 Task: Open Card Event Performance Review in Board Employee Performance Tracking to Workspace Contract Management and add a team member Softage.3@softage.net, a label Red, a checklist Project Procurement Management, an attachment from your google drive, a color Red and finally, add a card description 'Schedule team training session on new software' and a comment 'Let us approach this task with a sense of customer-centricity, prioritizing the needs and preferences of our customers.'. Add a start date 'Jan 07, 1900' with a due date 'Jan 14, 1900'
Action: Mouse moved to (153, 398)
Screenshot: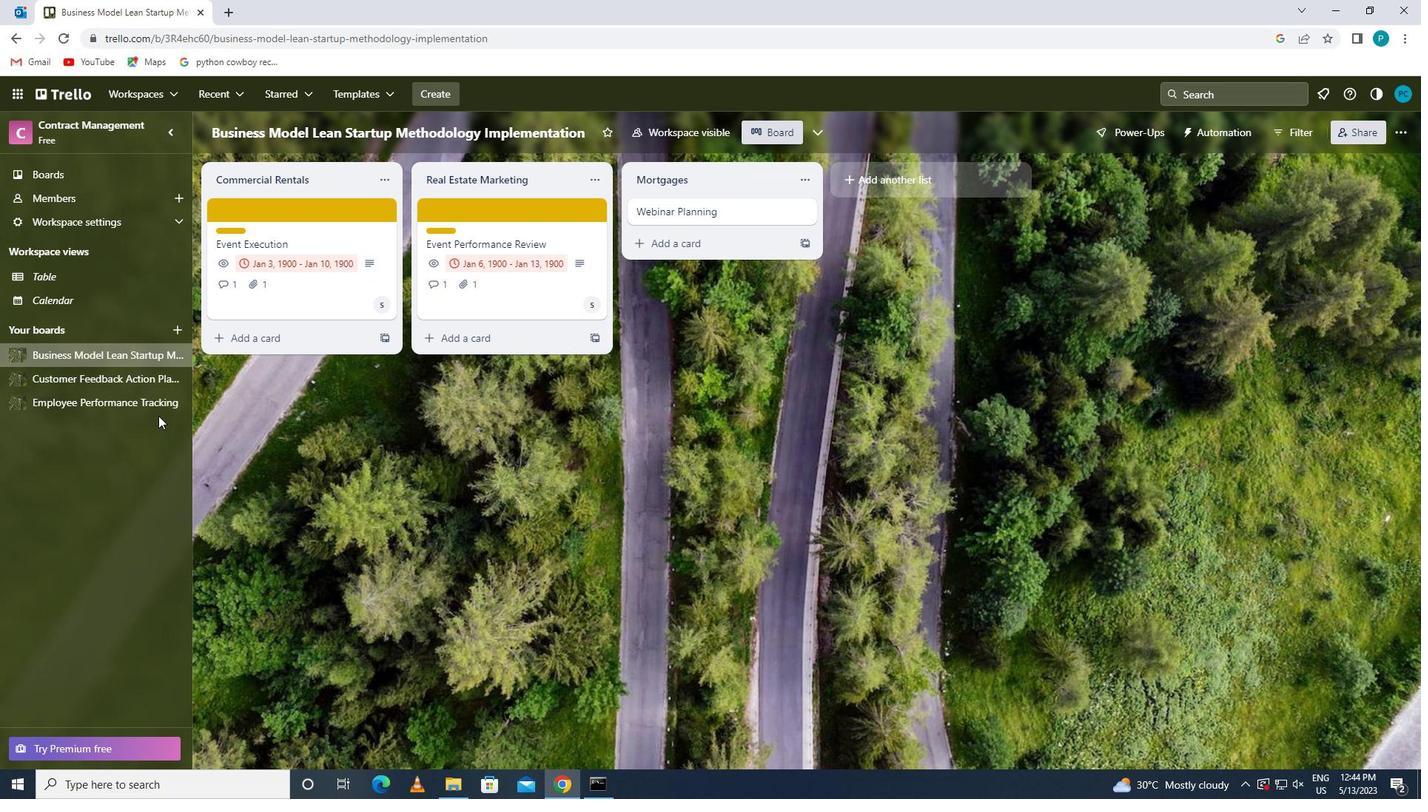 
Action: Mouse pressed left at (153, 398)
Screenshot: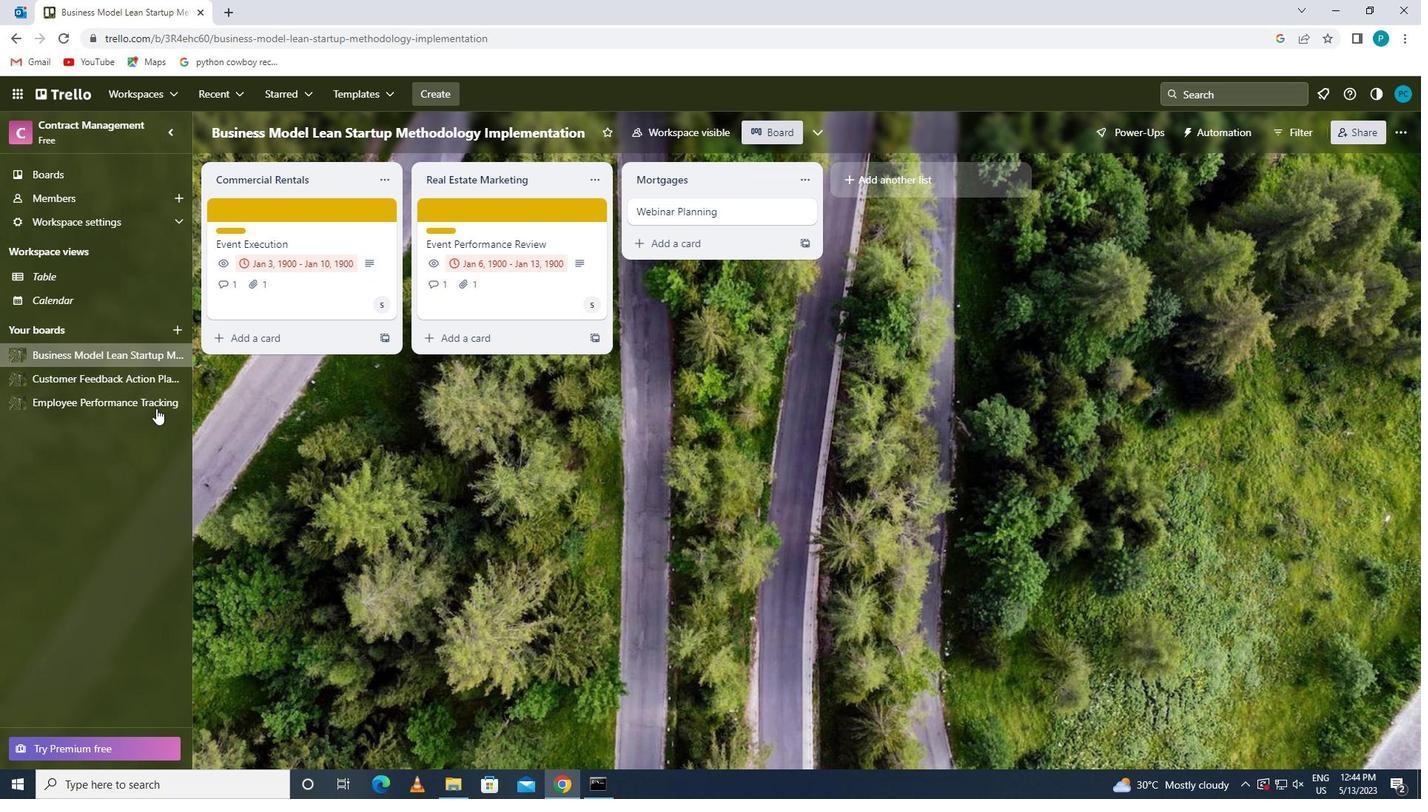 
Action: Mouse moved to (114, 407)
Screenshot: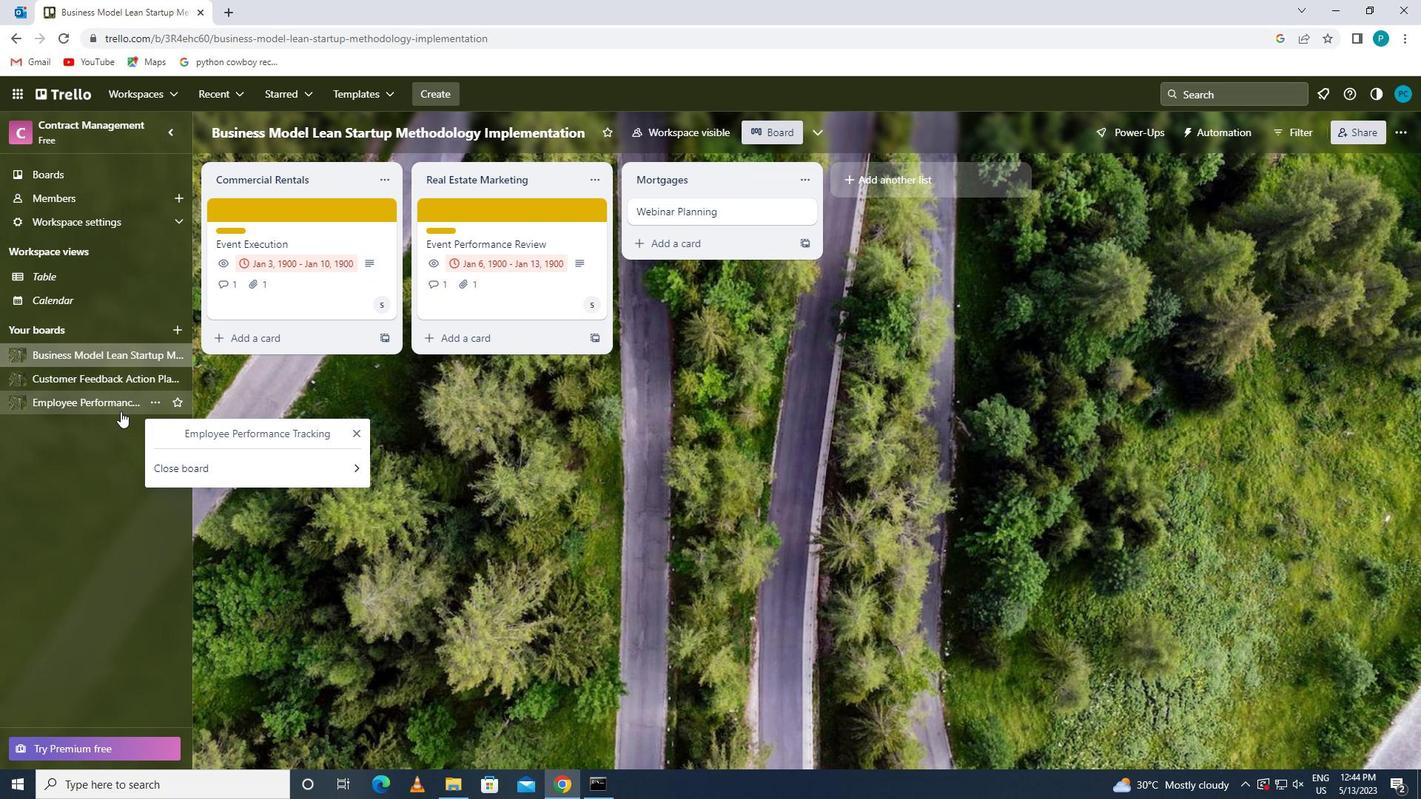 
Action: Mouse pressed left at (114, 407)
Screenshot: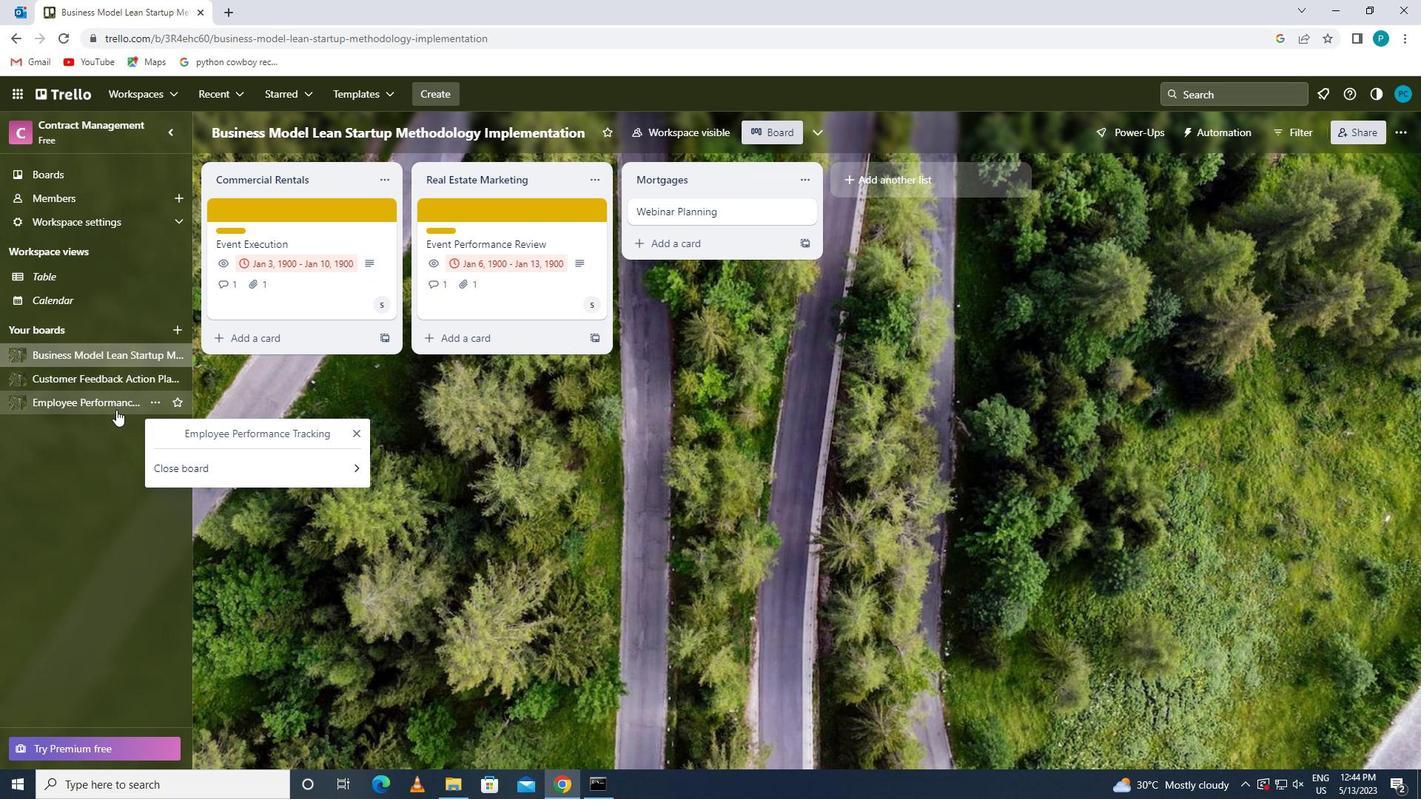 
Action: Mouse pressed left at (114, 407)
Screenshot: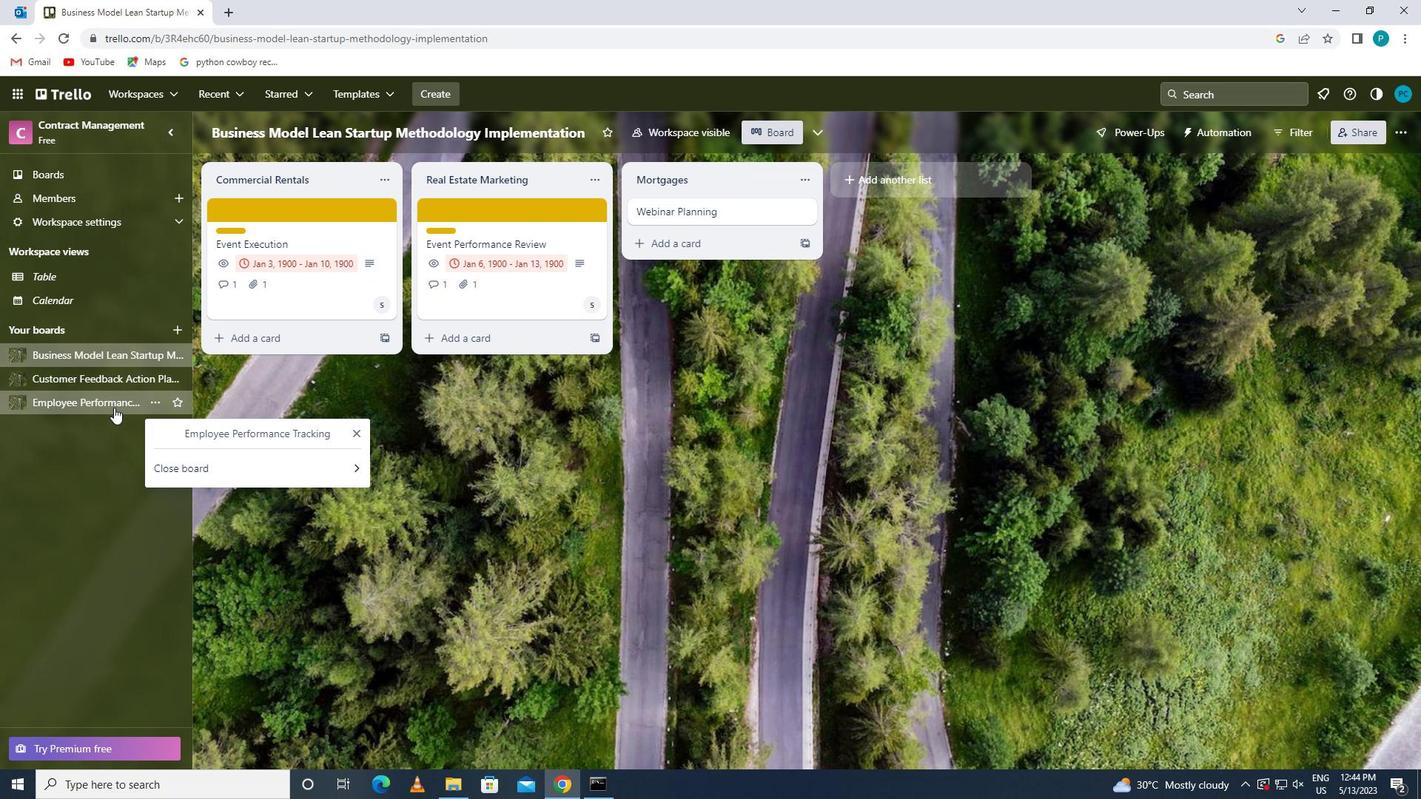 
Action: Mouse moved to (701, 215)
Screenshot: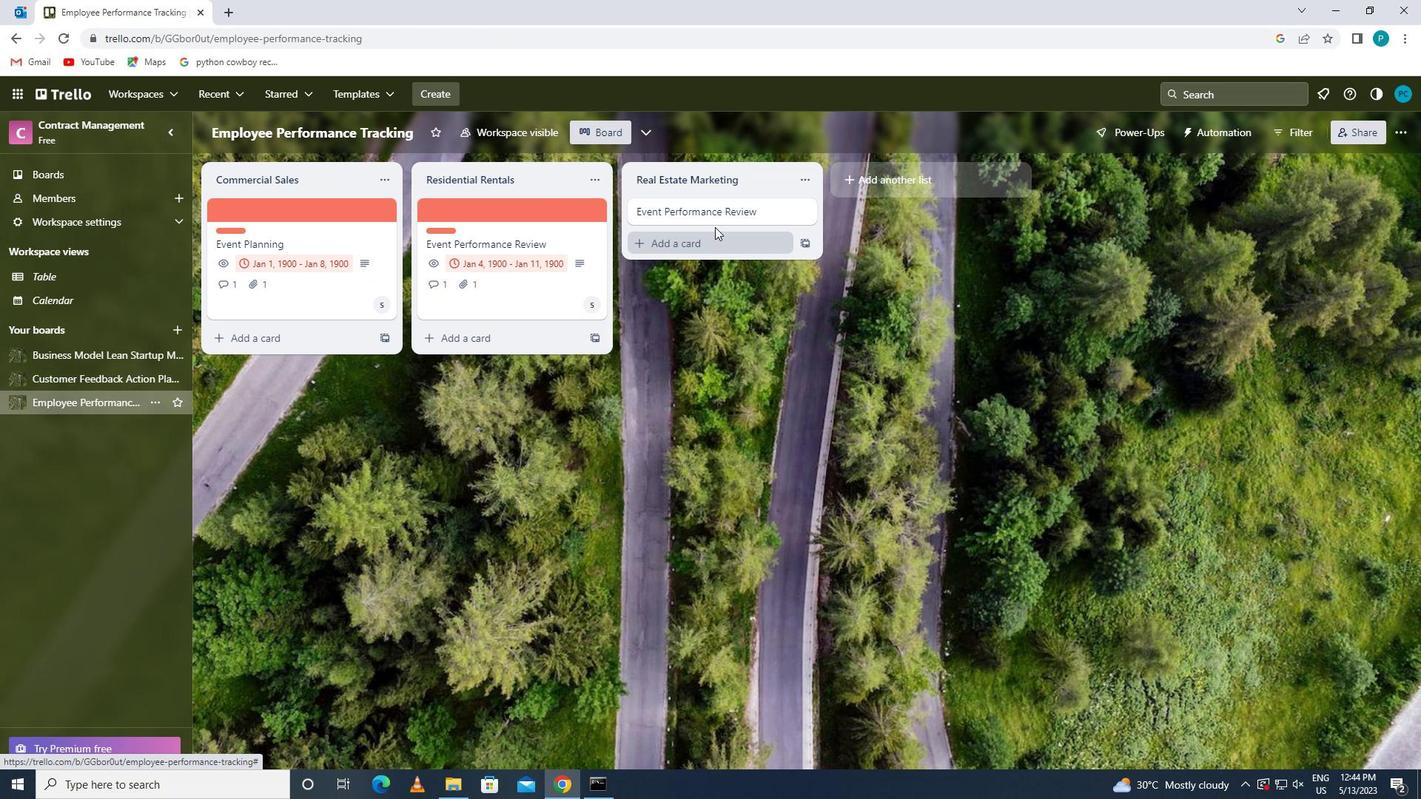 
Action: Mouse pressed left at (701, 215)
Screenshot: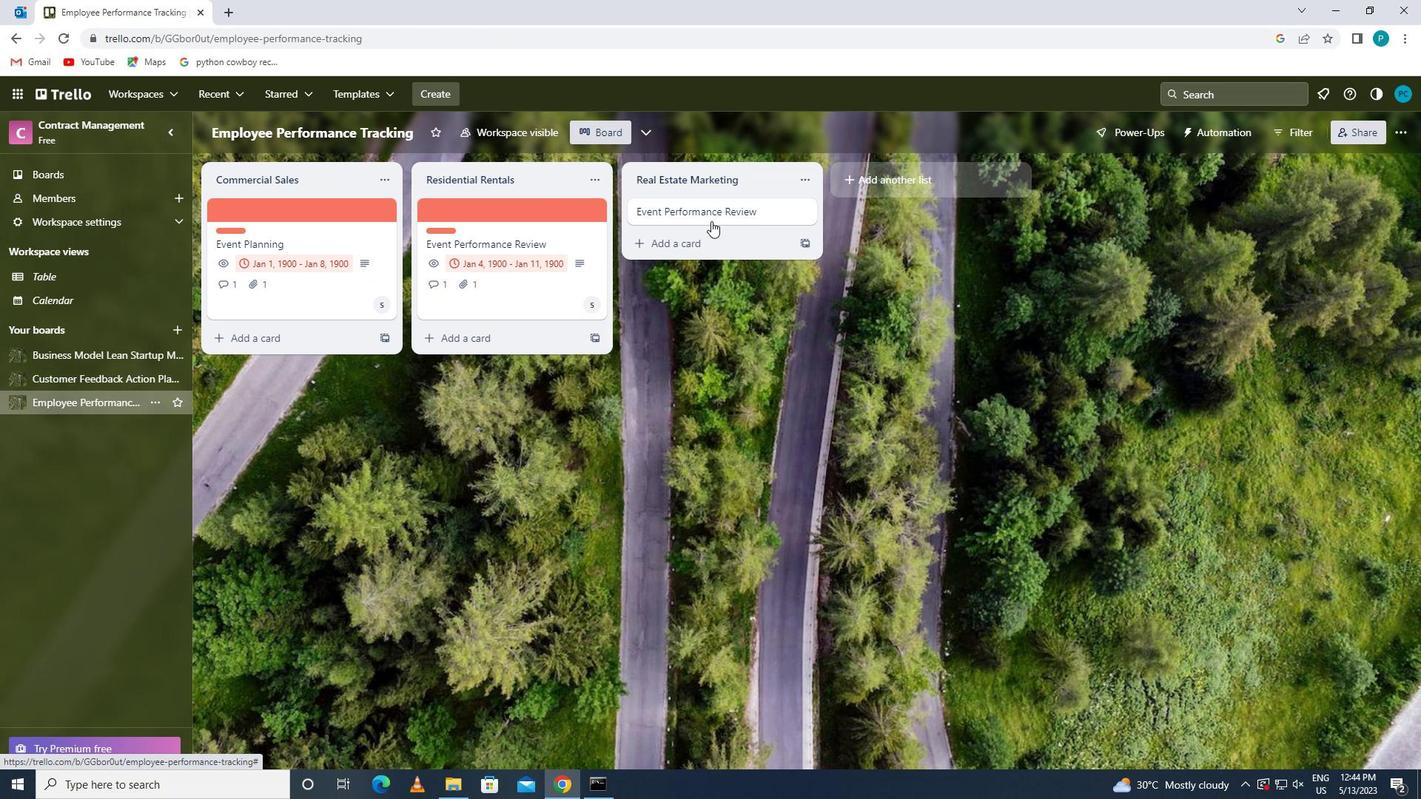 
Action: Mouse moved to (935, 267)
Screenshot: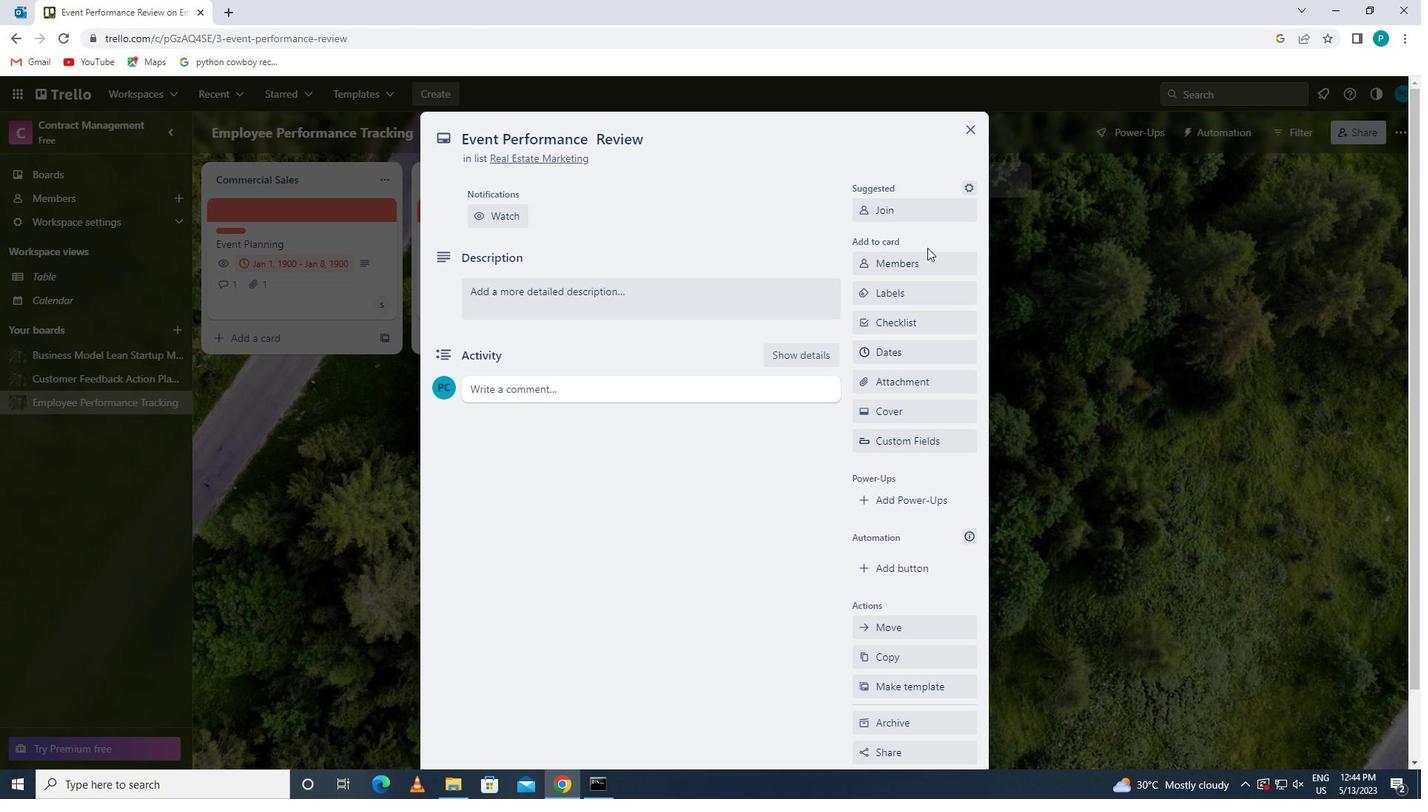 
Action: Mouse pressed left at (935, 267)
Screenshot: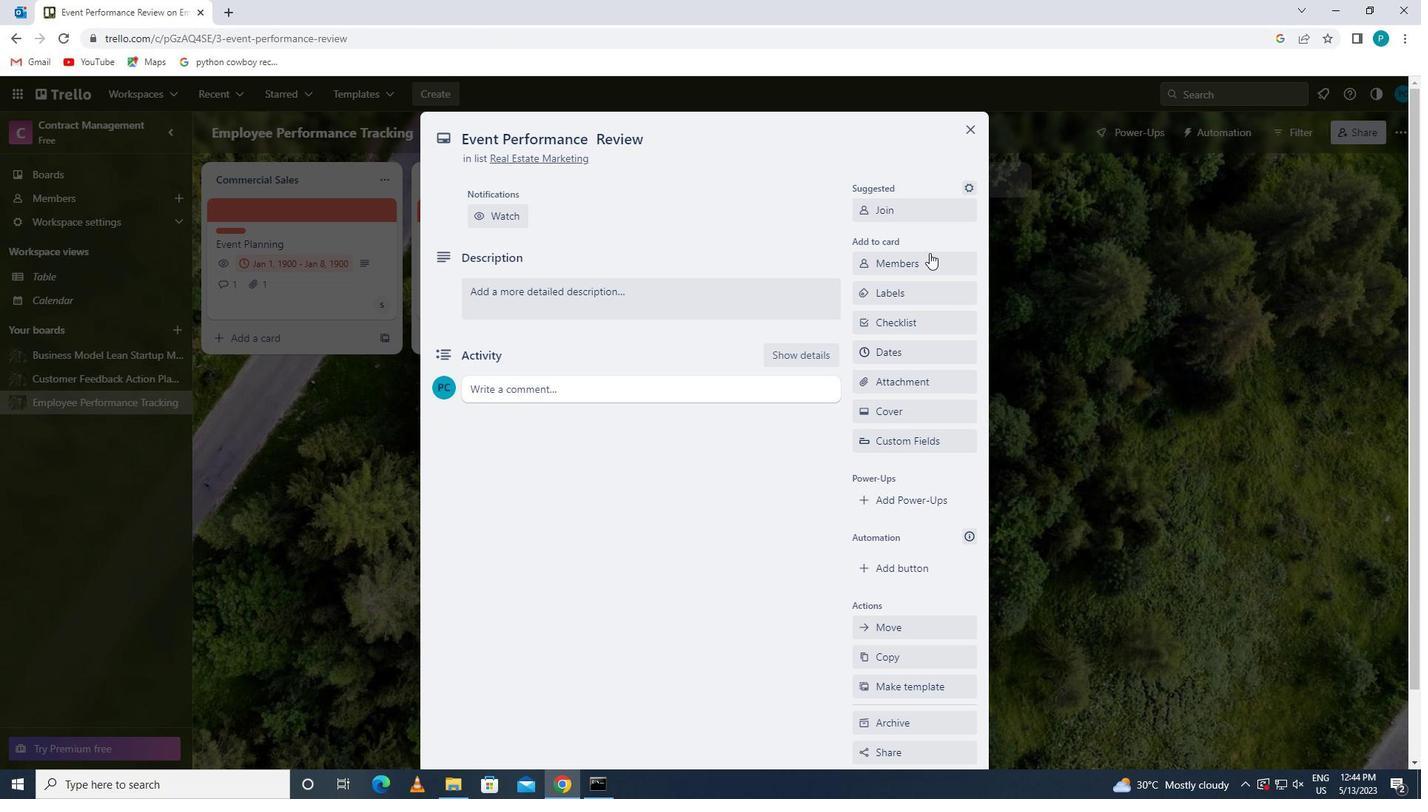 
Action: Key pressed <Key.caps_lock>s<Key.caps_lock>oftag
Screenshot: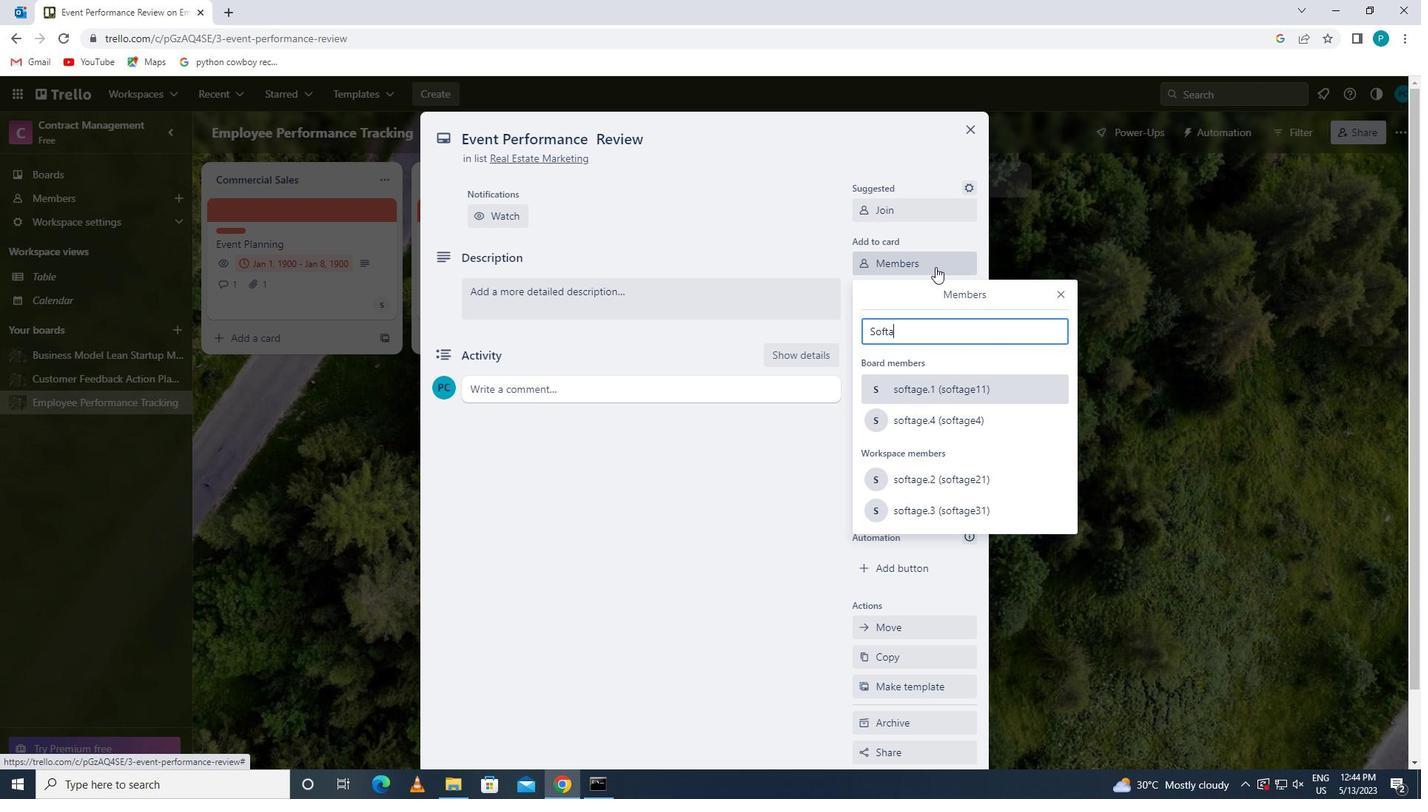 
Action: Mouse moved to (945, 509)
Screenshot: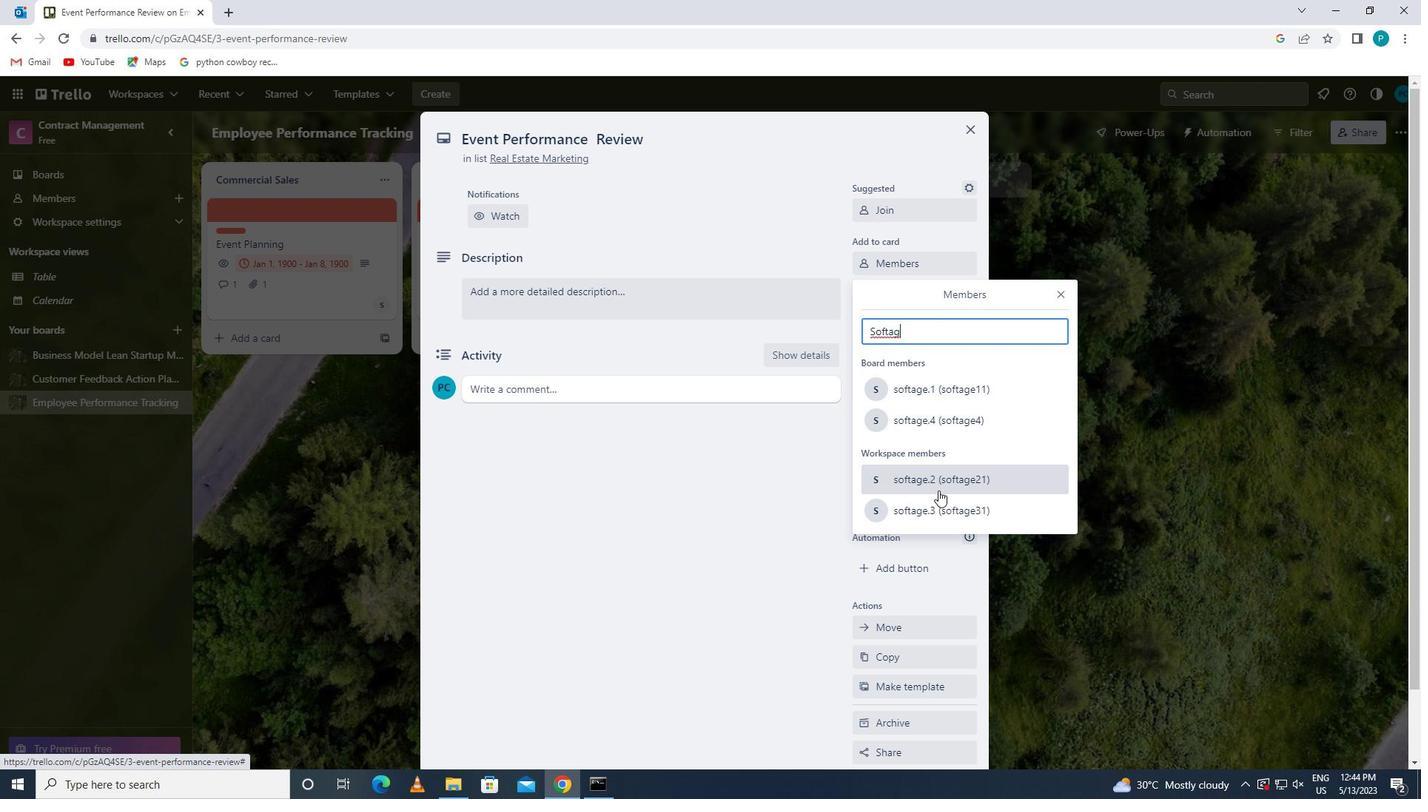 
Action: Mouse pressed left at (945, 509)
Screenshot: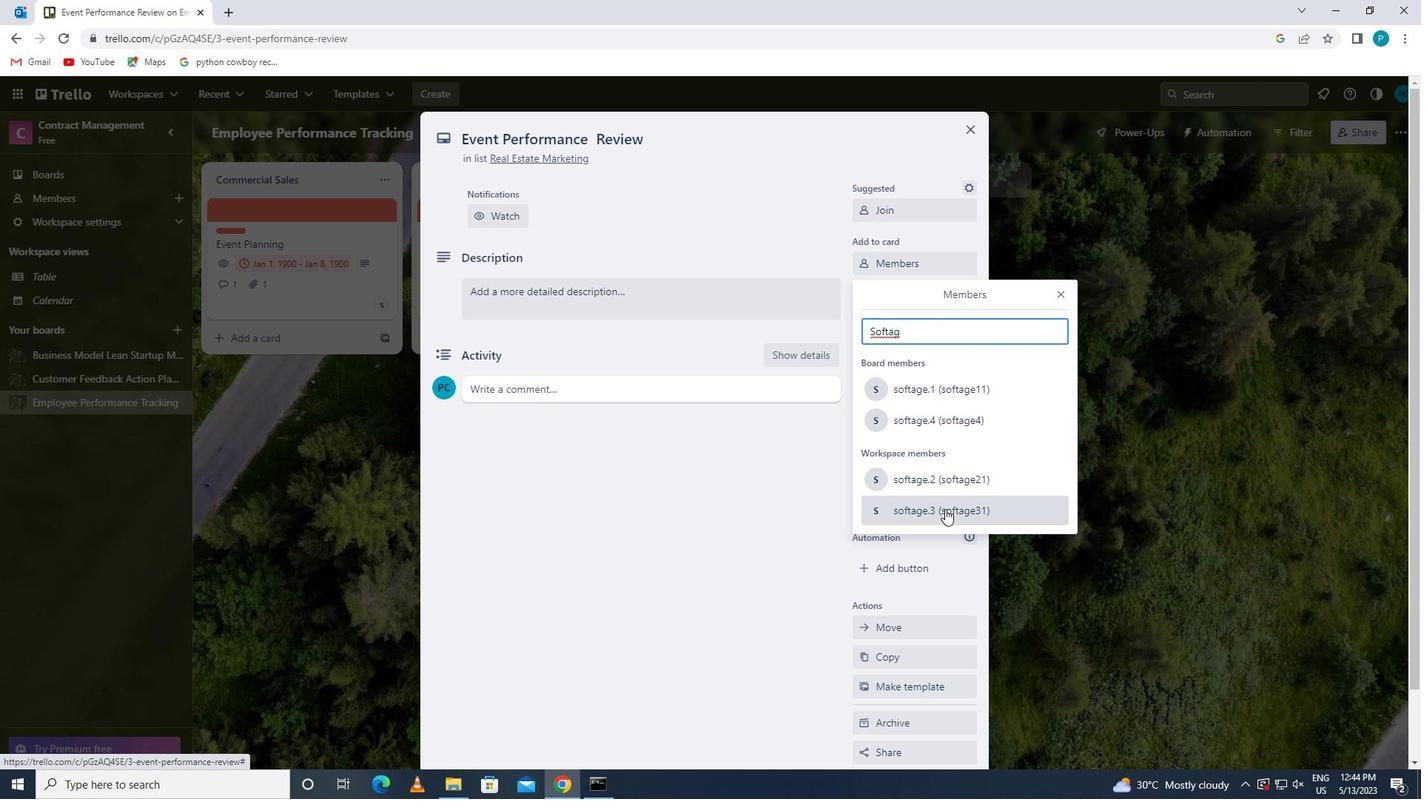 
Action: Mouse moved to (1055, 293)
Screenshot: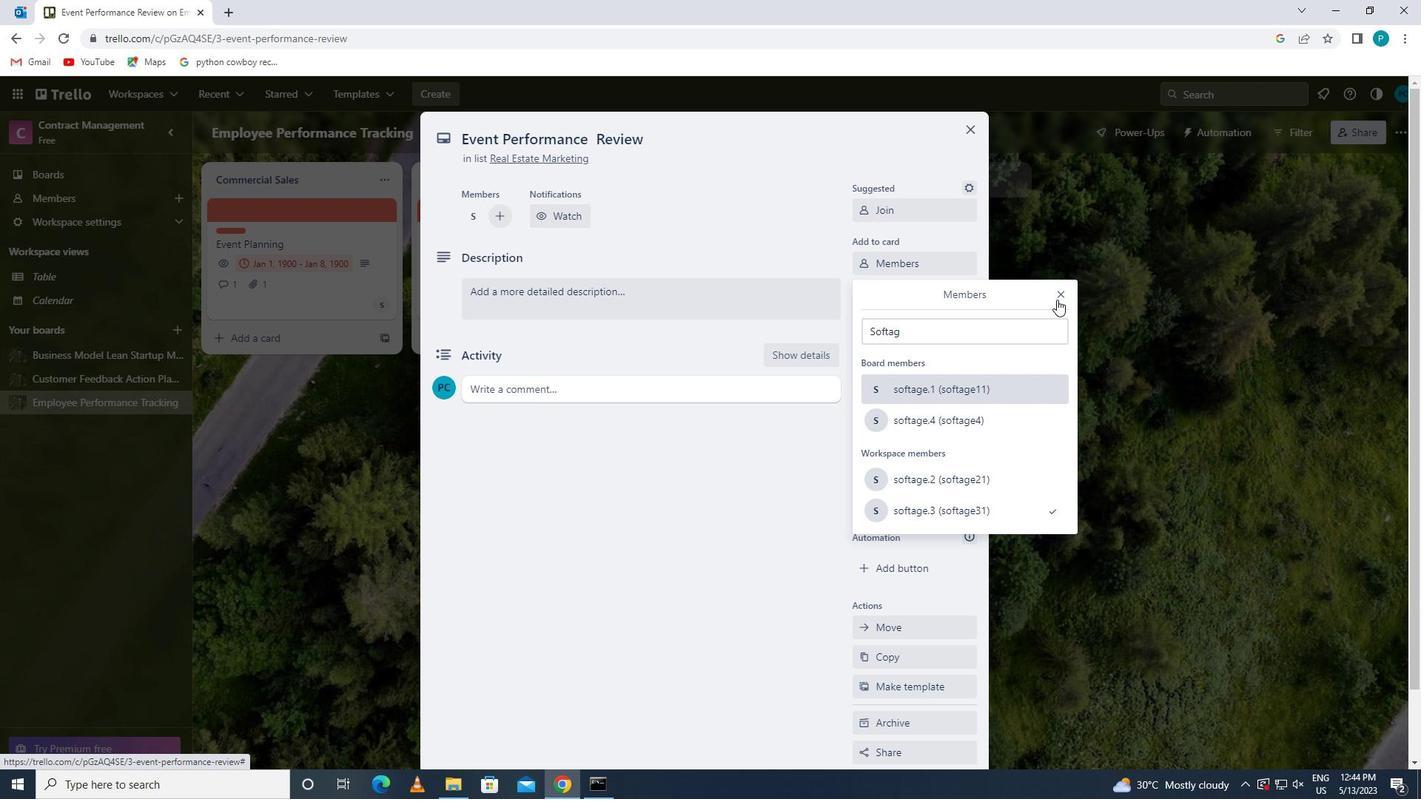 
Action: Mouse pressed left at (1055, 293)
Screenshot: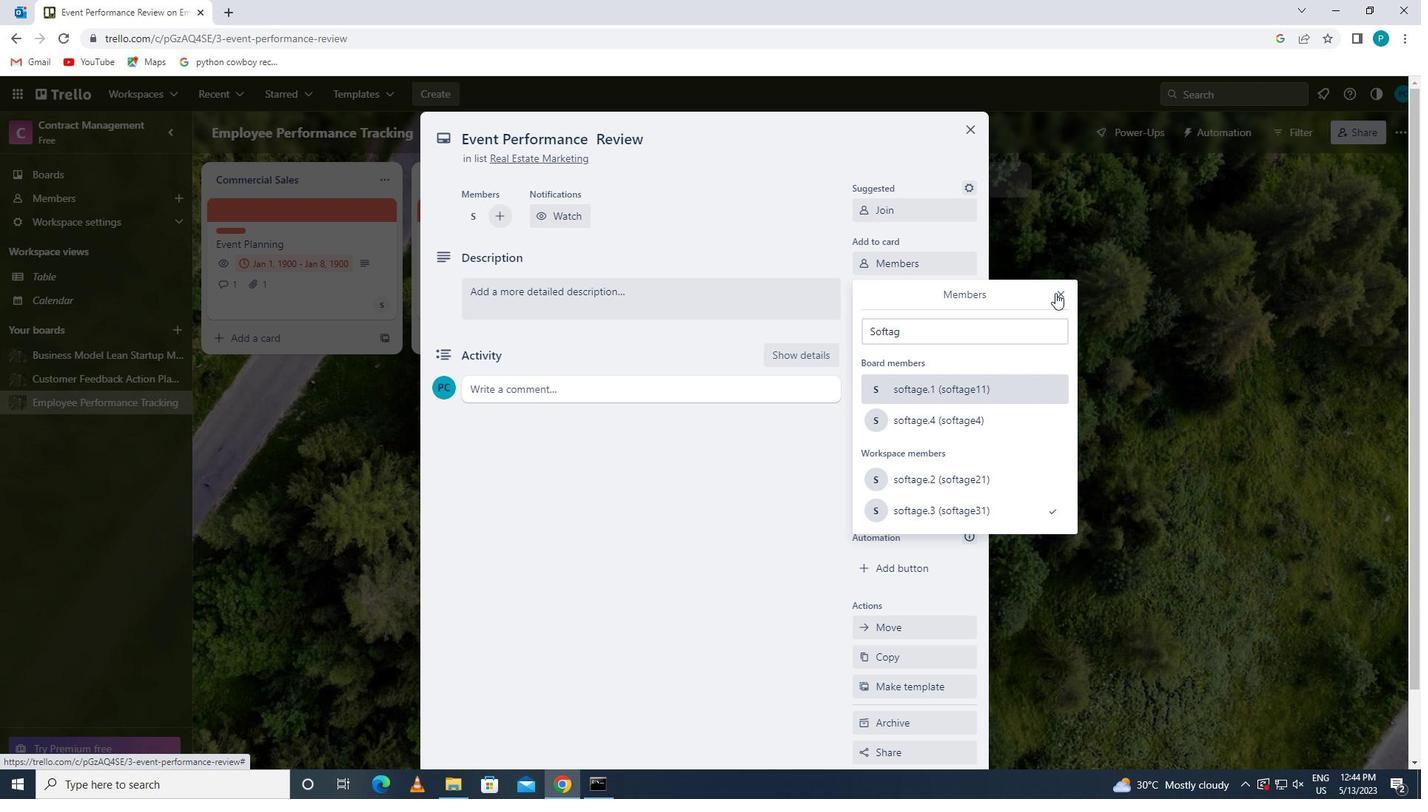 
Action: Mouse moved to (880, 307)
Screenshot: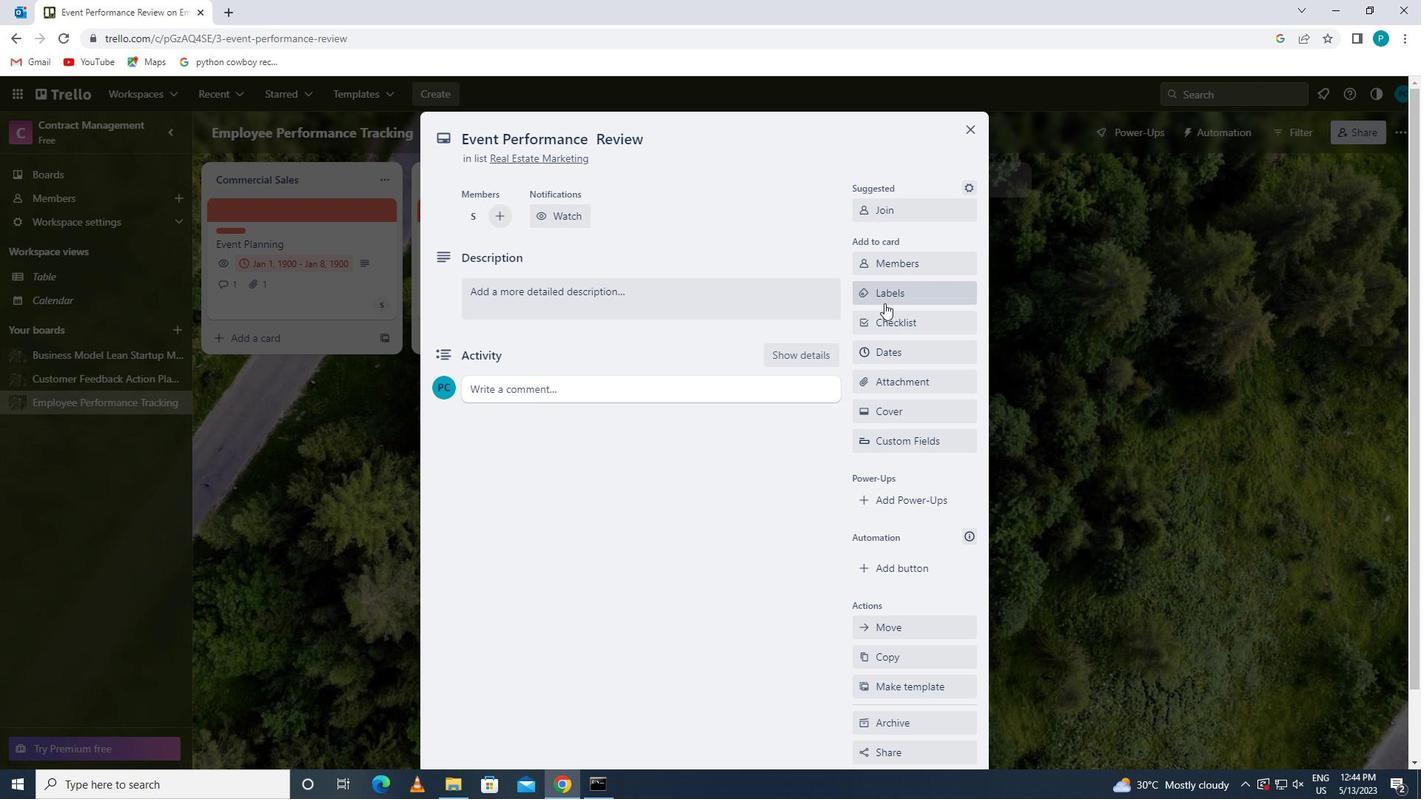 
Action: Mouse pressed left at (880, 307)
Screenshot: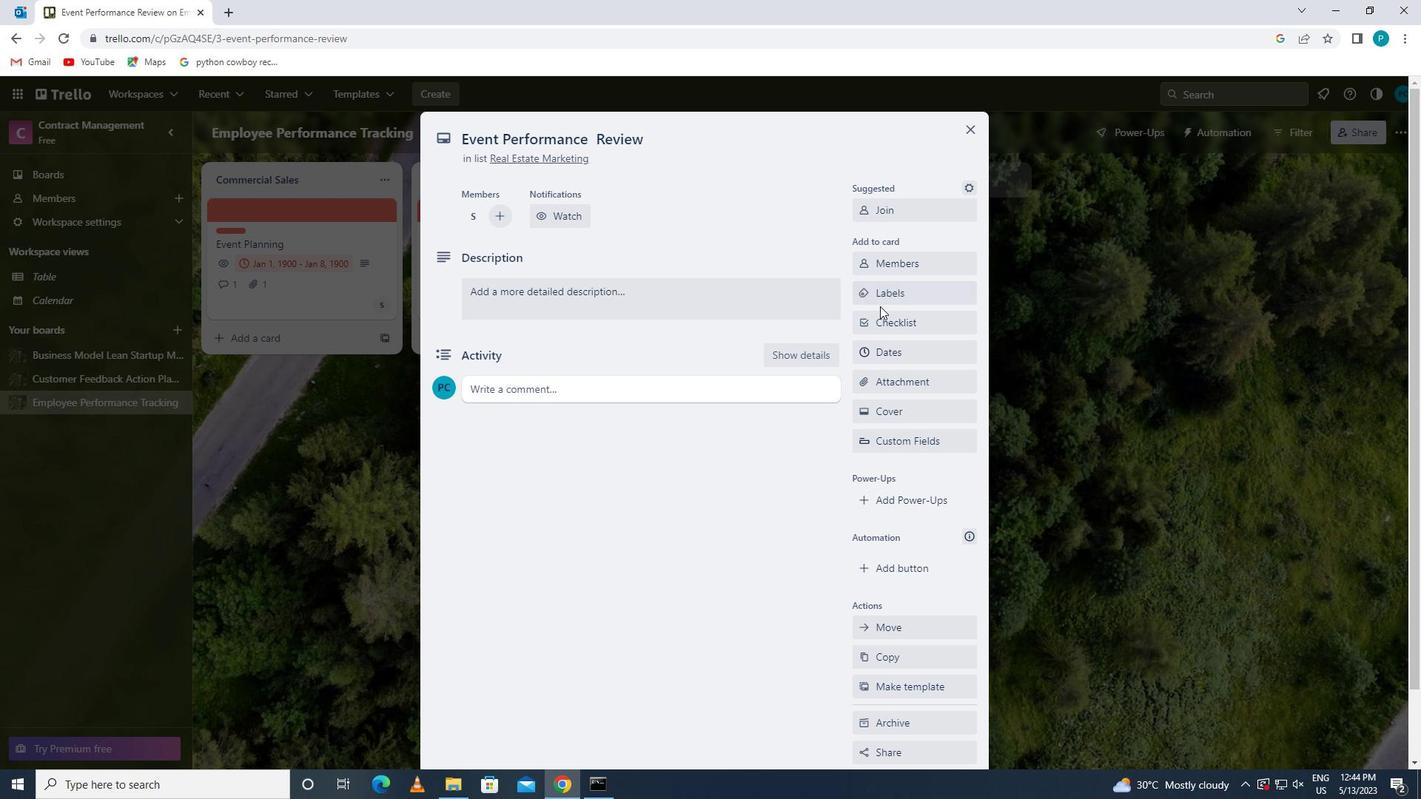 
Action: Mouse moved to (879, 293)
Screenshot: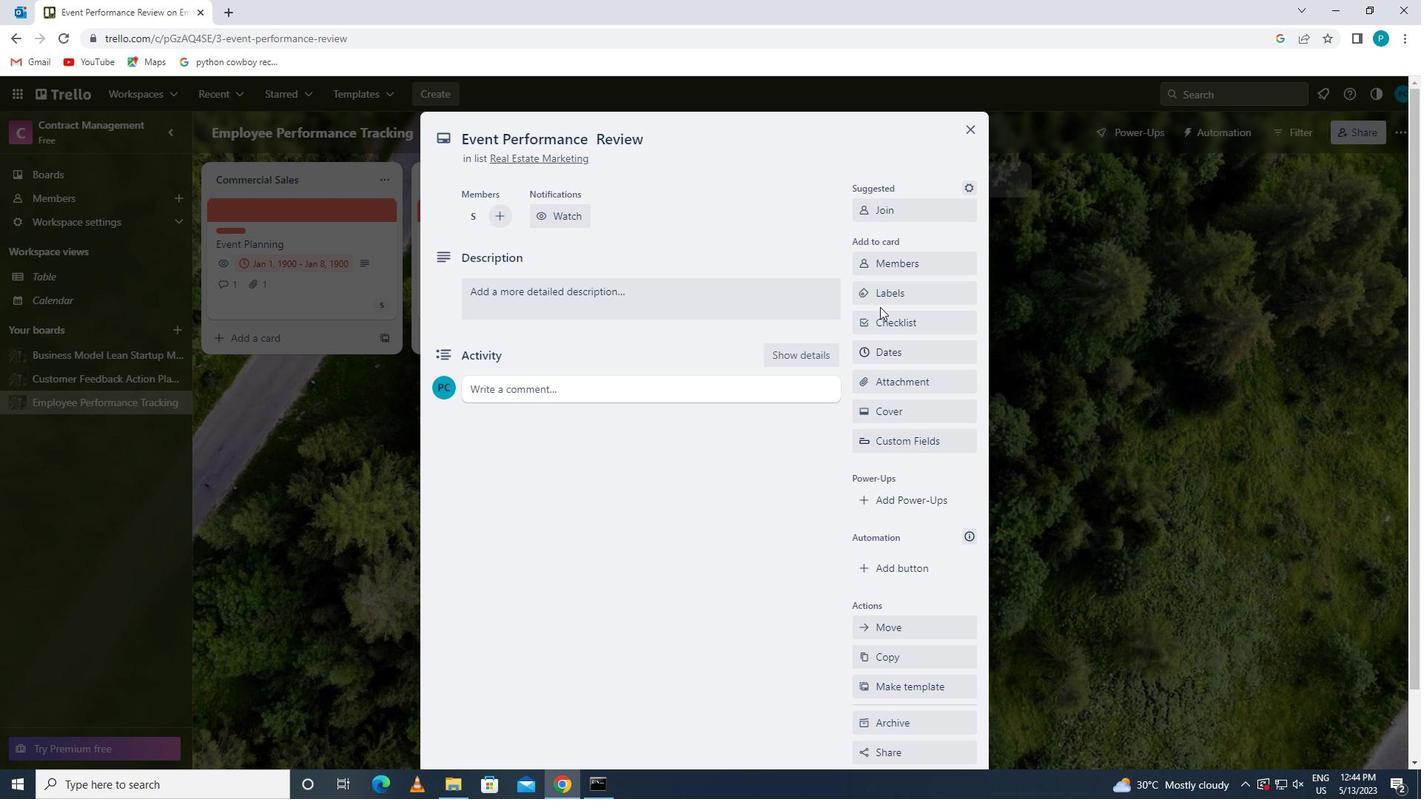 
Action: Mouse pressed left at (879, 293)
Screenshot: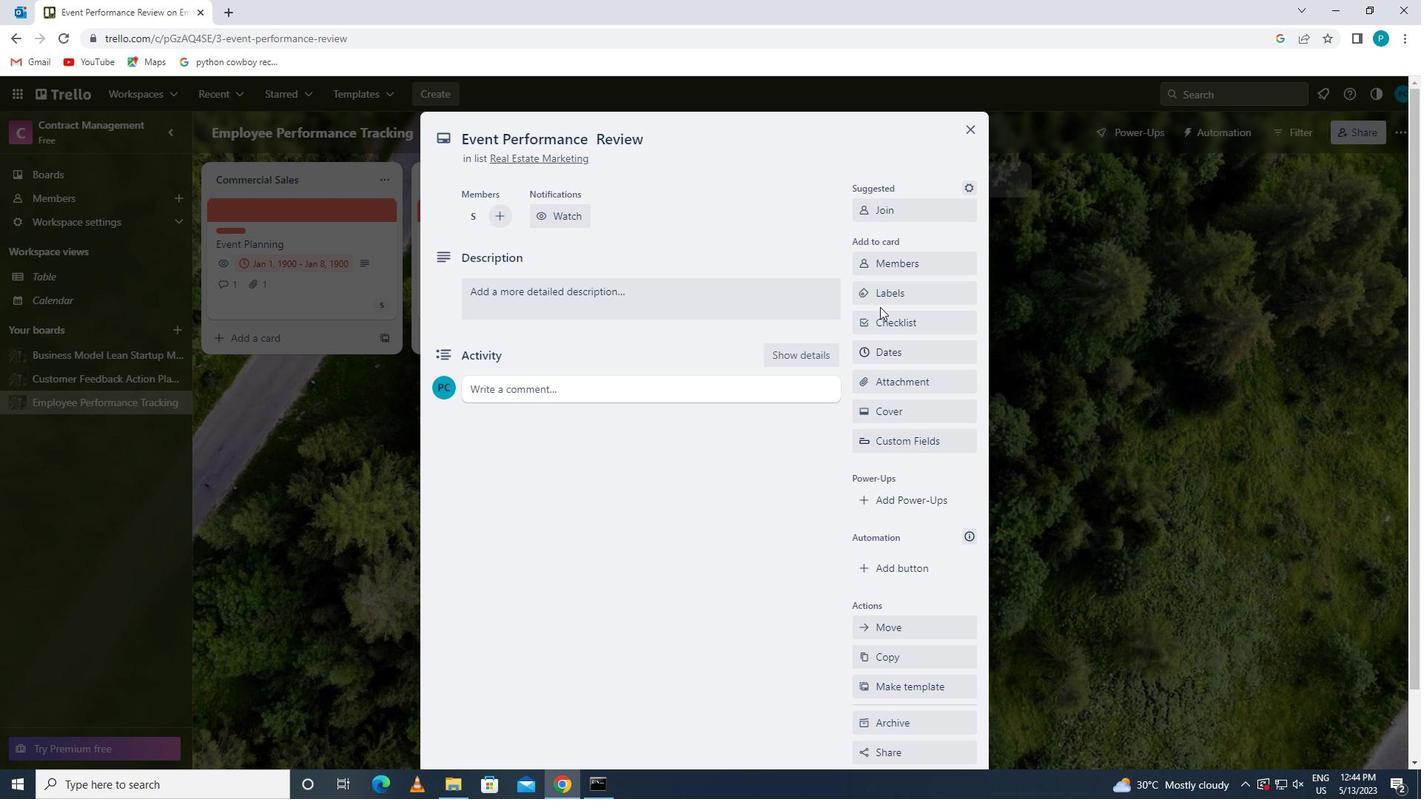 
Action: Mouse moved to (969, 577)
Screenshot: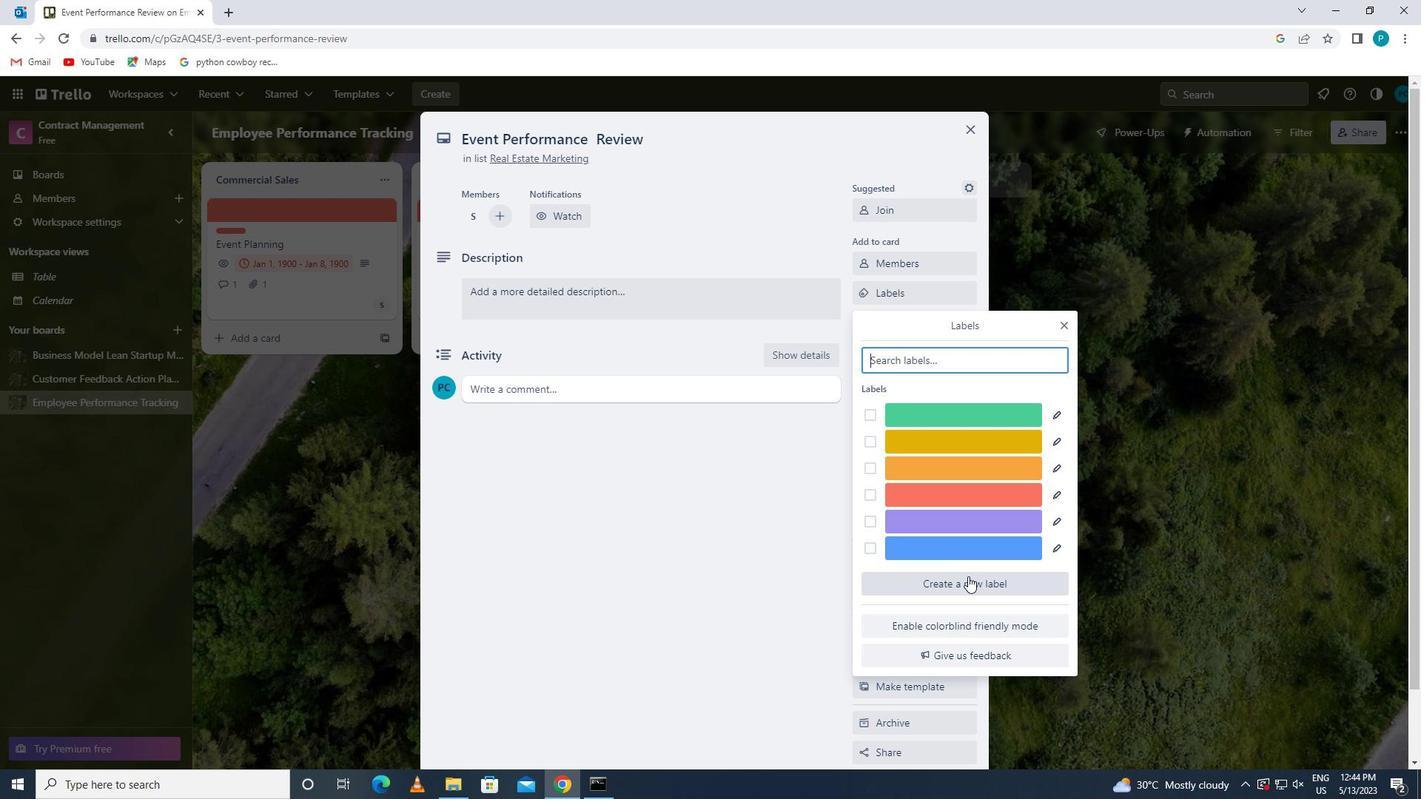 
Action: Mouse pressed left at (969, 577)
Screenshot: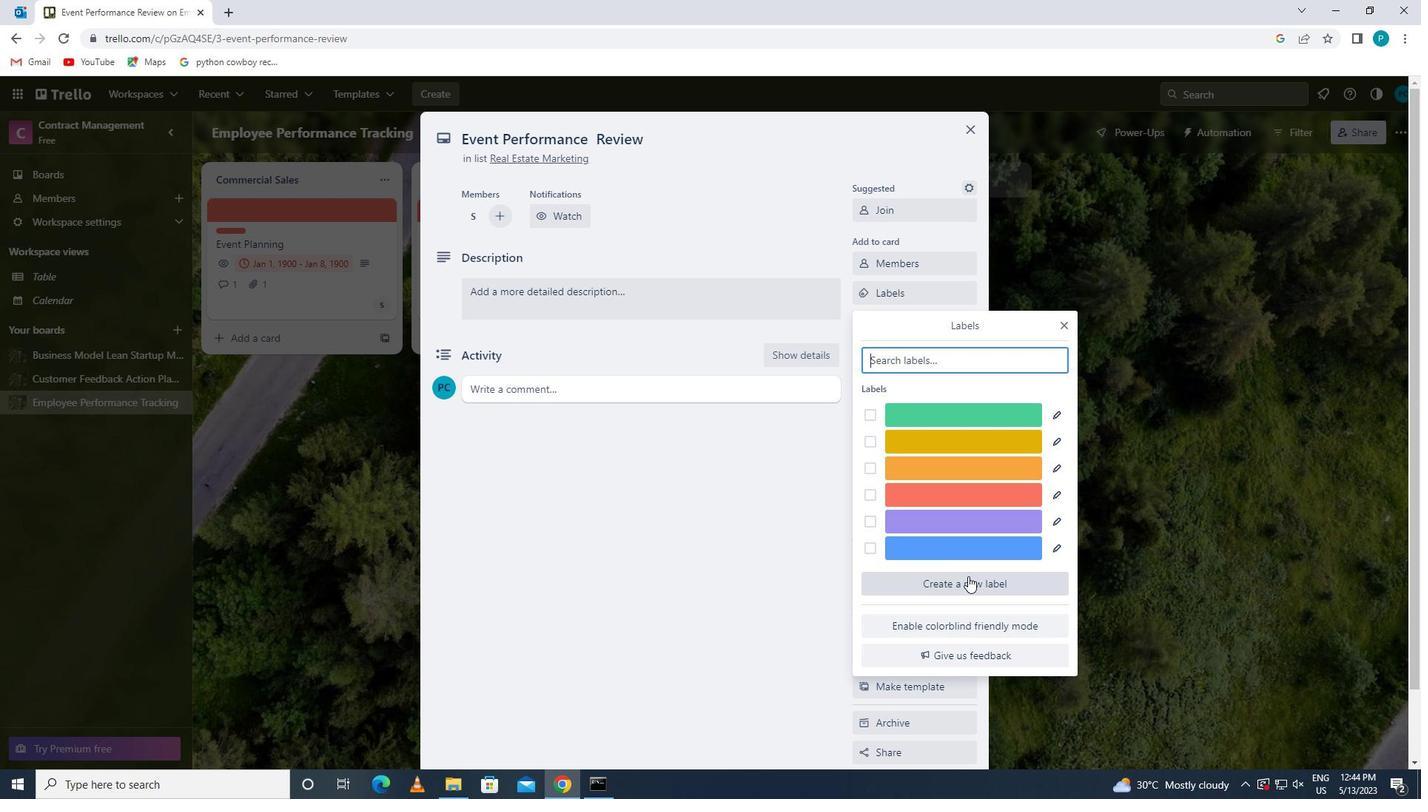 
Action: Mouse moved to (1002, 547)
Screenshot: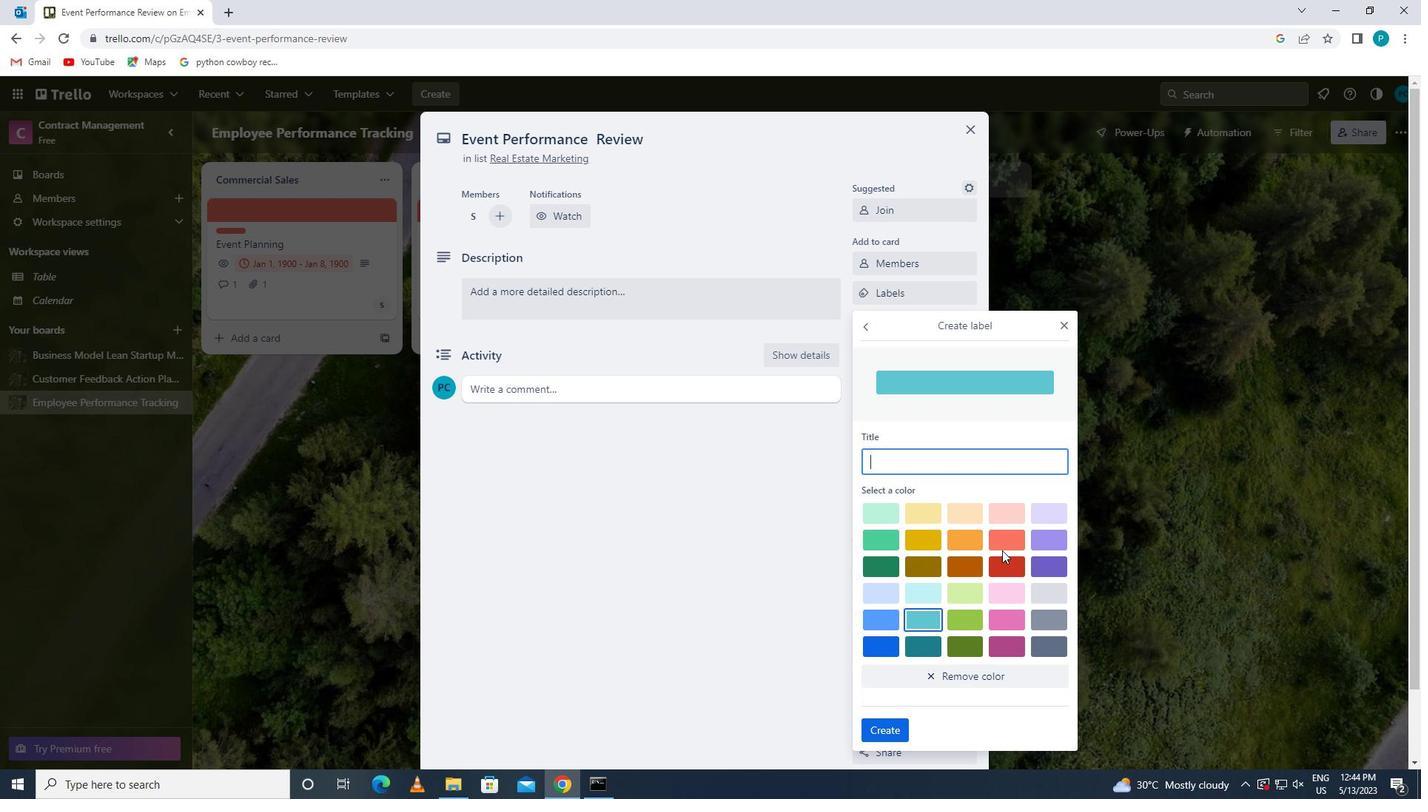 
Action: Mouse pressed left at (1002, 547)
Screenshot: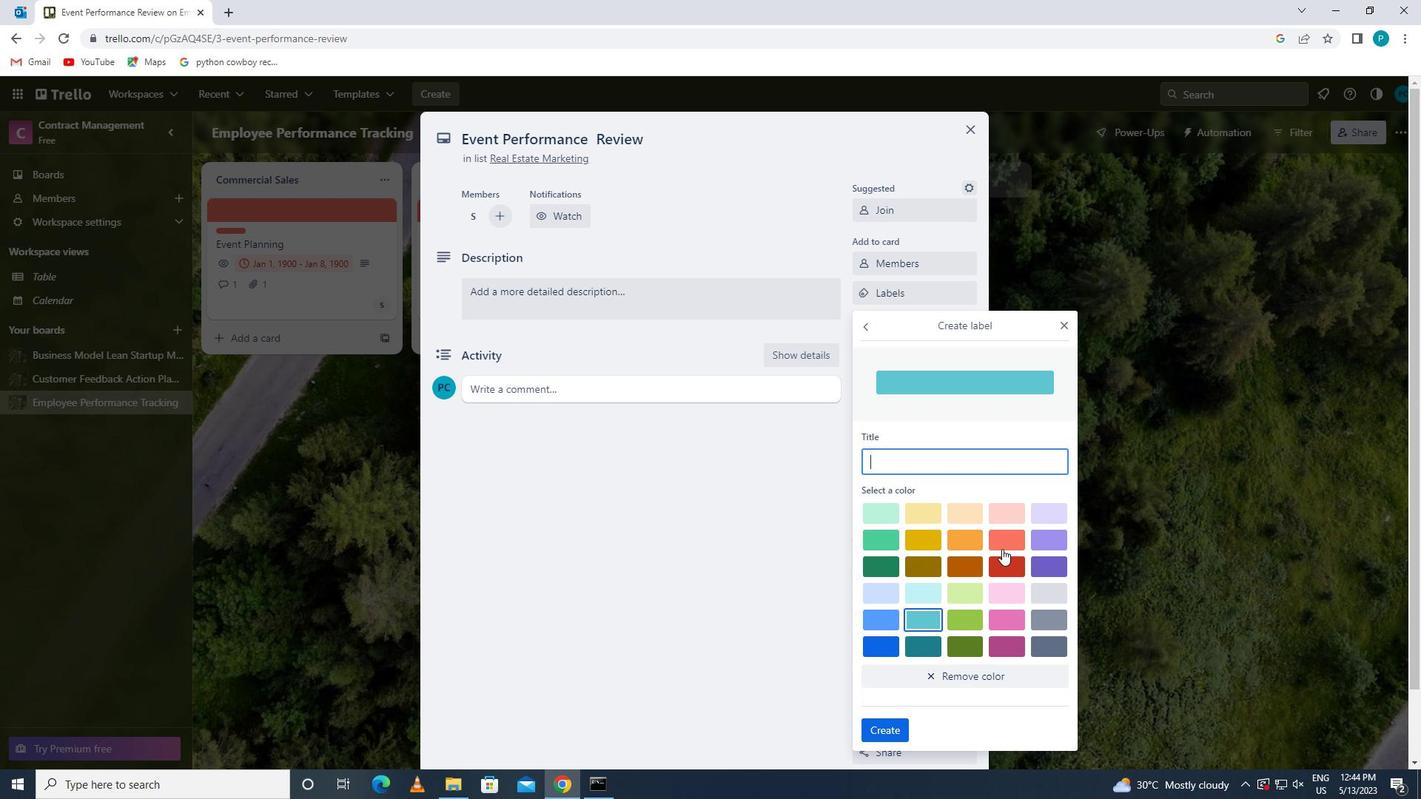 
Action: Mouse moved to (884, 724)
Screenshot: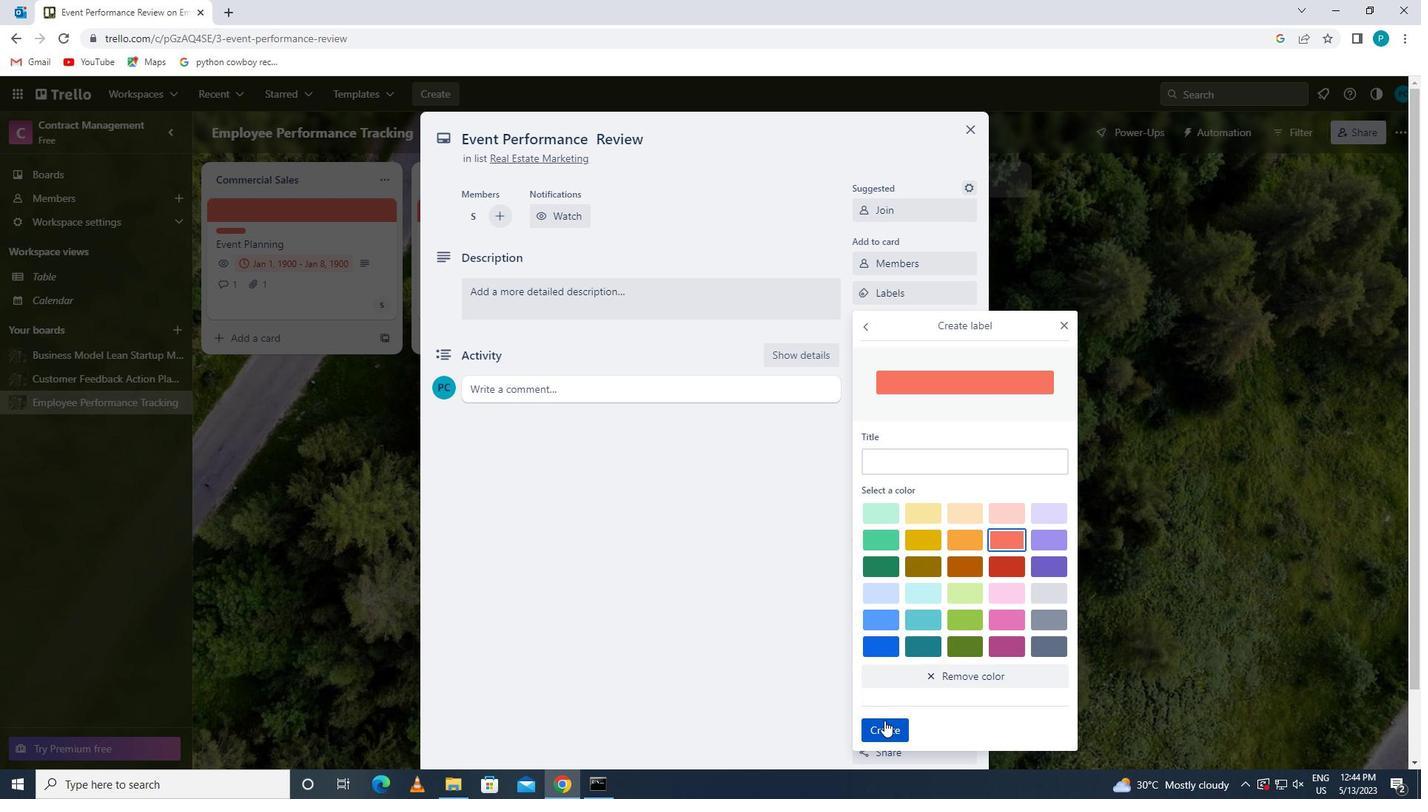 
Action: Mouse pressed left at (884, 724)
Screenshot: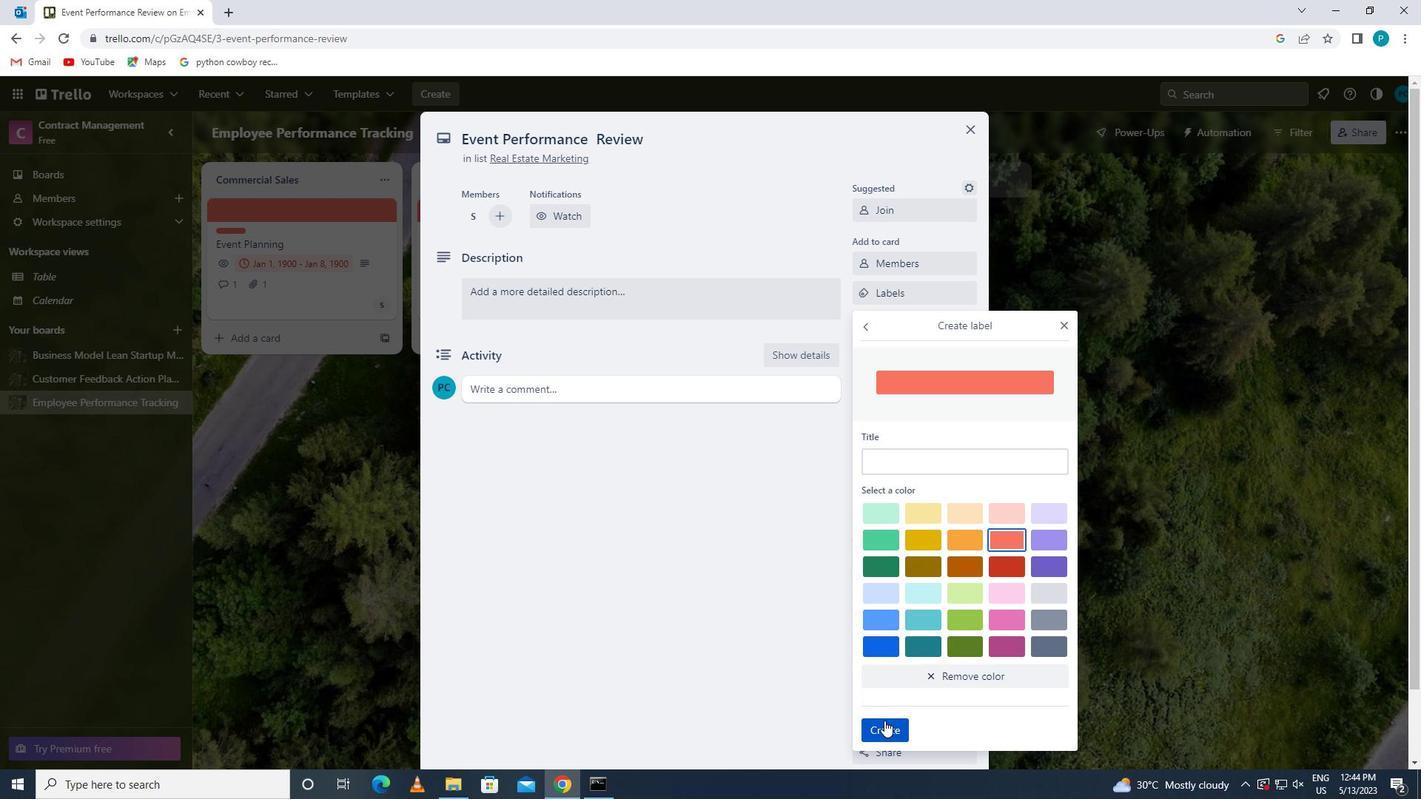 
Action: Mouse moved to (1059, 322)
Screenshot: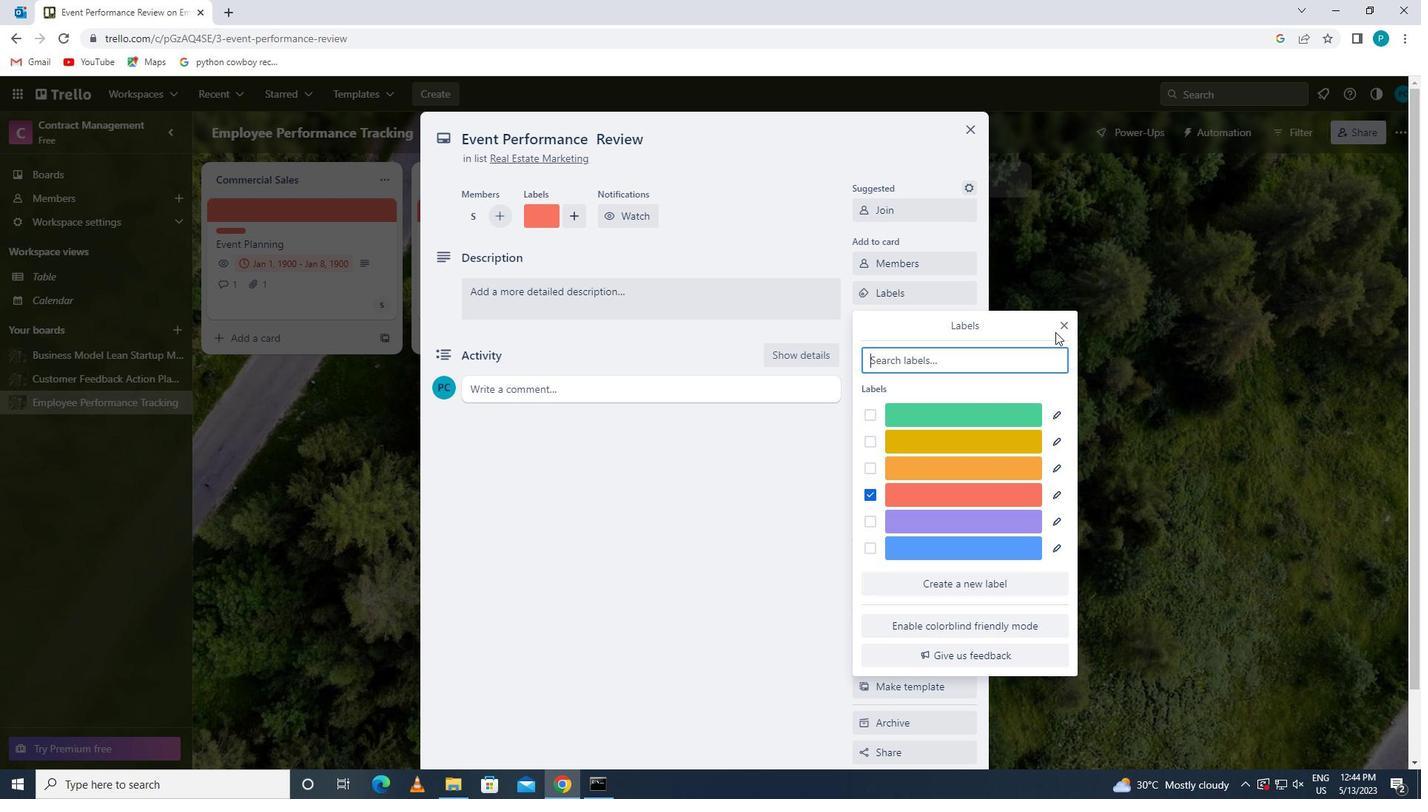 
Action: Mouse pressed left at (1059, 322)
Screenshot: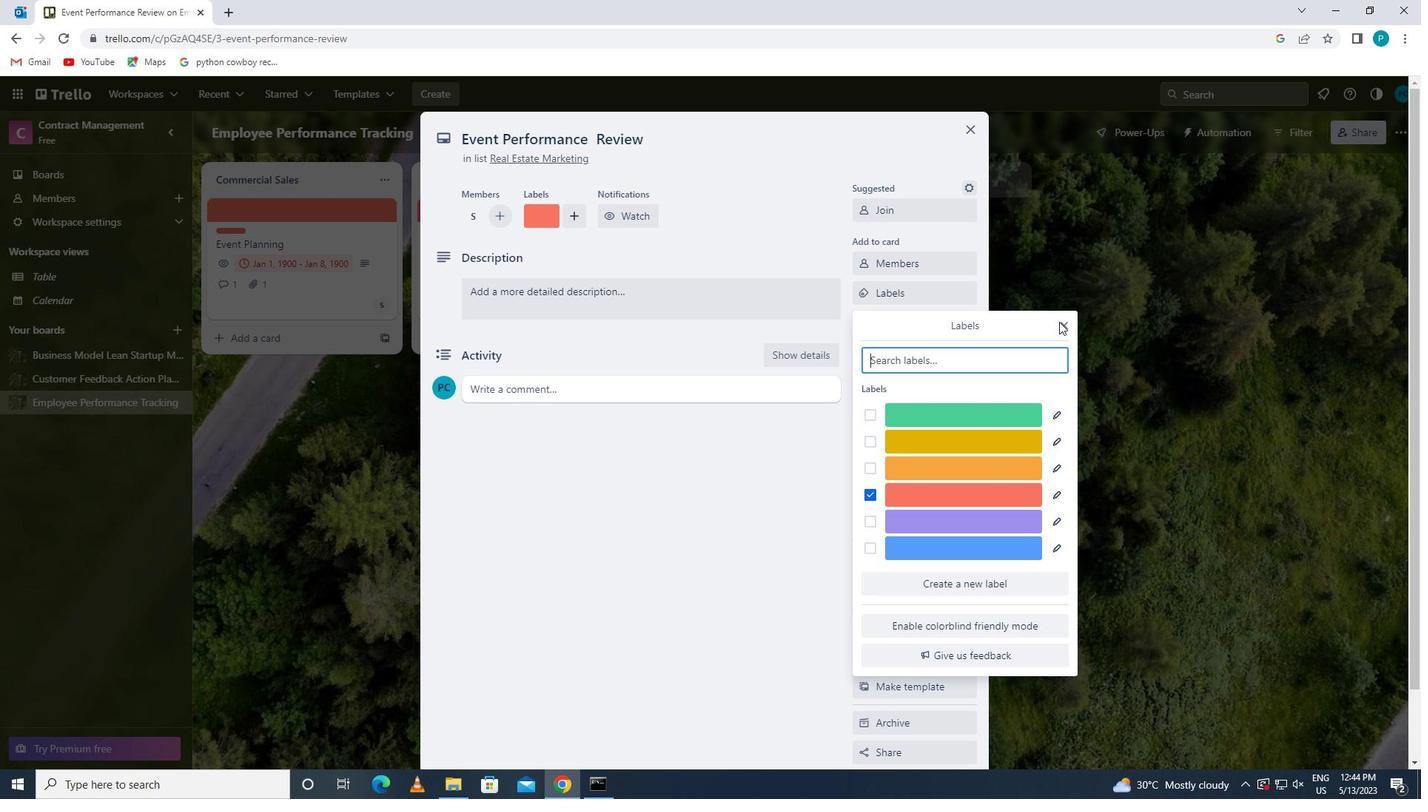 
Action: Mouse moved to (1067, 322)
Screenshot: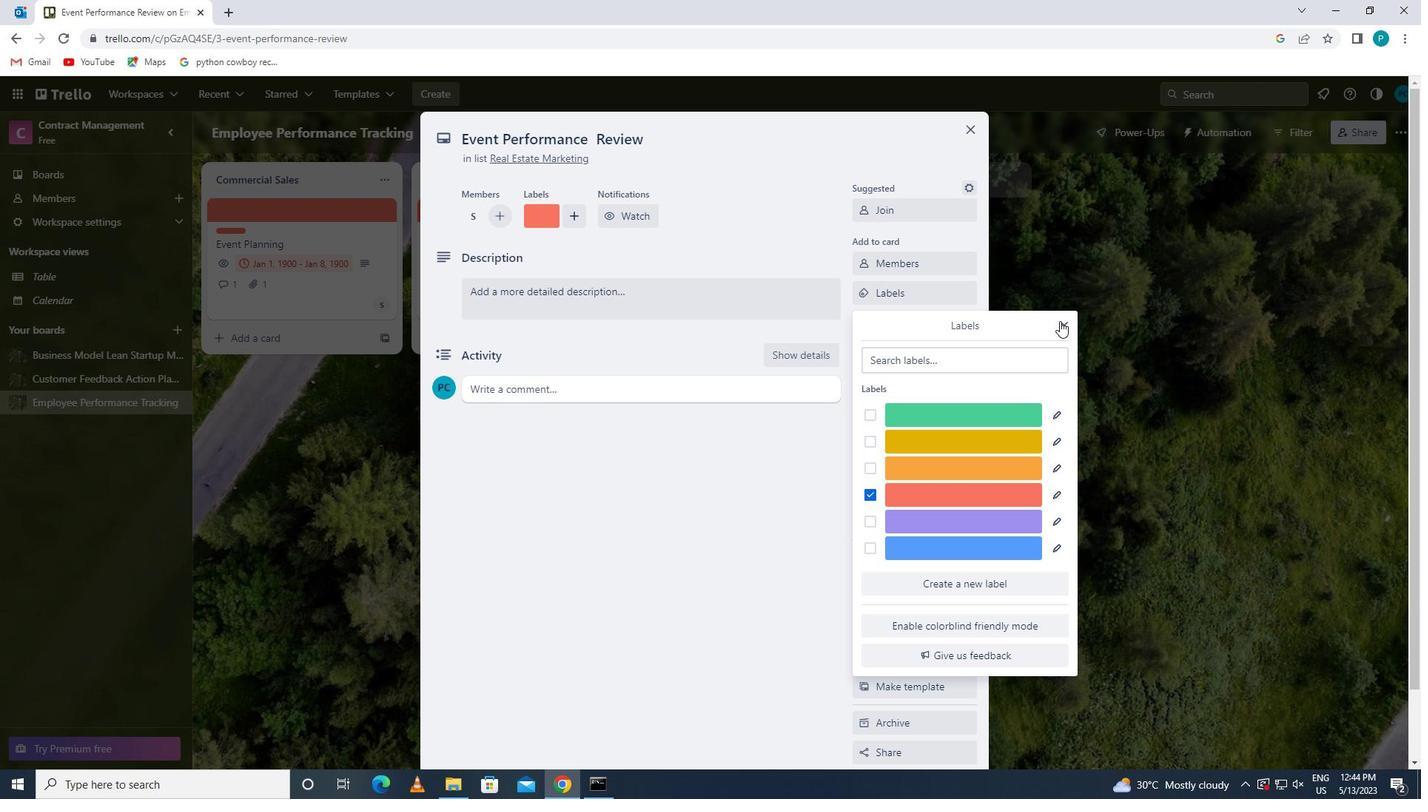 
Action: Mouse pressed left at (1067, 322)
Screenshot: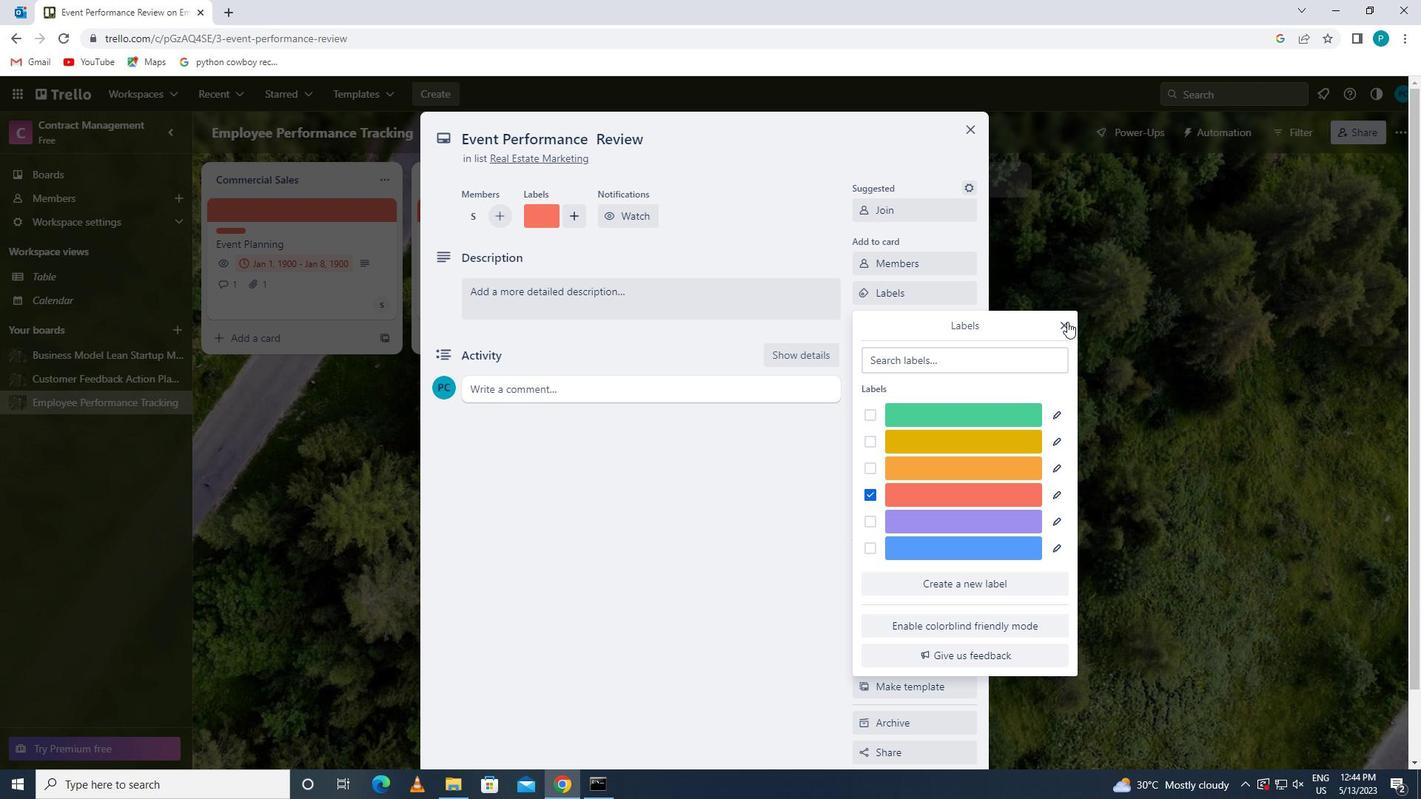
Action: Mouse moved to (900, 319)
Screenshot: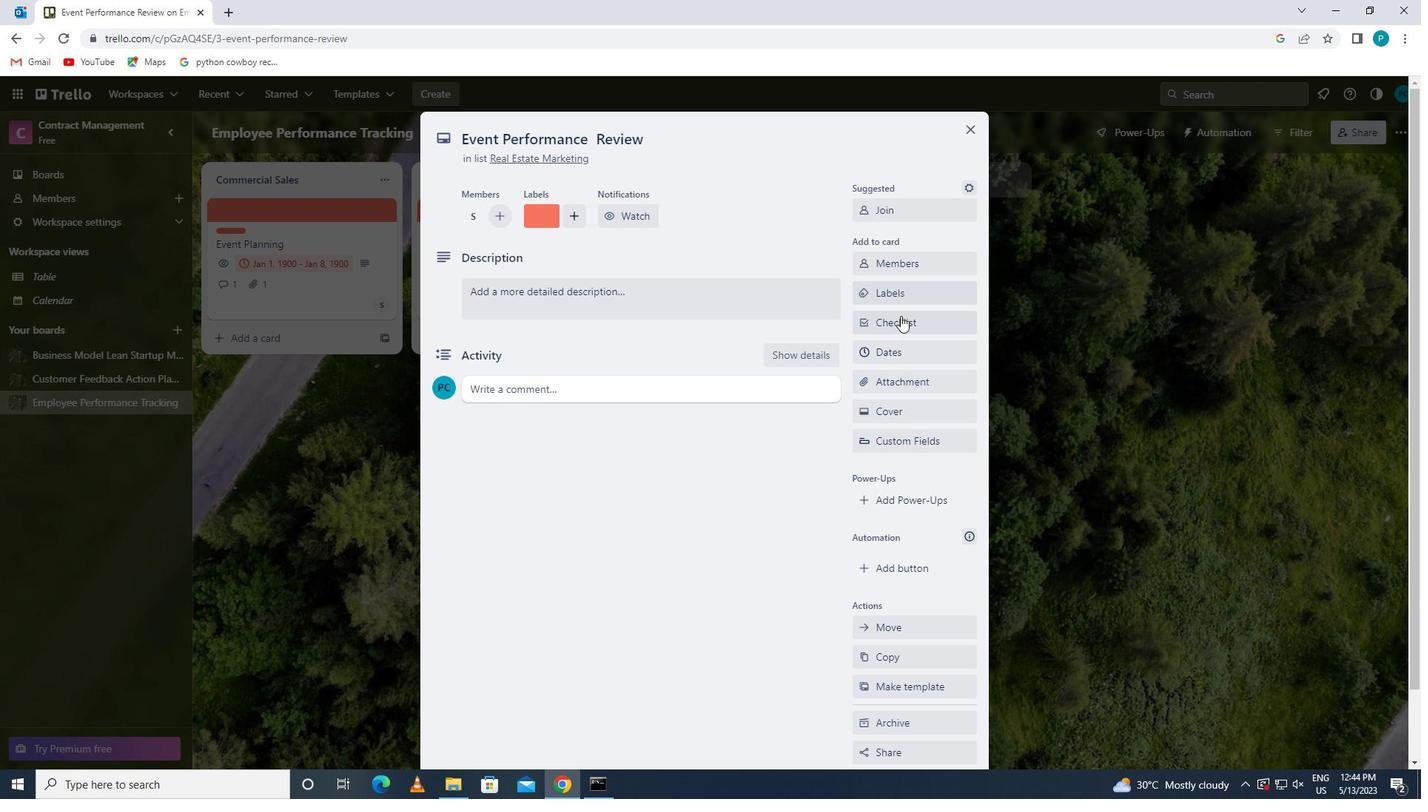 
Action: Mouse pressed left at (900, 319)
Screenshot: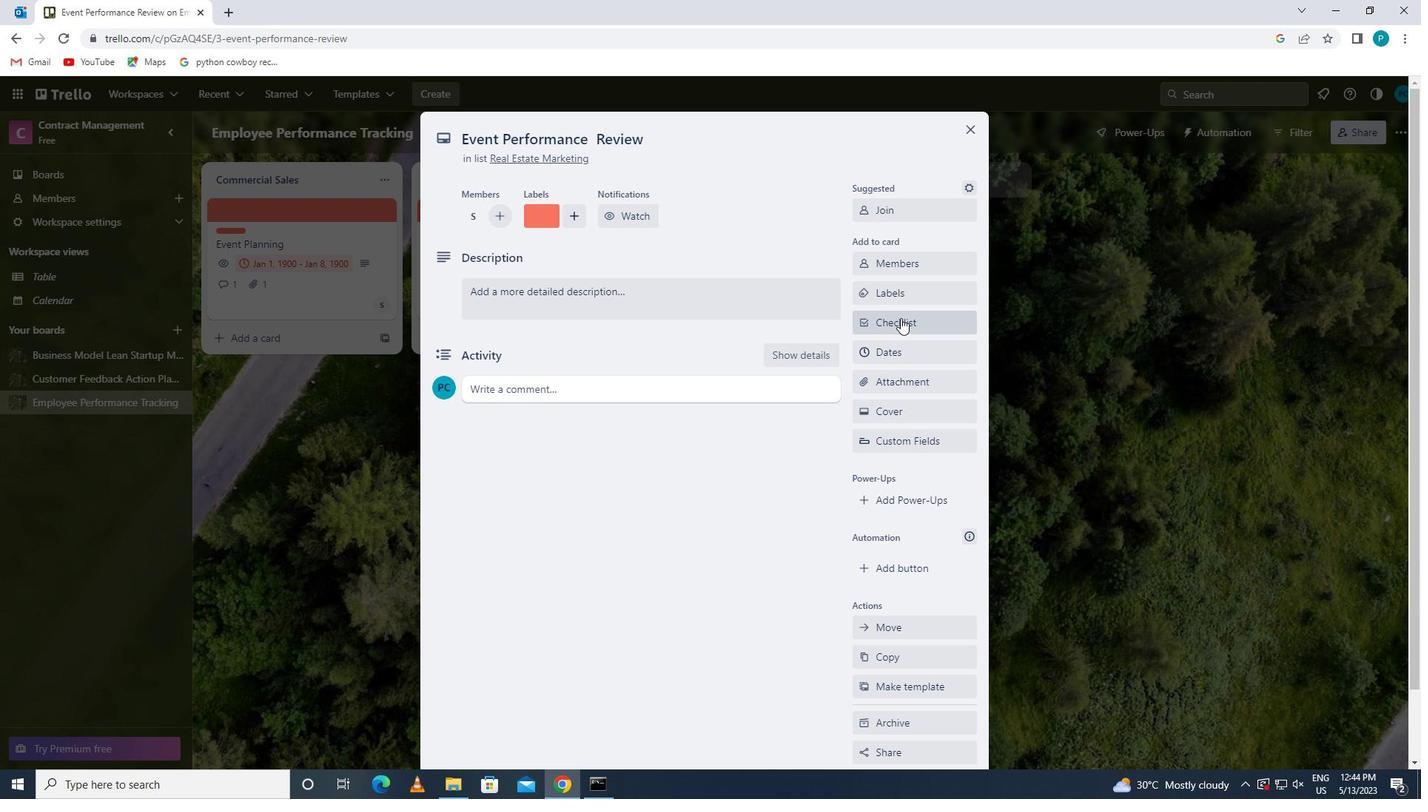 
Action: Key pressed <Key.caps_lock>p<Key.caps_lock>roject<Key.space>procurement<Key.space><Key.caps_lock>m<Key.caps_lock>a
Screenshot: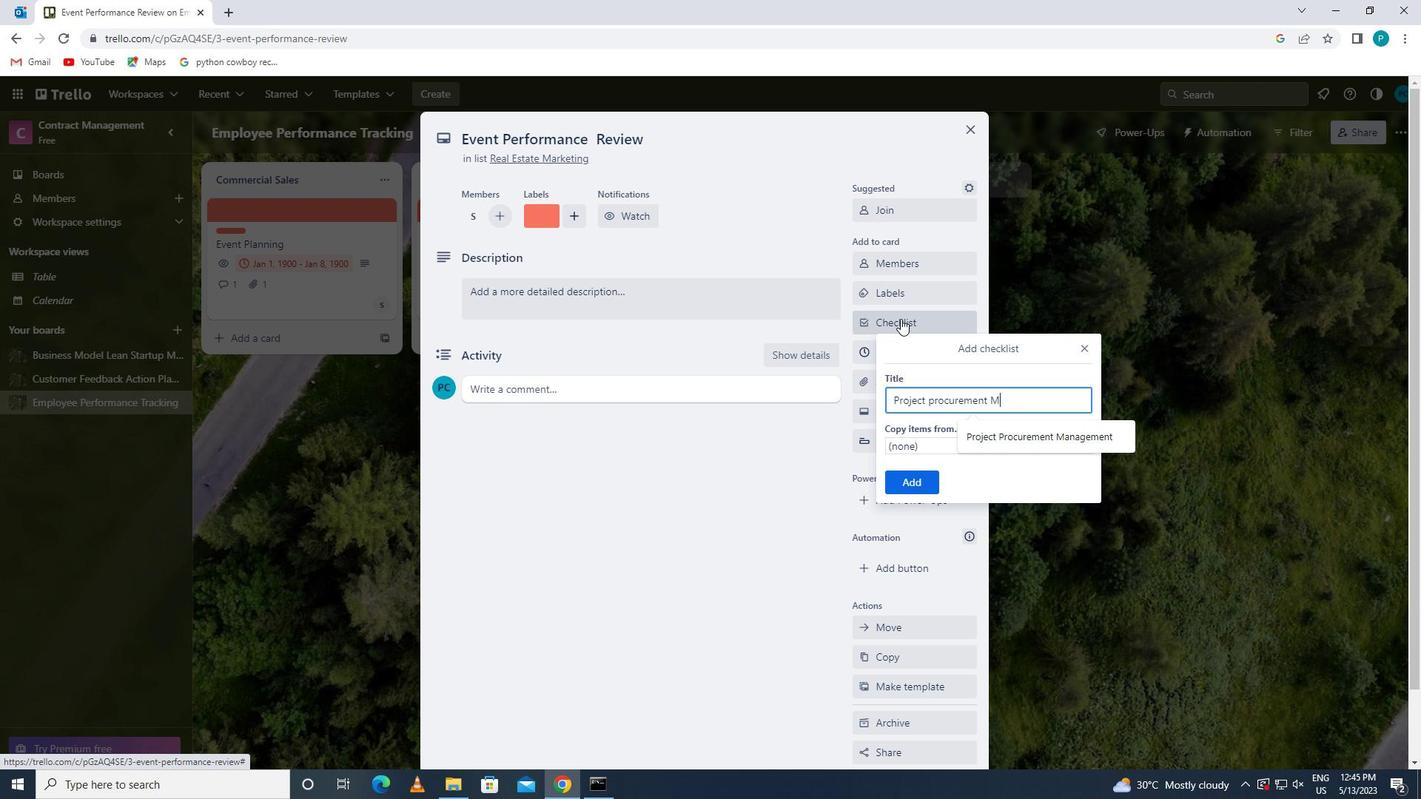 
Action: Mouse moved to (983, 433)
Screenshot: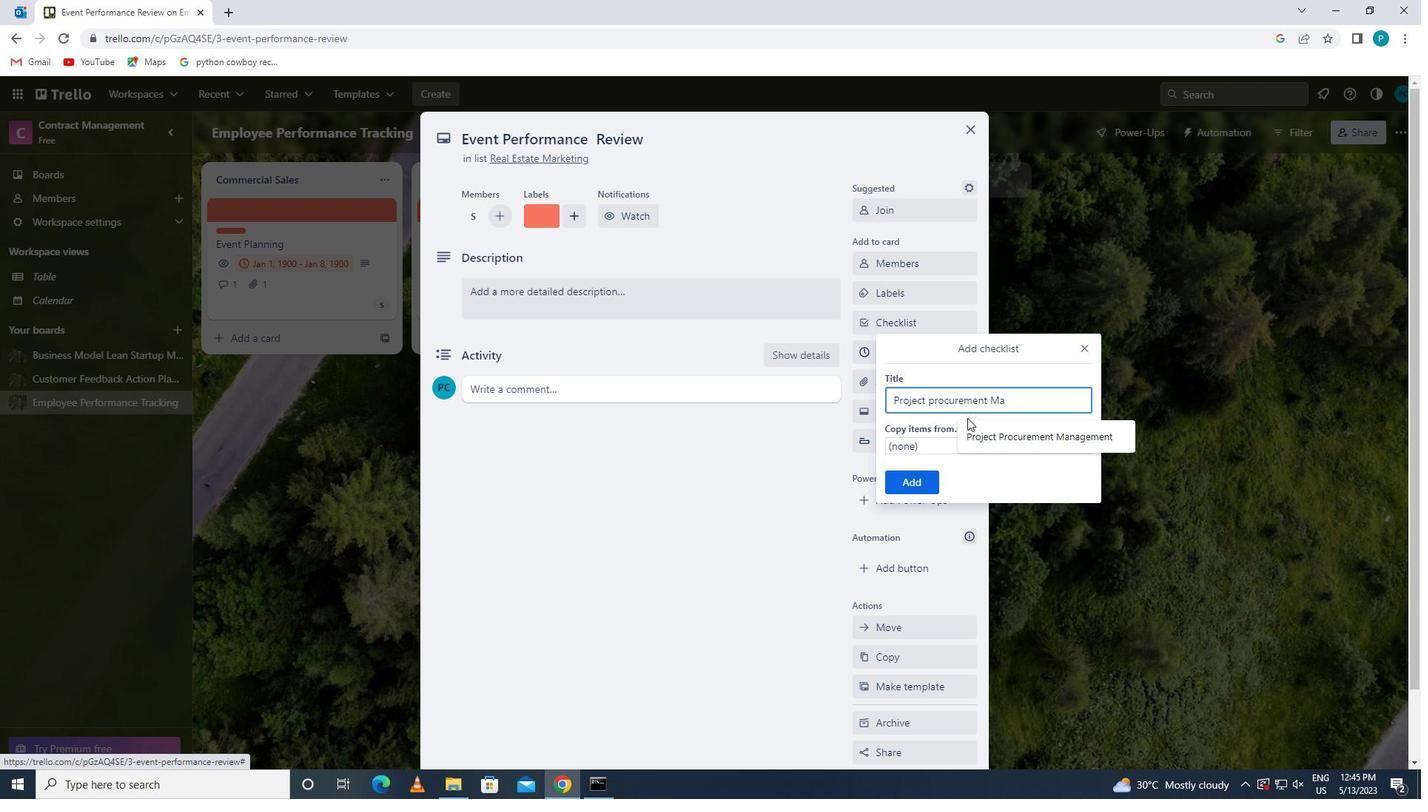 
Action: Mouse pressed left at (983, 433)
Screenshot: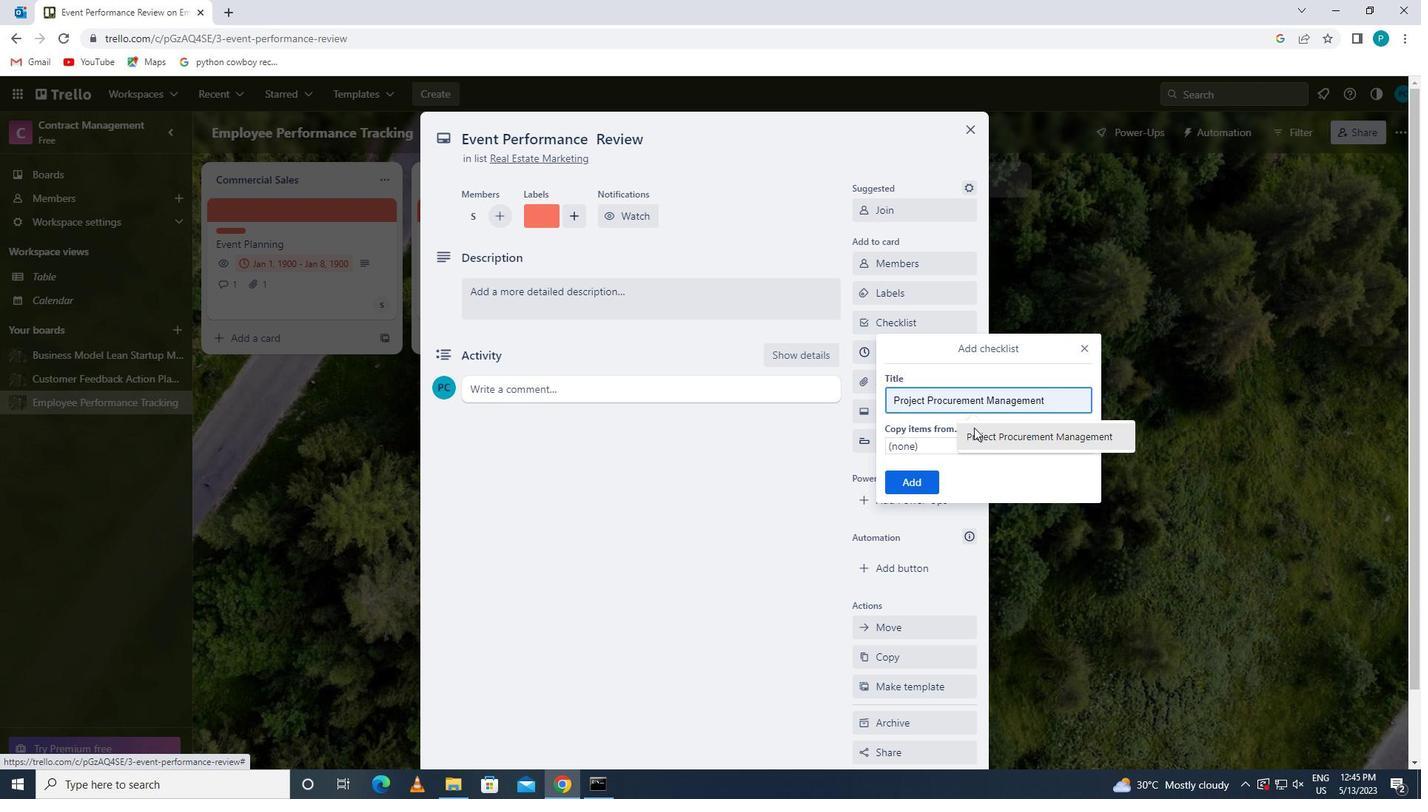 
Action: Mouse moved to (934, 478)
Screenshot: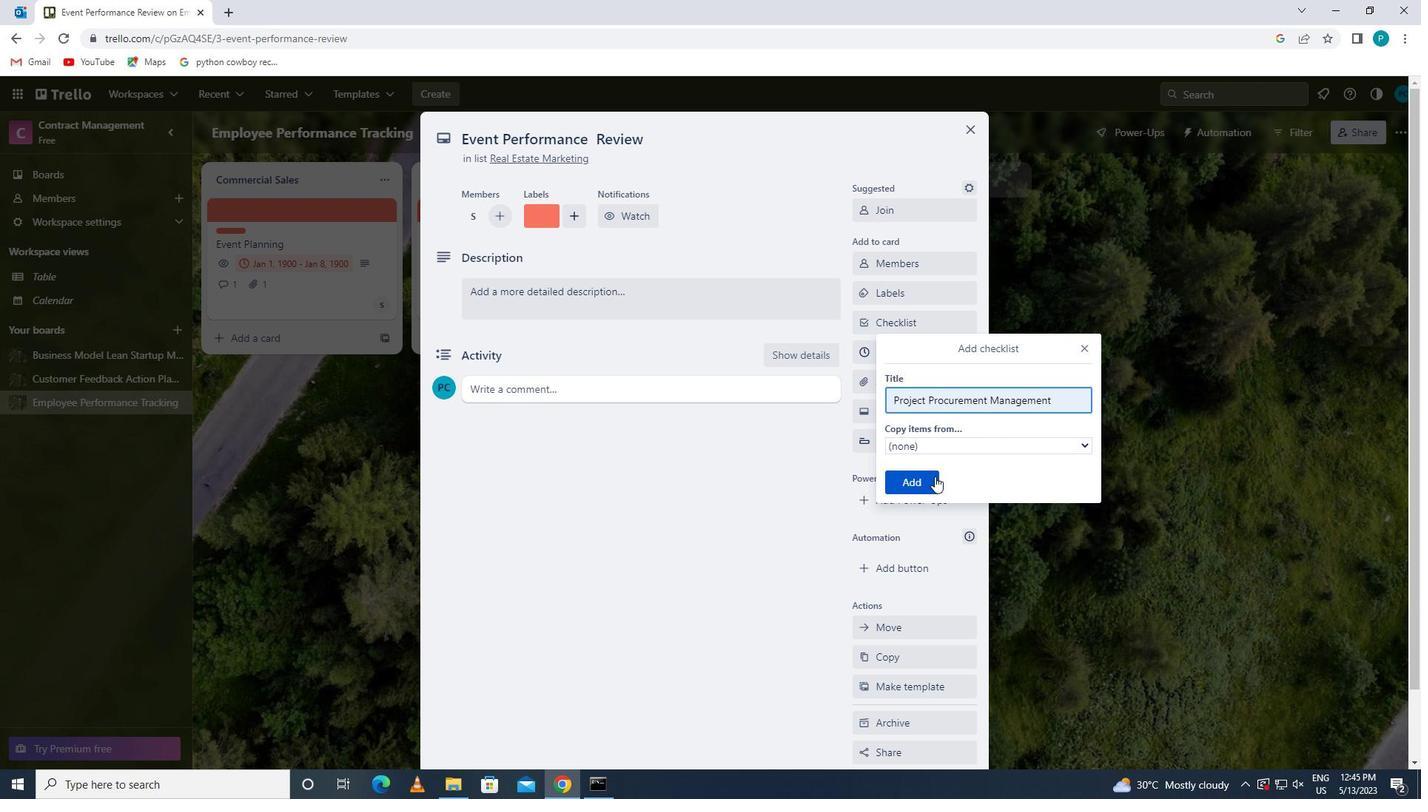 
Action: Mouse pressed left at (934, 478)
Screenshot: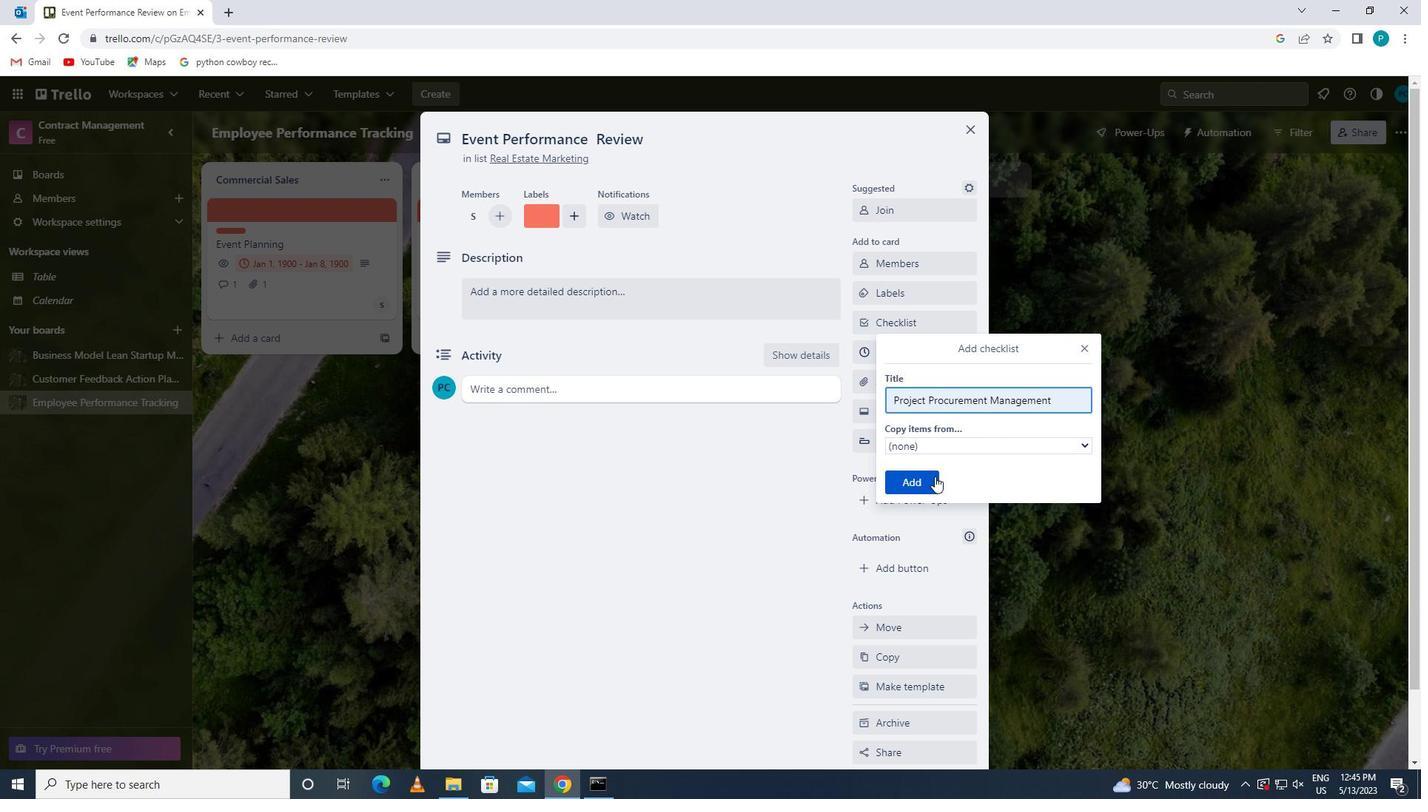 
Action: Mouse moved to (887, 381)
Screenshot: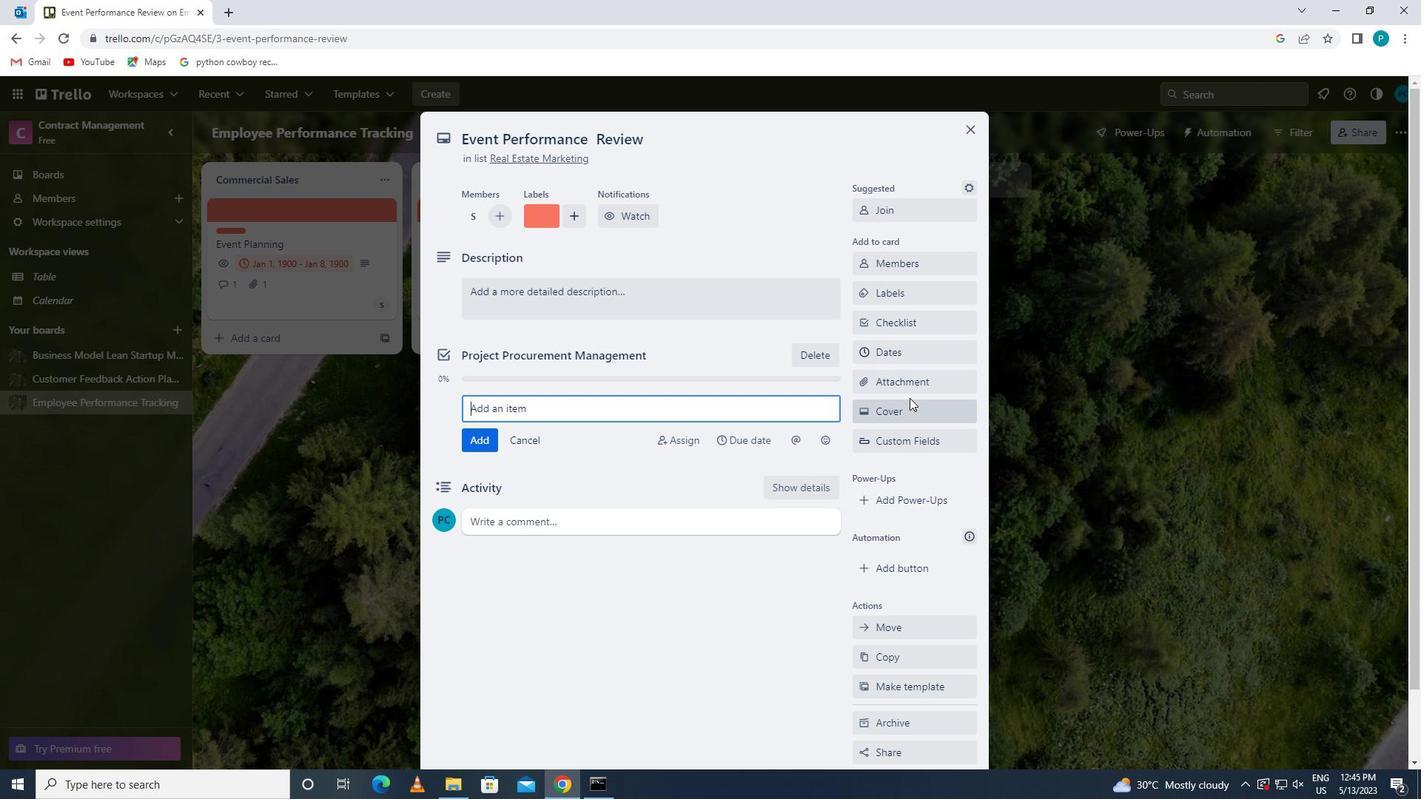 
Action: Mouse pressed left at (887, 381)
Screenshot: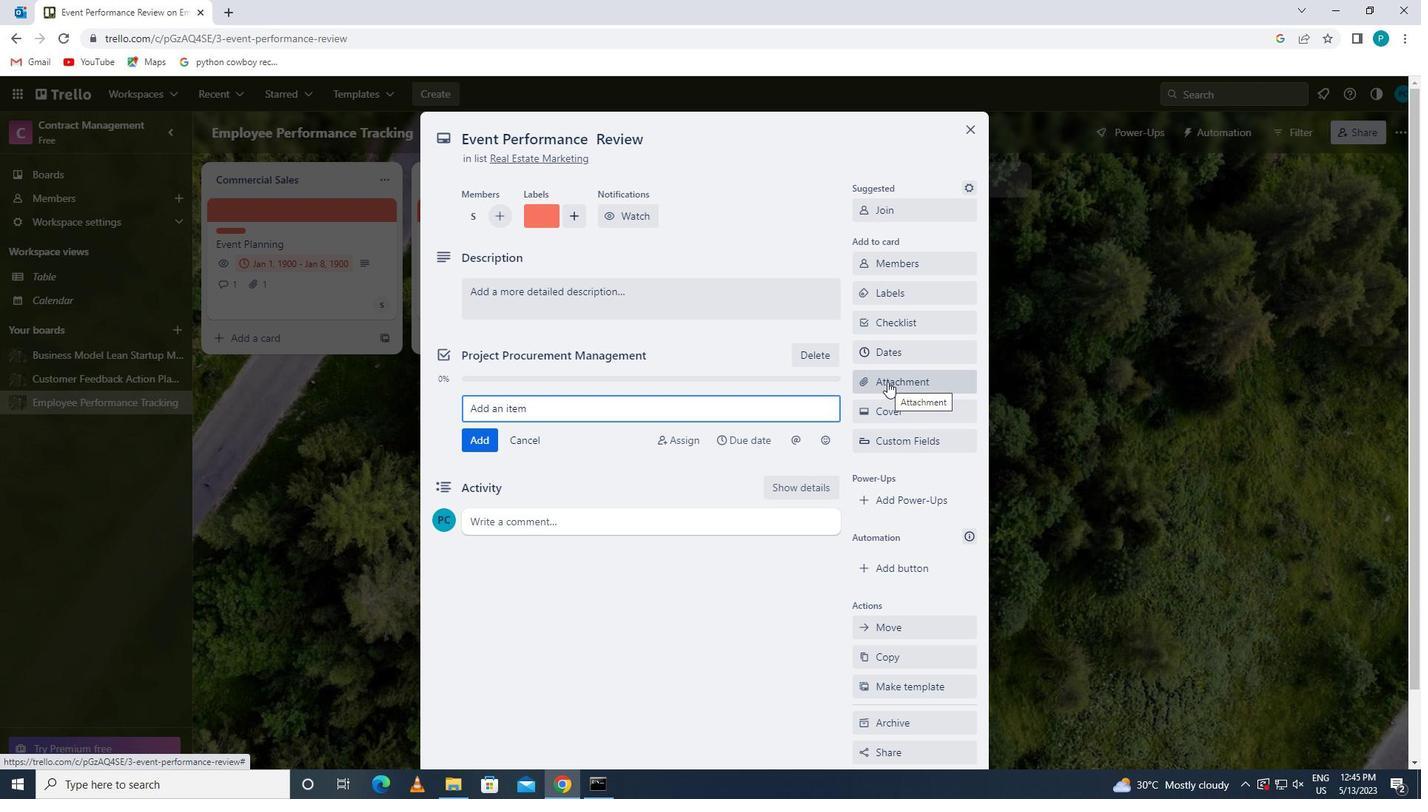 
Action: Mouse moved to (916, 499)
Screenshot: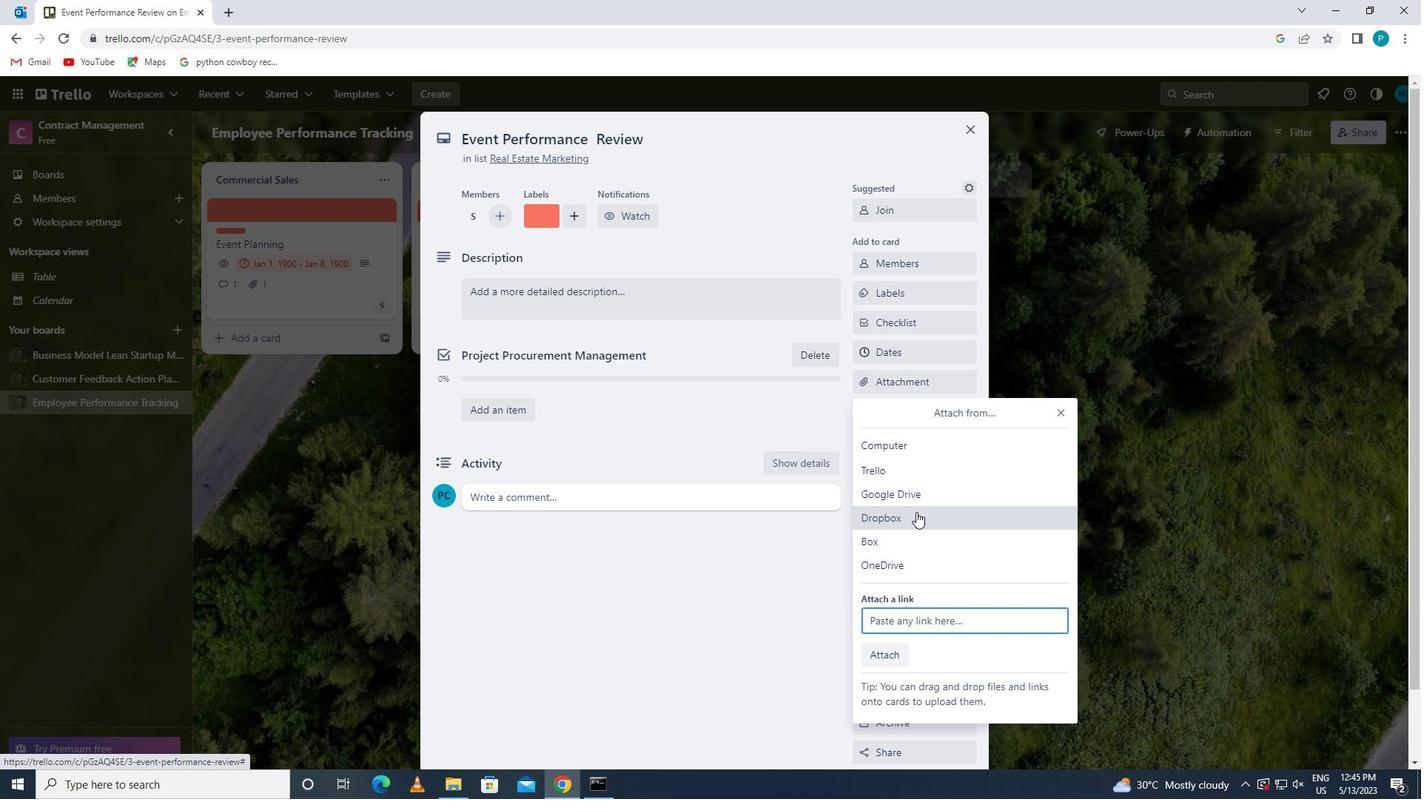 
Action: Mouse pressed left at (916, 499)
Screenshot: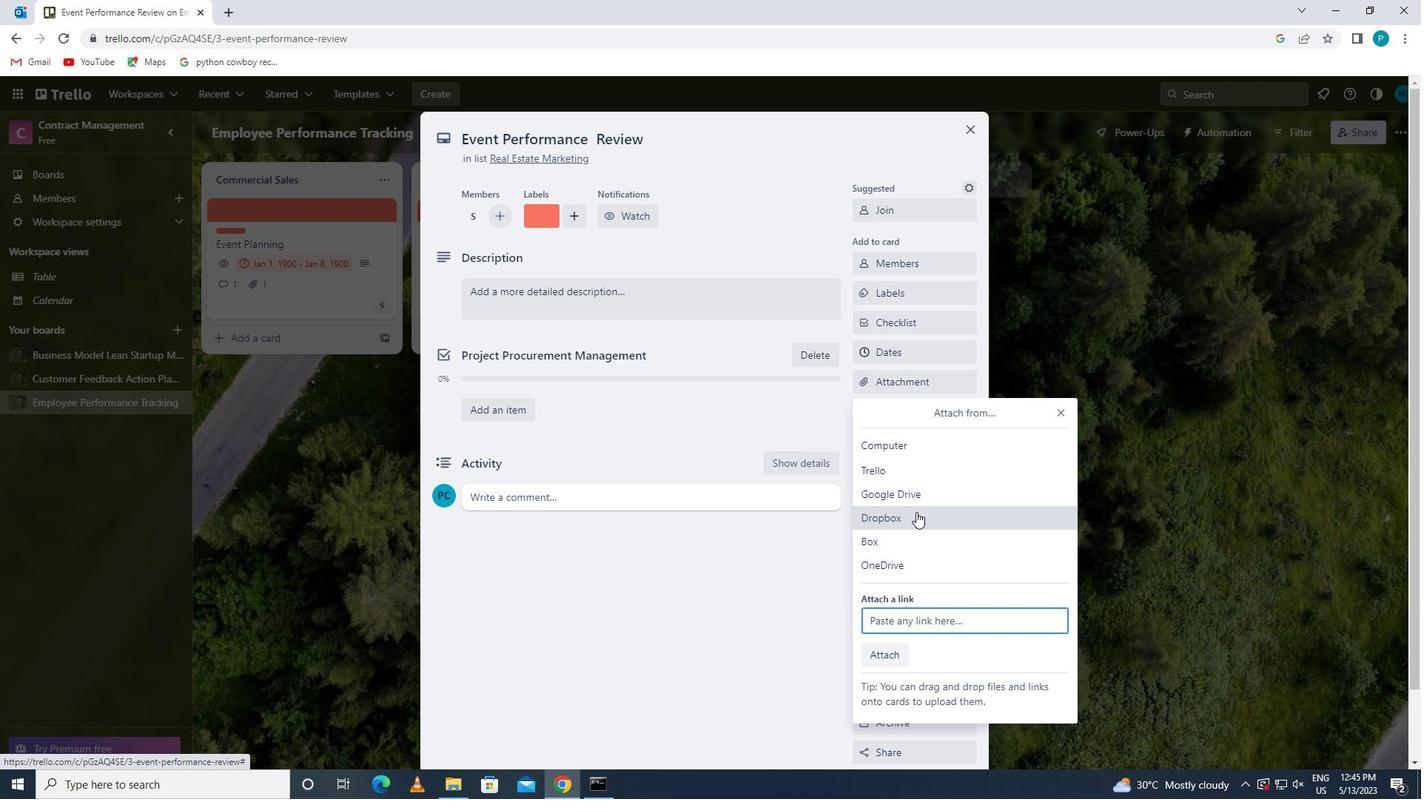 
Action: Mouse moved to (401, 431)
Screenshot: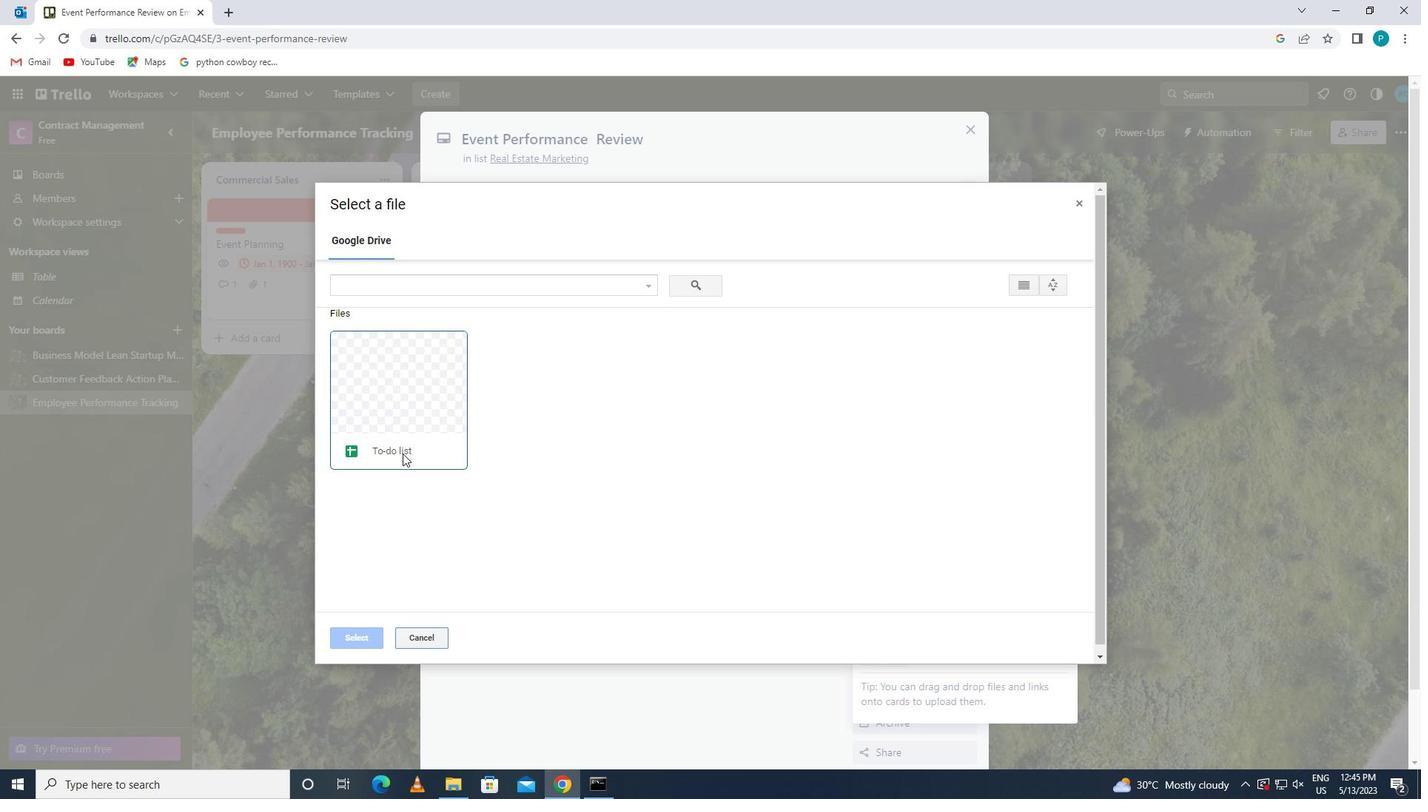 
Action: Mouse pressed left at (401, 431)
Screenshot: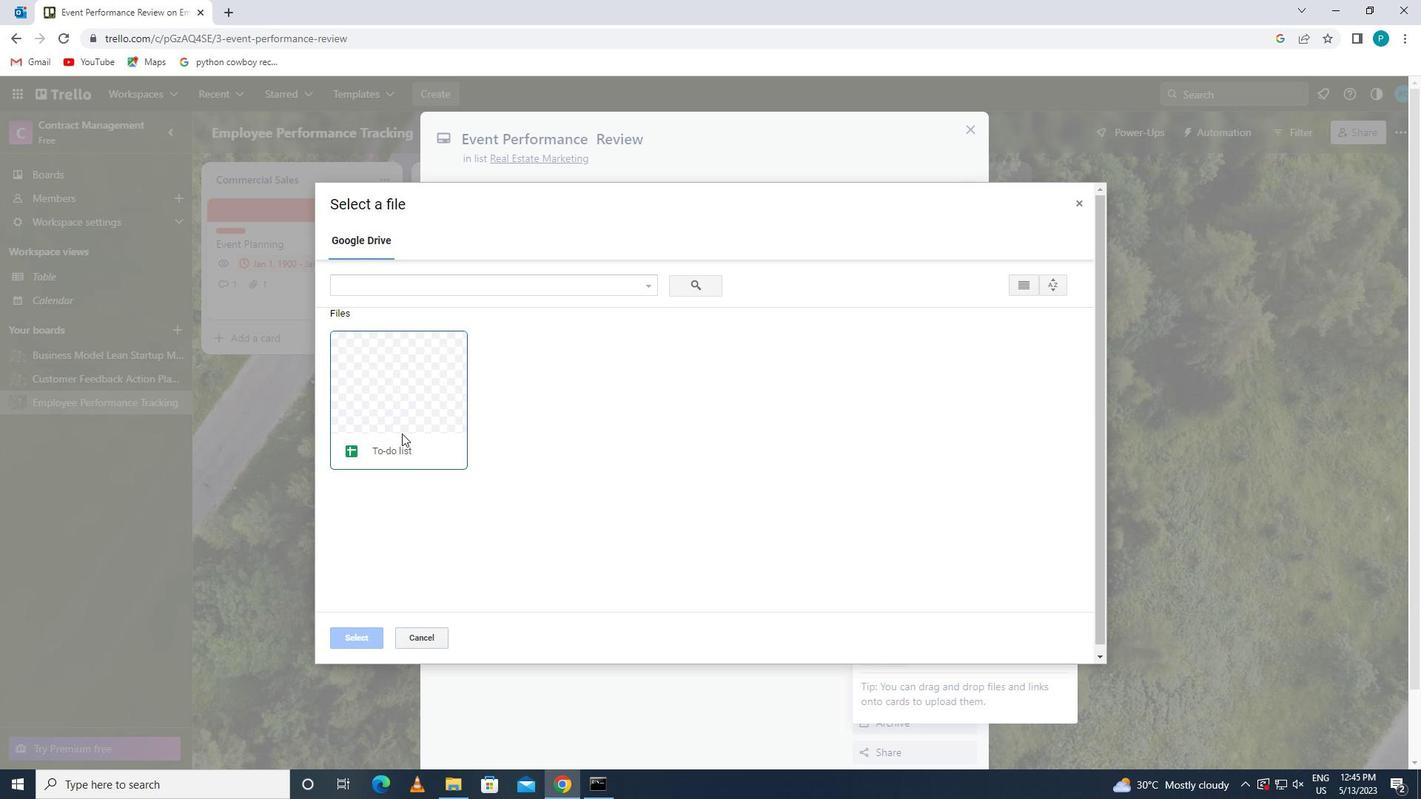 
Action: Mouse moved to (359, 638)
Screenshot: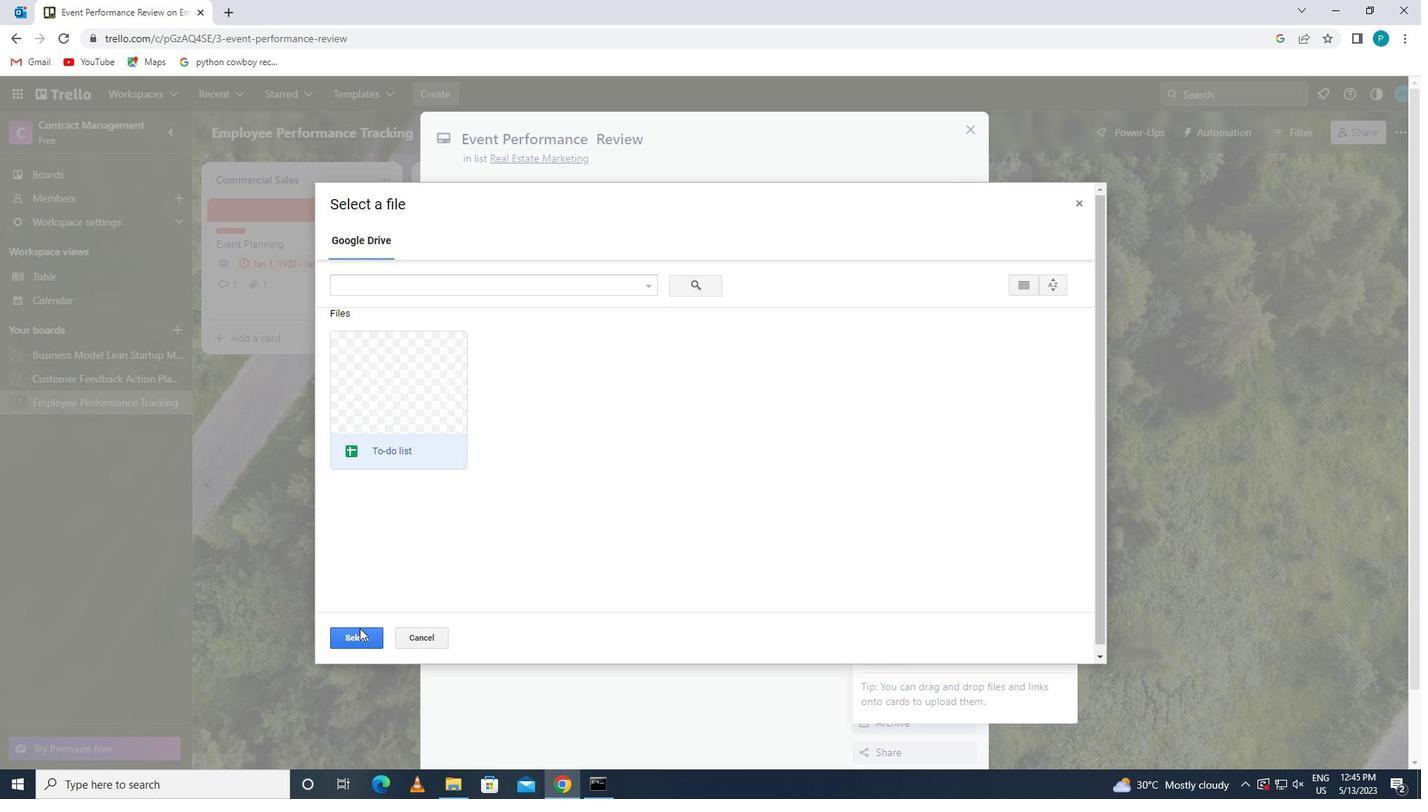 
Action: Mouse pressed left at (359, 638)
Screenshot: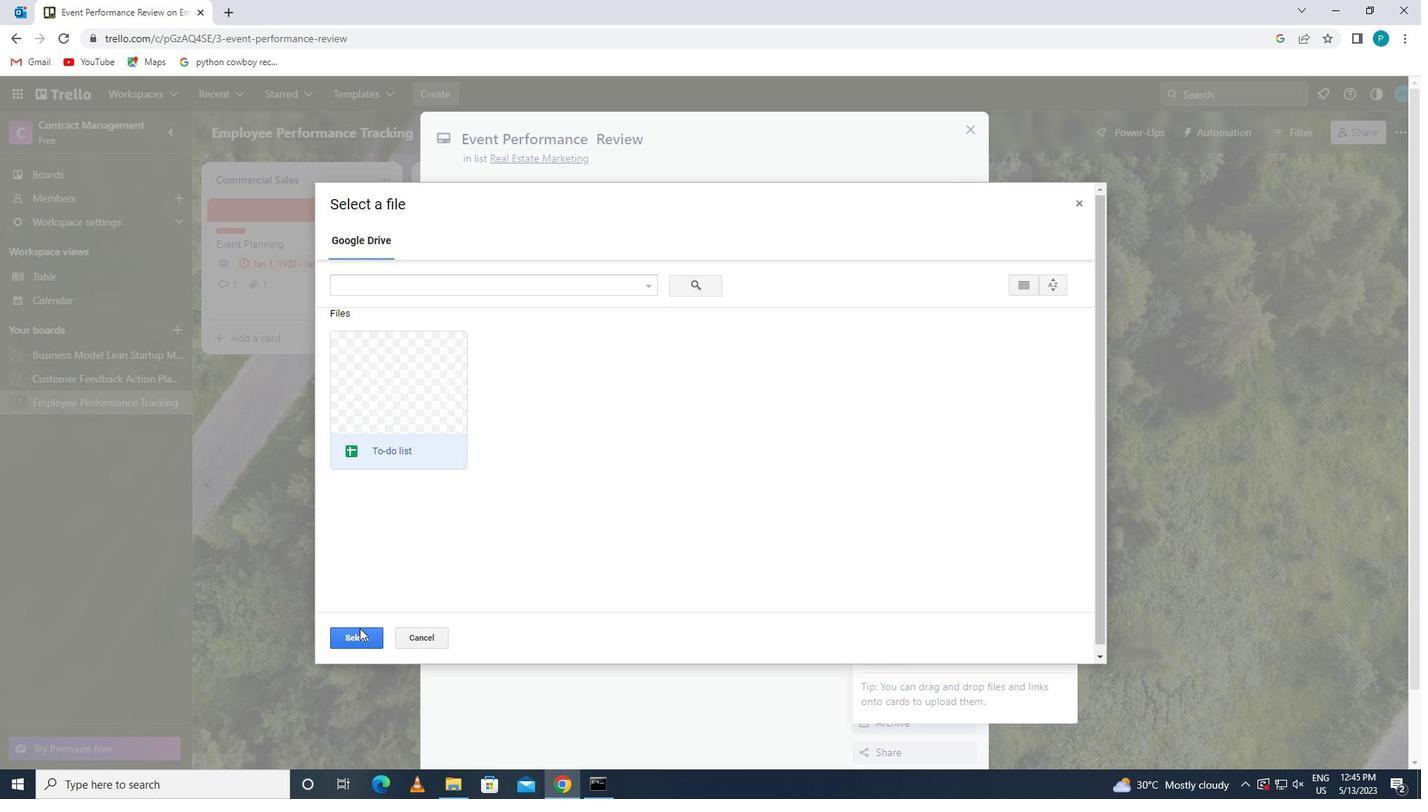 
Action: Mouse moved to (917, 405)
Screenshot: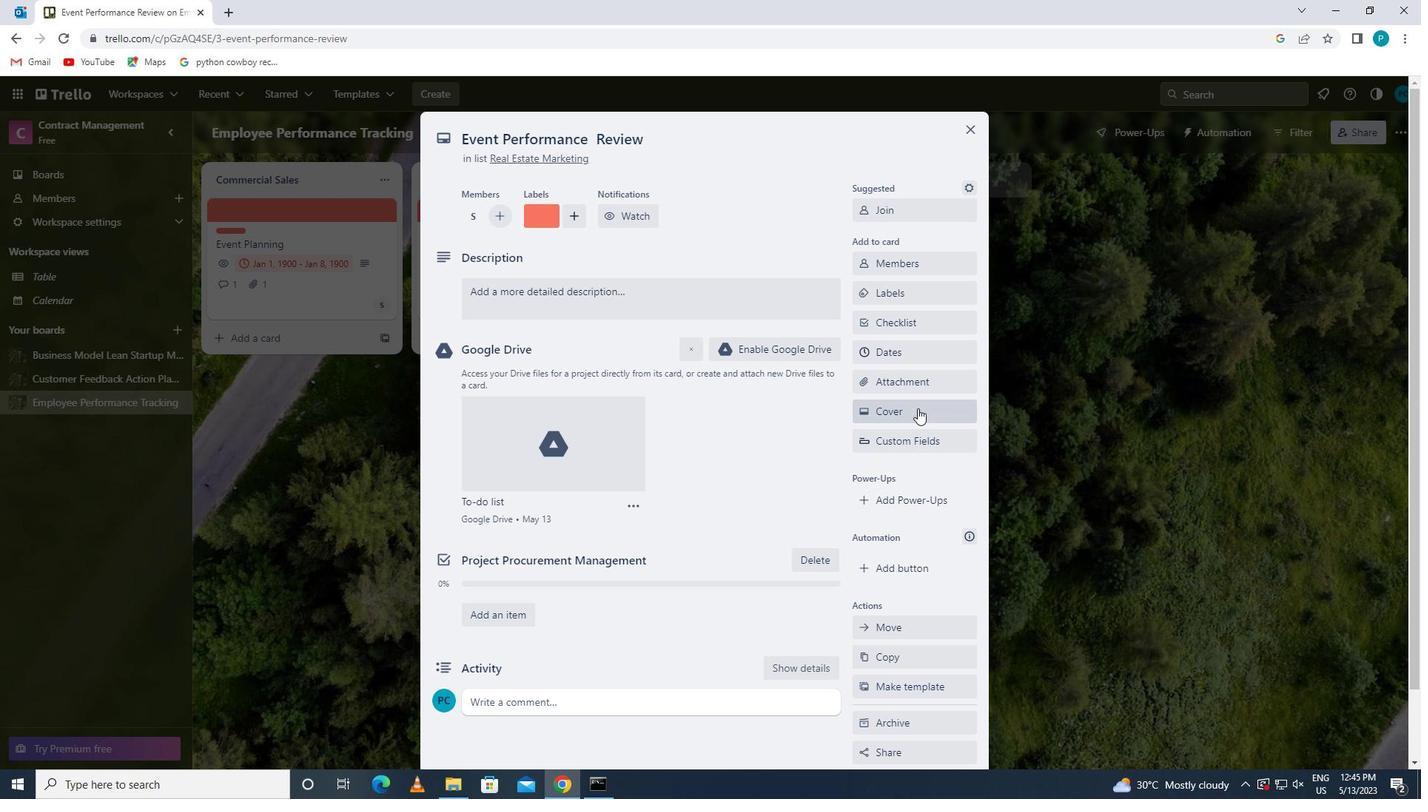 
Action: Mouse pressed left at (917, 405)
Screenshot: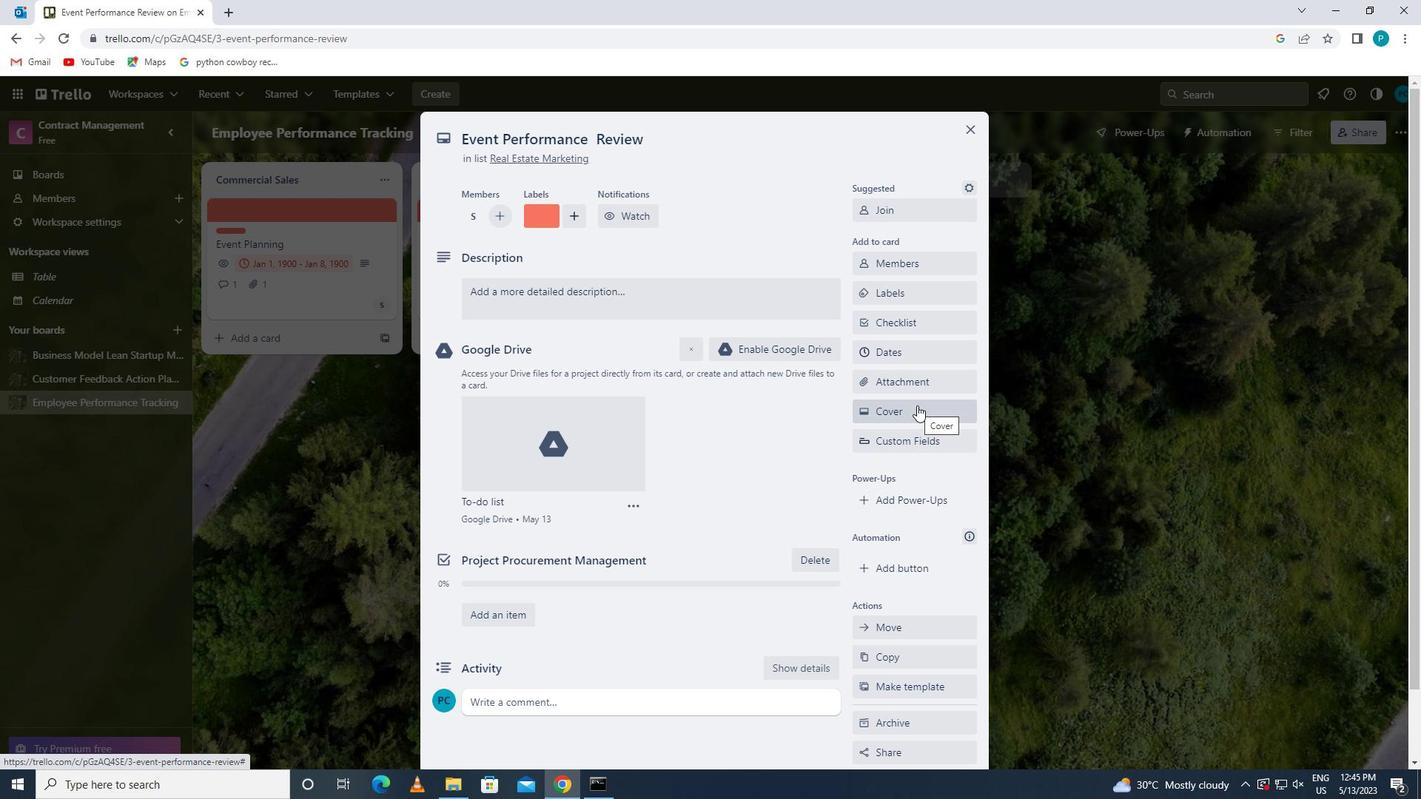 
Action: Mouse moved to (1020, 478)
Screenshot: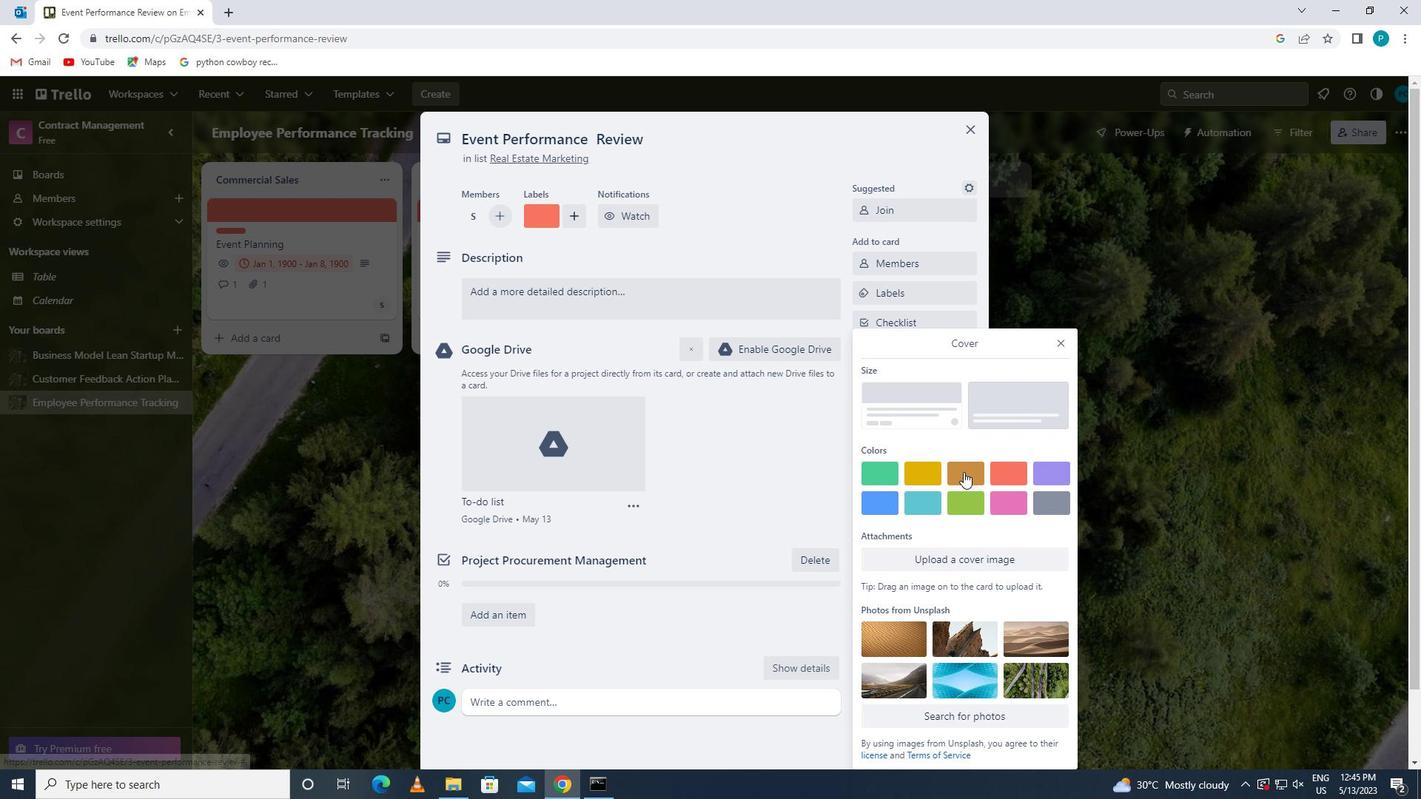 
Action: Mouse pressed left at (1020, 478)
Screenshot: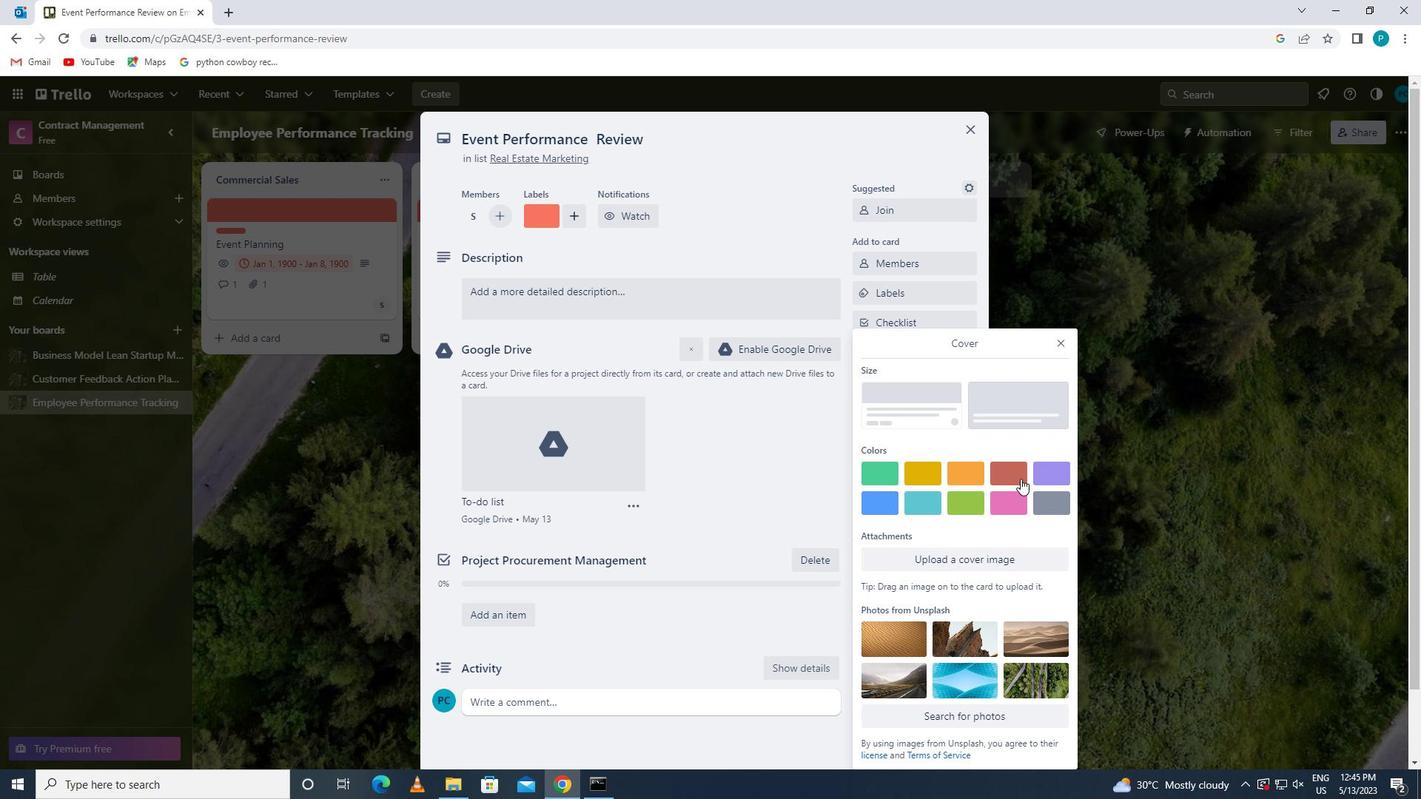 
Action: Mouse moved to (1056, 315)
Screenshot: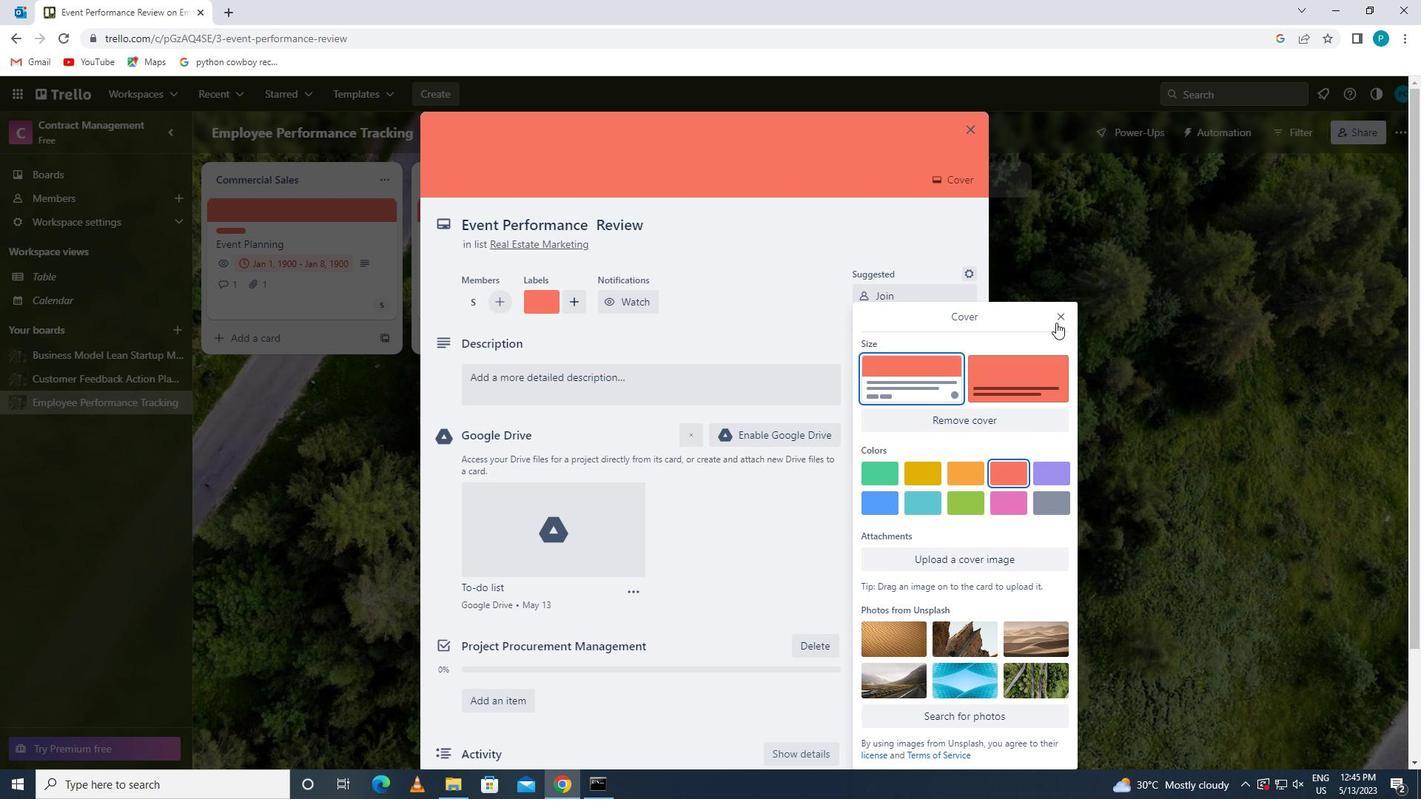 
Action: Mouse pressed left at (1056, 315)
Screenshot: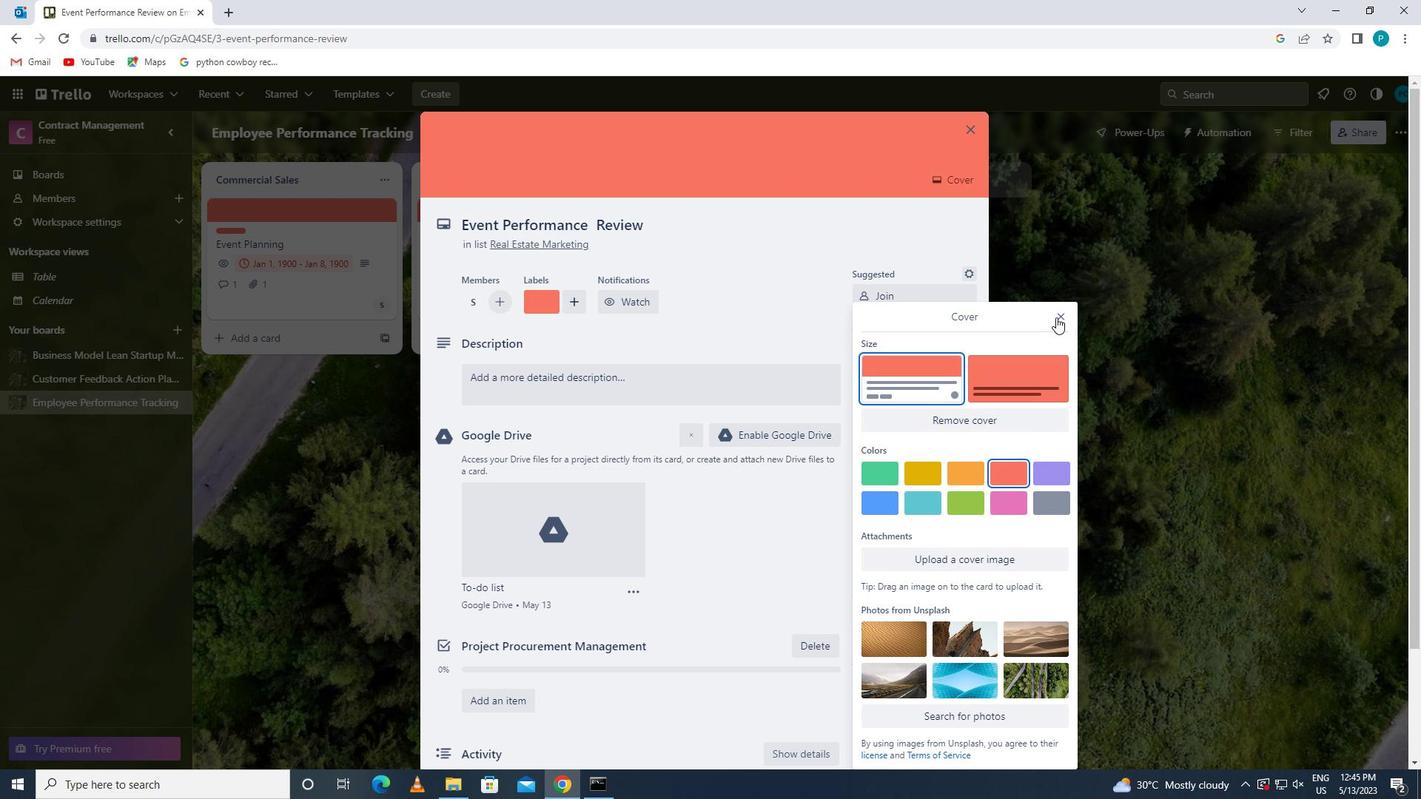 
Action: Mouse moved to (601, 388)
Screenshot: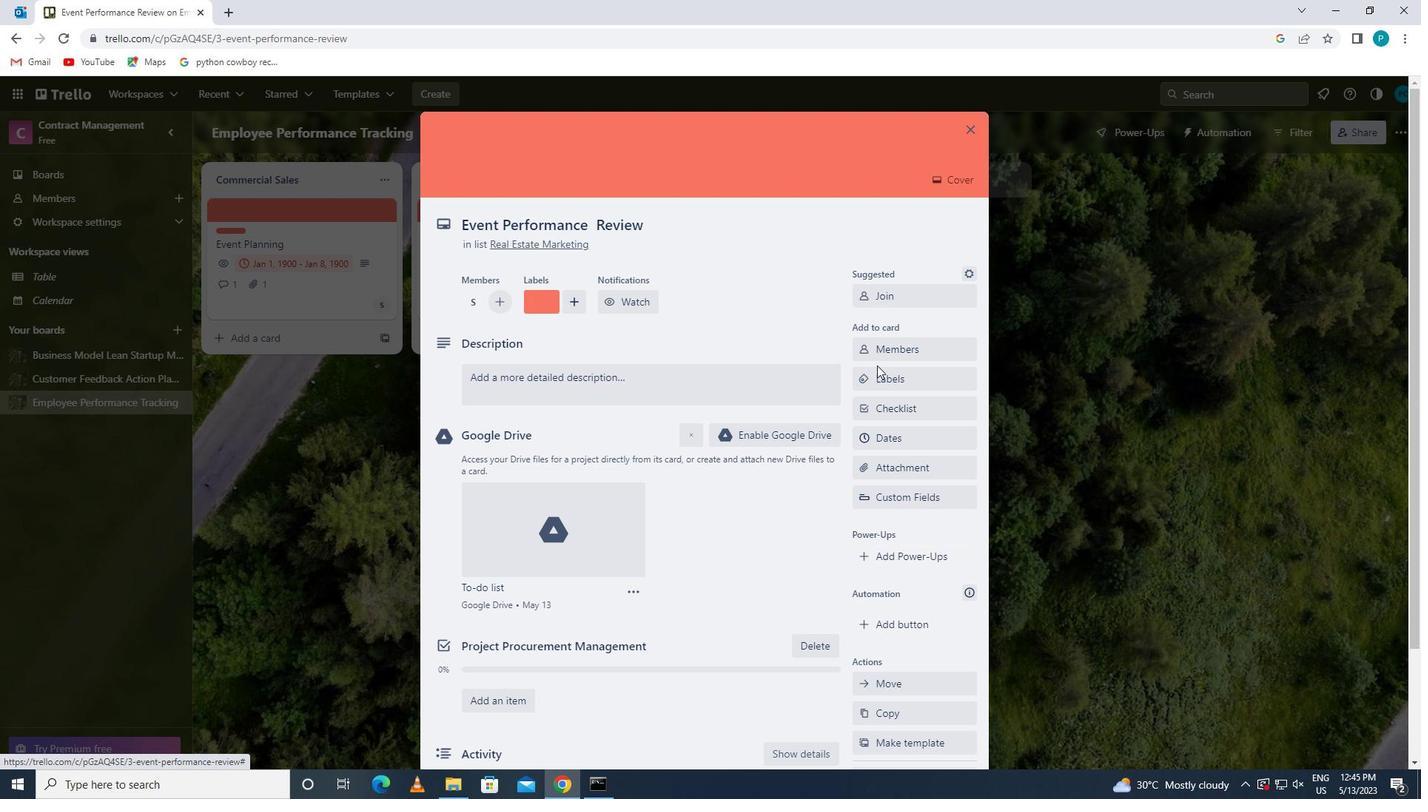 
Action: Mouse pressed left at (601, 388)
Screenshot: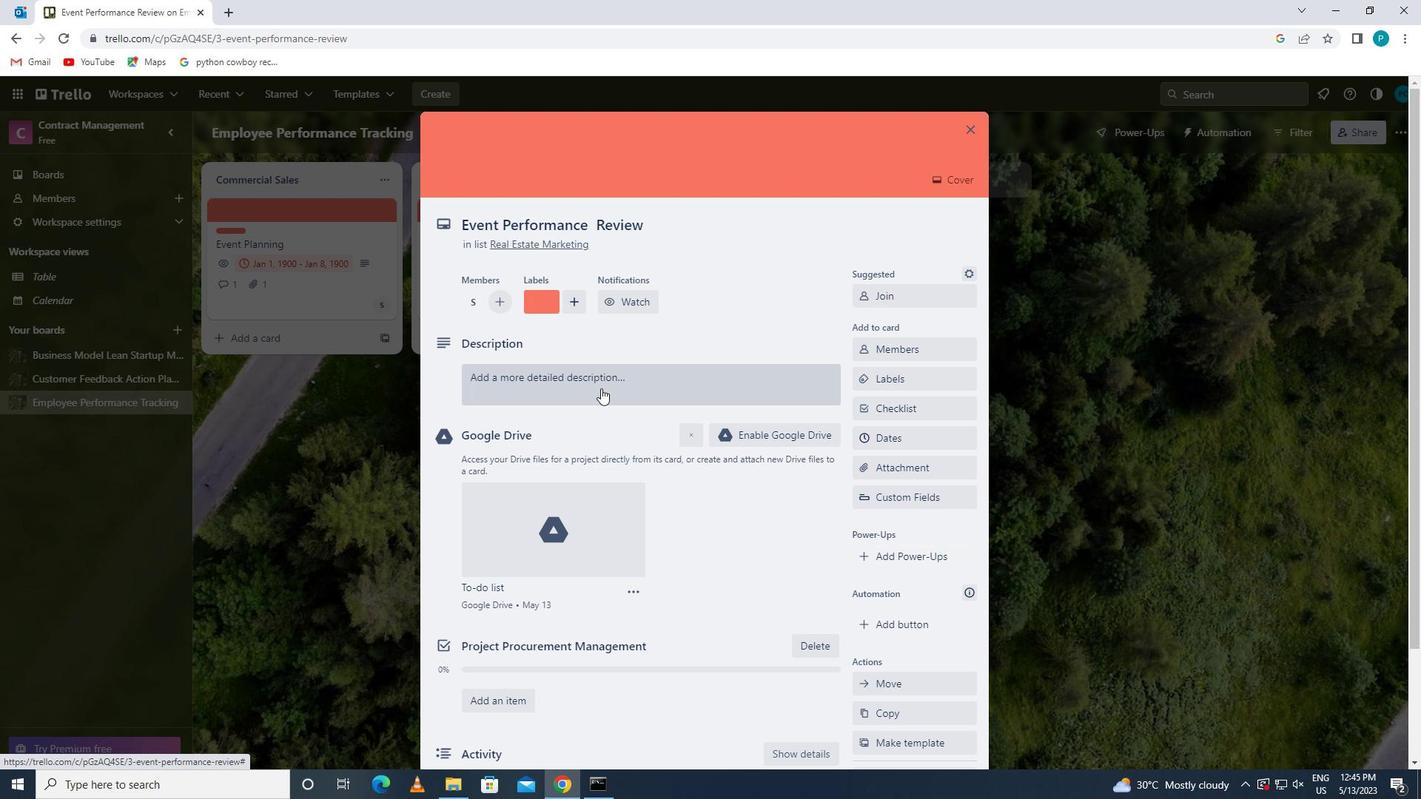 
Action: Key pressed <Key.caps_lock>s<Key.caps_lock>chedule<Key.space>team<Key.space>training<Key.space>session<Key.space>on<Key.space>new<Key.space>software<Key.space>
Screenshot: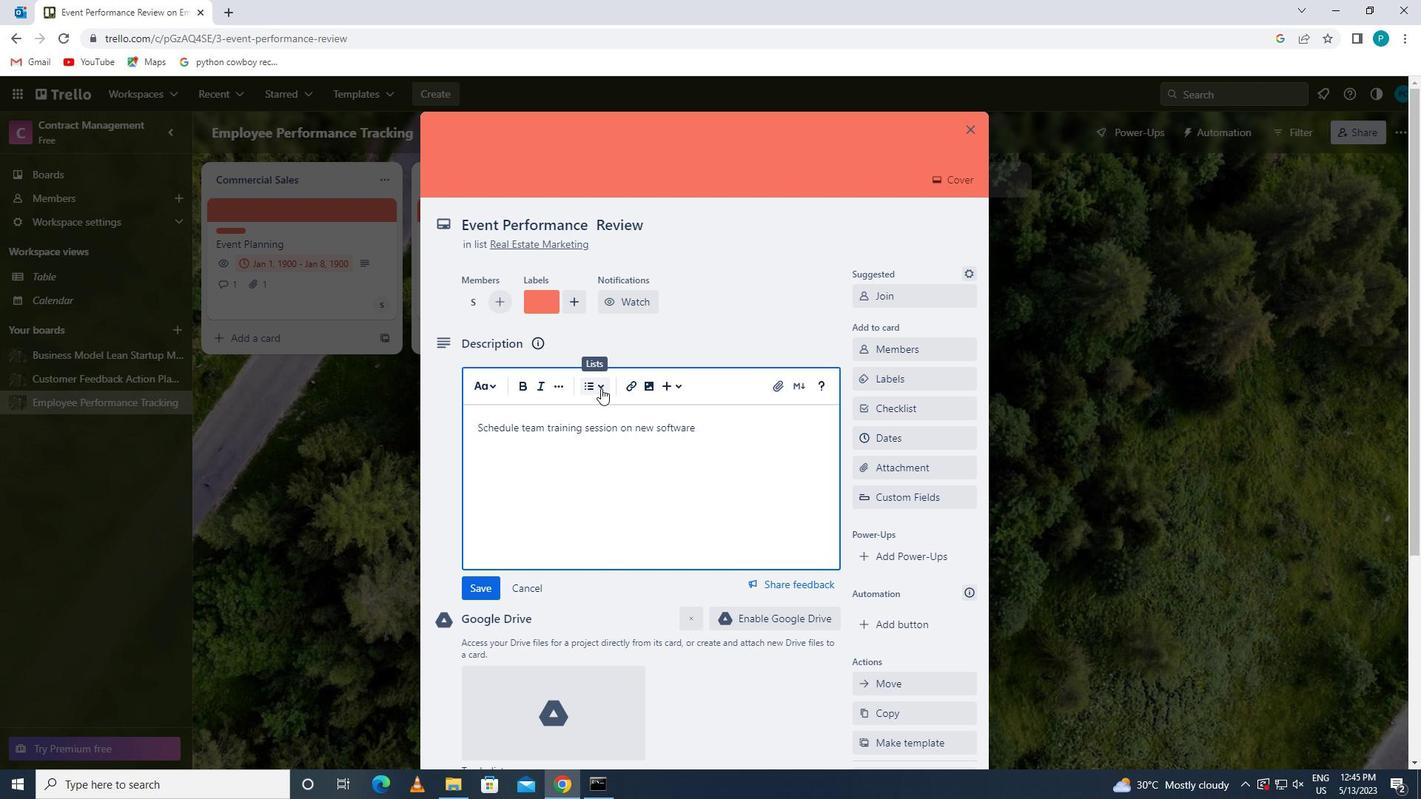 
Action: Mouse moved to (472, 587)
Screenshot: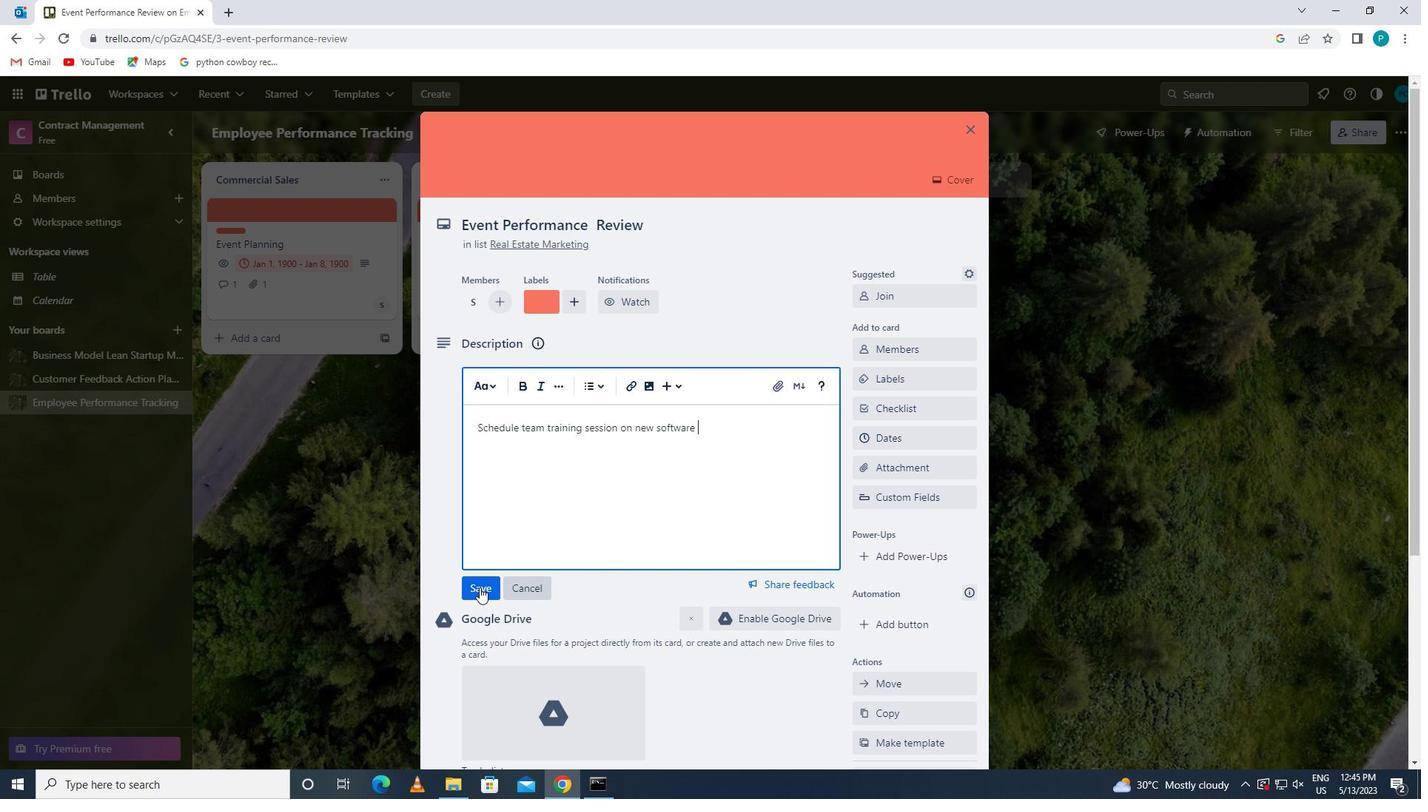 
Action: Mouse pressed left at (472, 587)
Screenshot: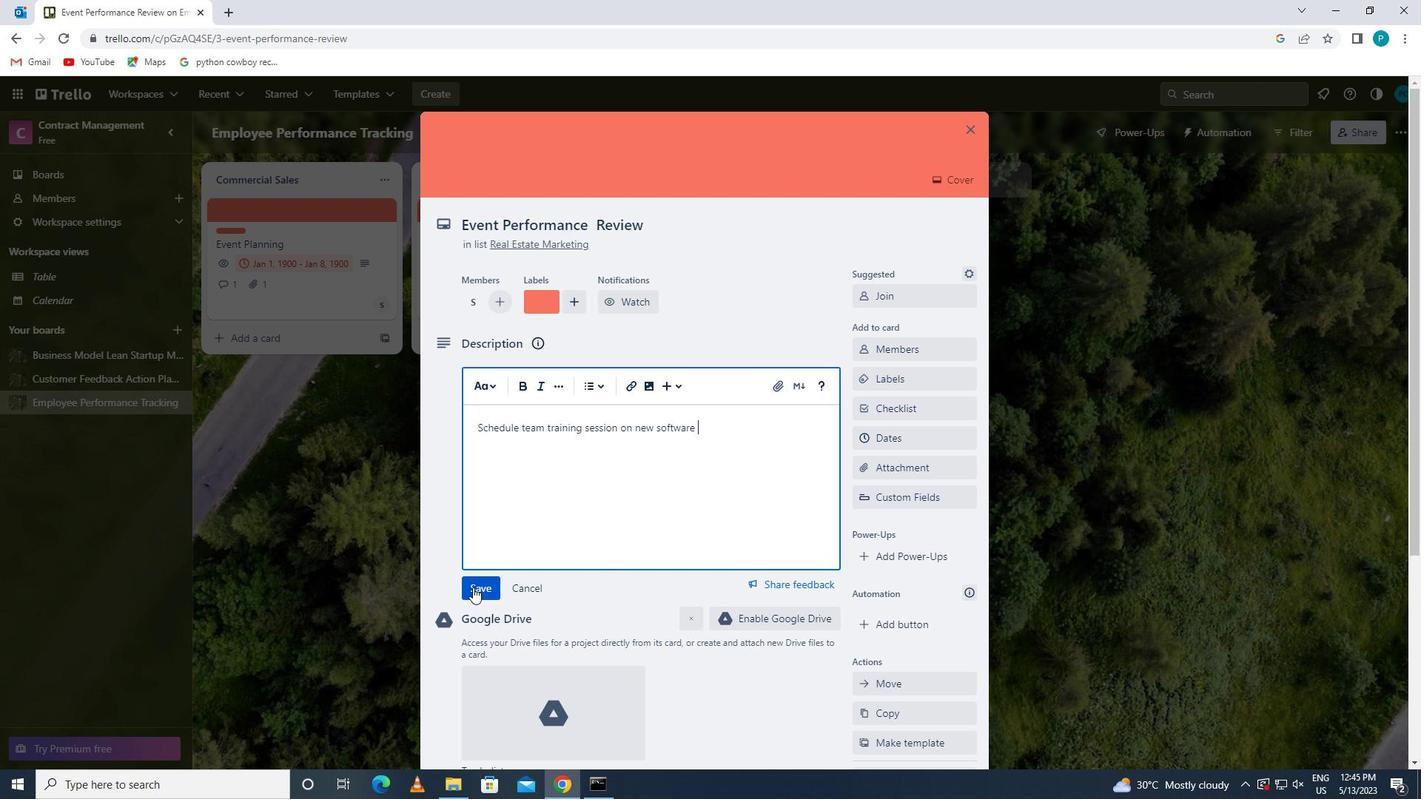 
Action: Mouse moved to (501, 617)
Screenshot: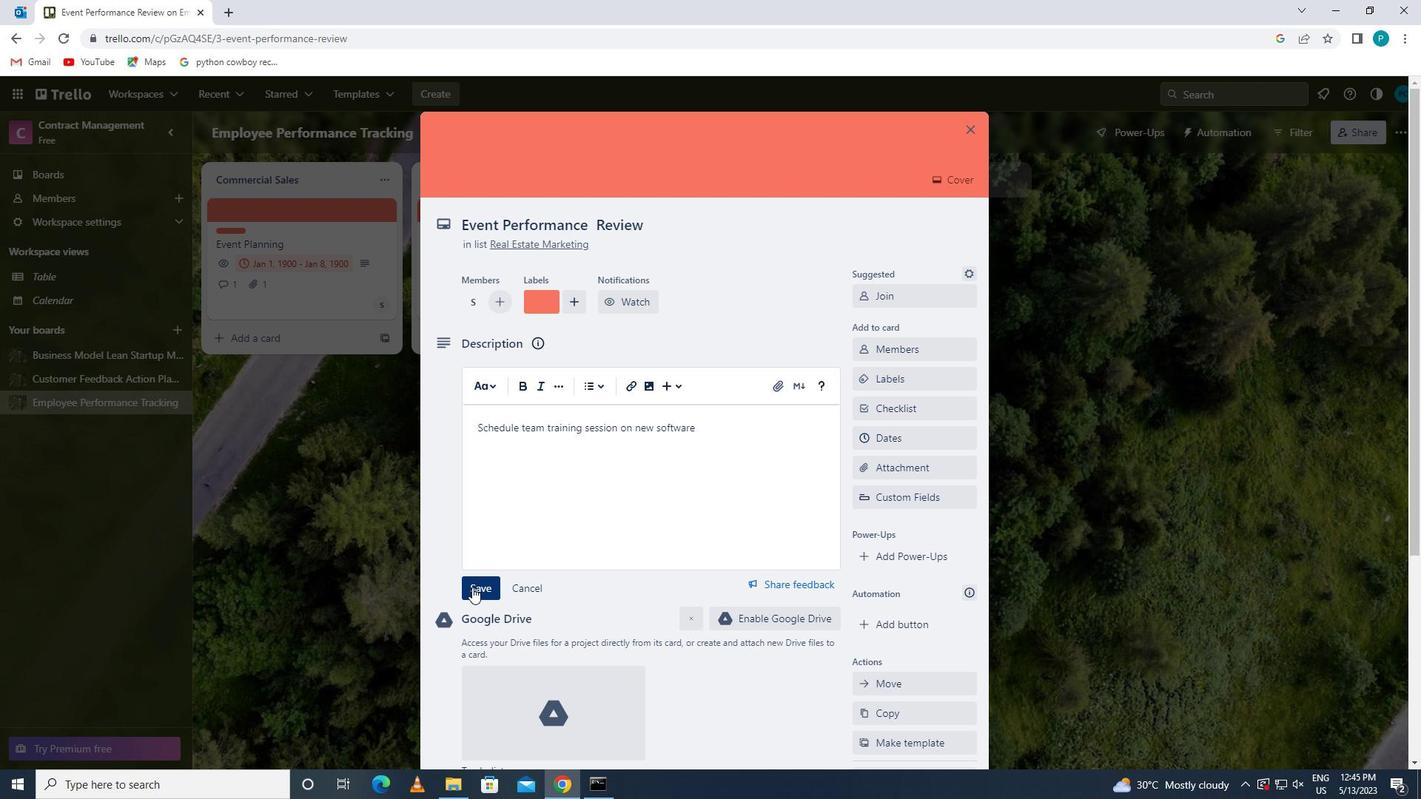 
Action: Mouse scrolled (501, 616) with delta (0, 0)
Screenshot: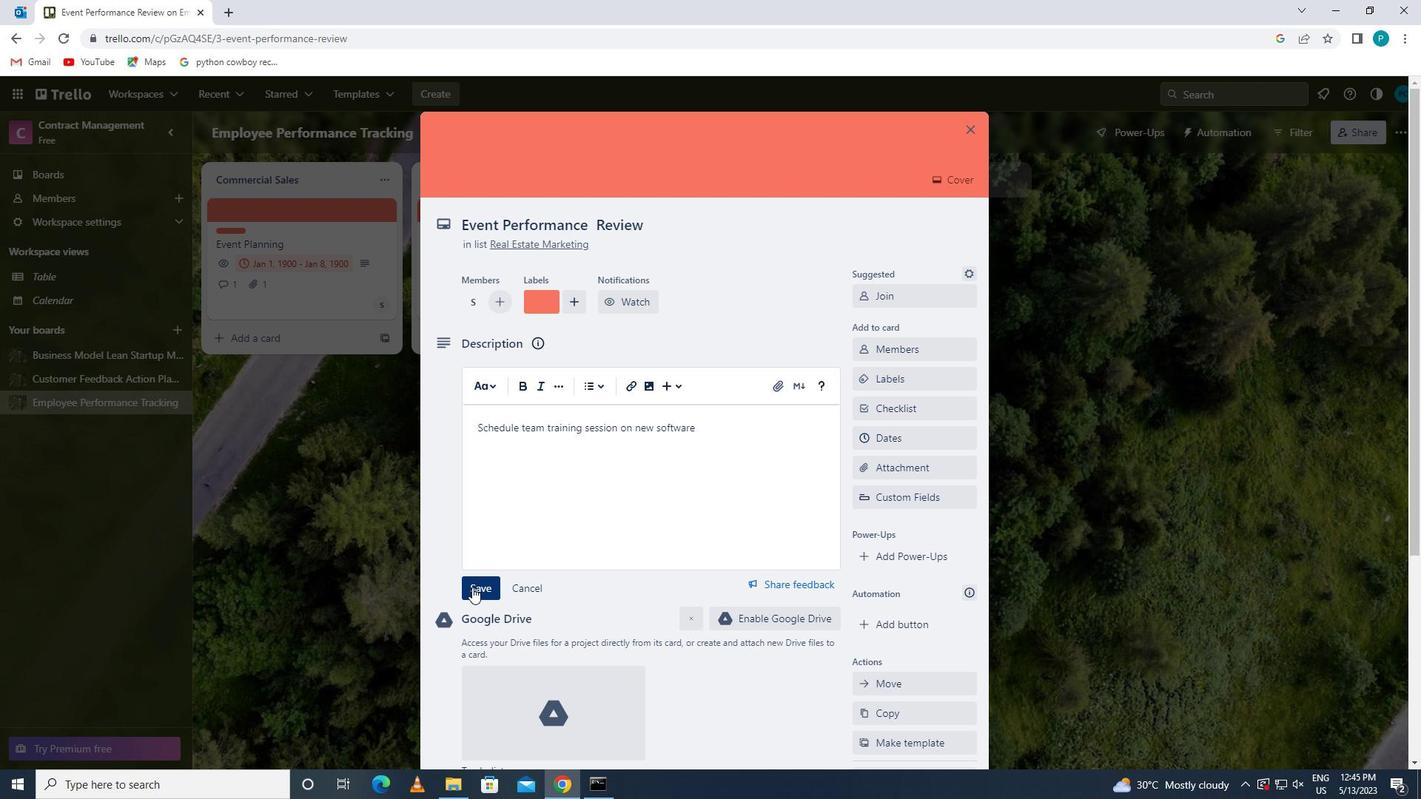 
Action: Mouse moved to (504, 620)
Screenshot: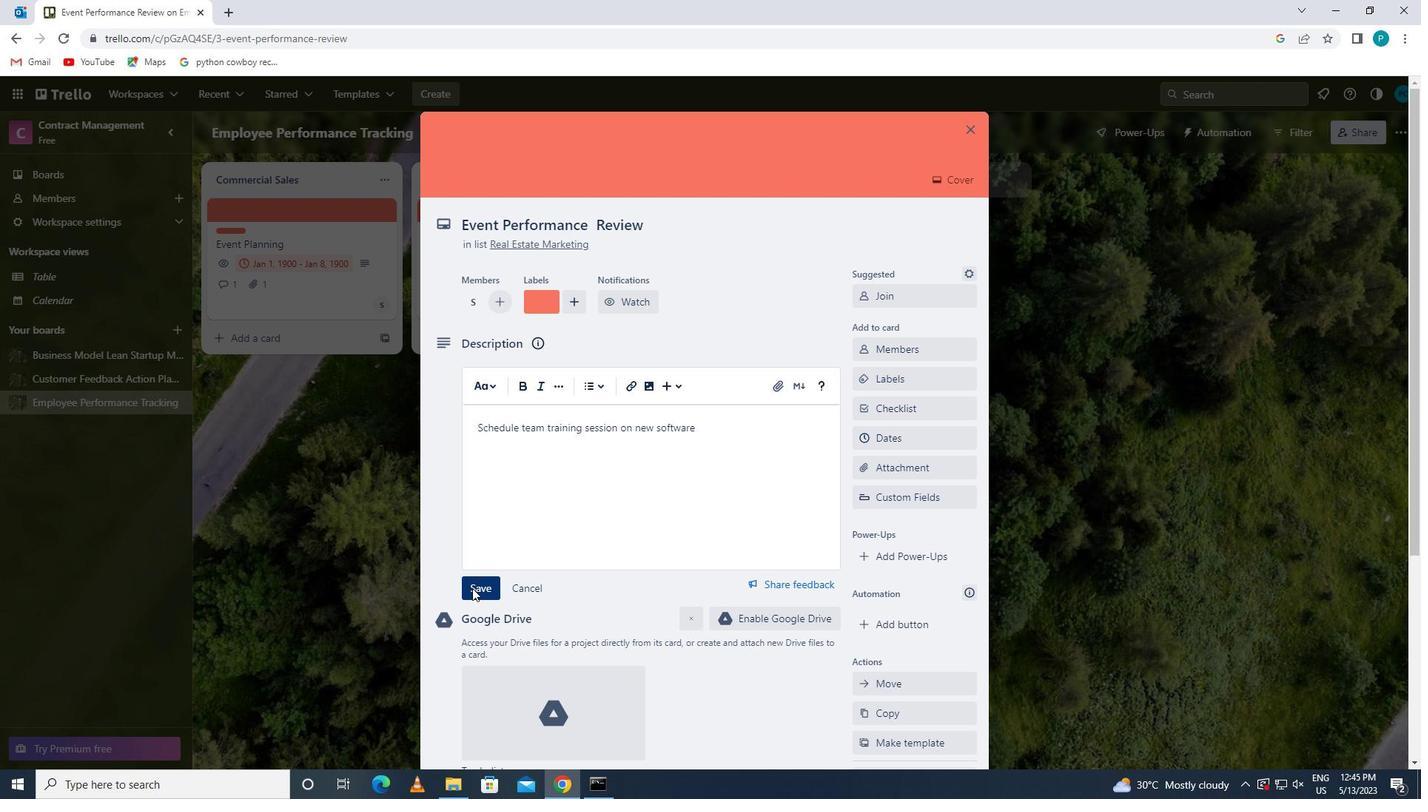 
Action: Mouse scrolled (504, 619) with delta (0, 0)
Screenshot: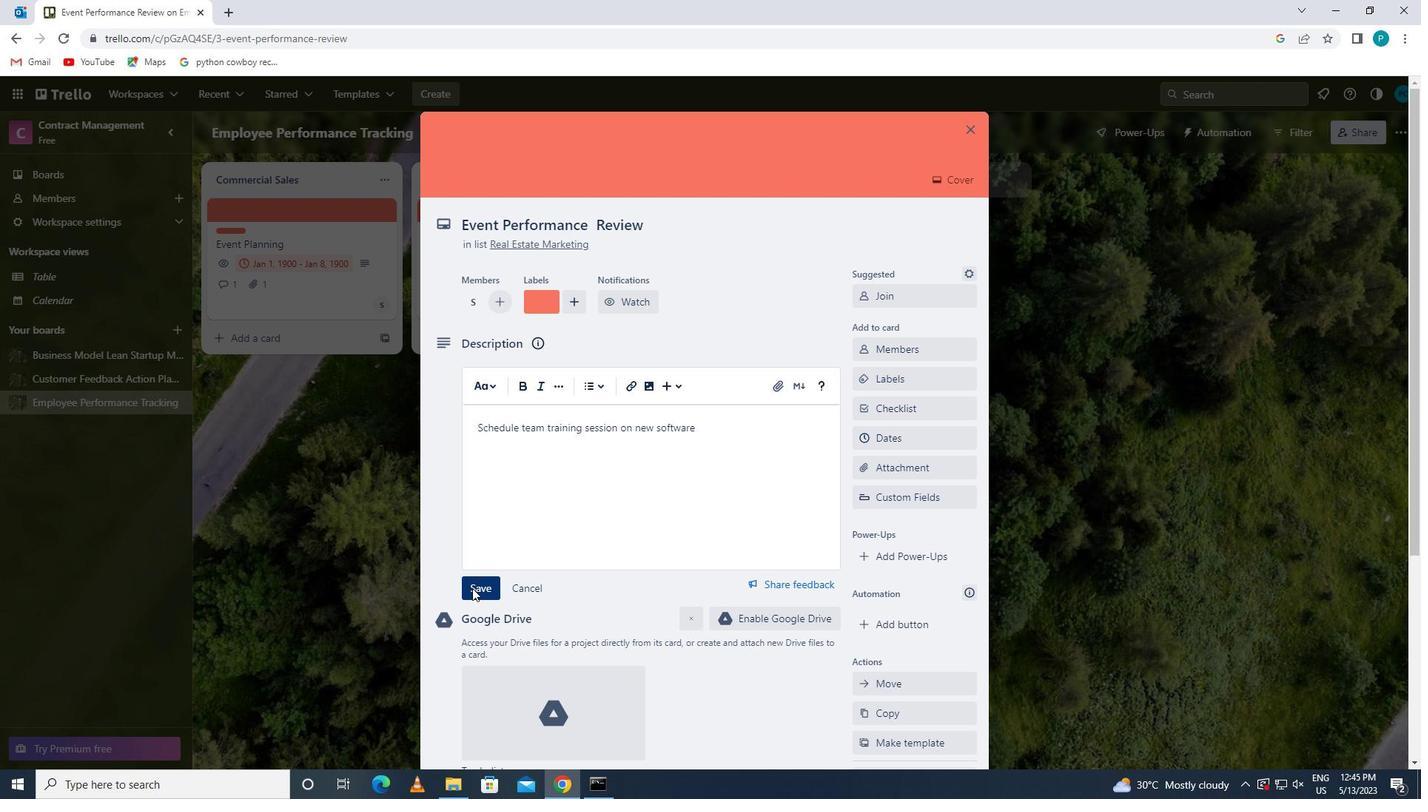 
Action: Mouse moved to (504, 621)
Screenshot: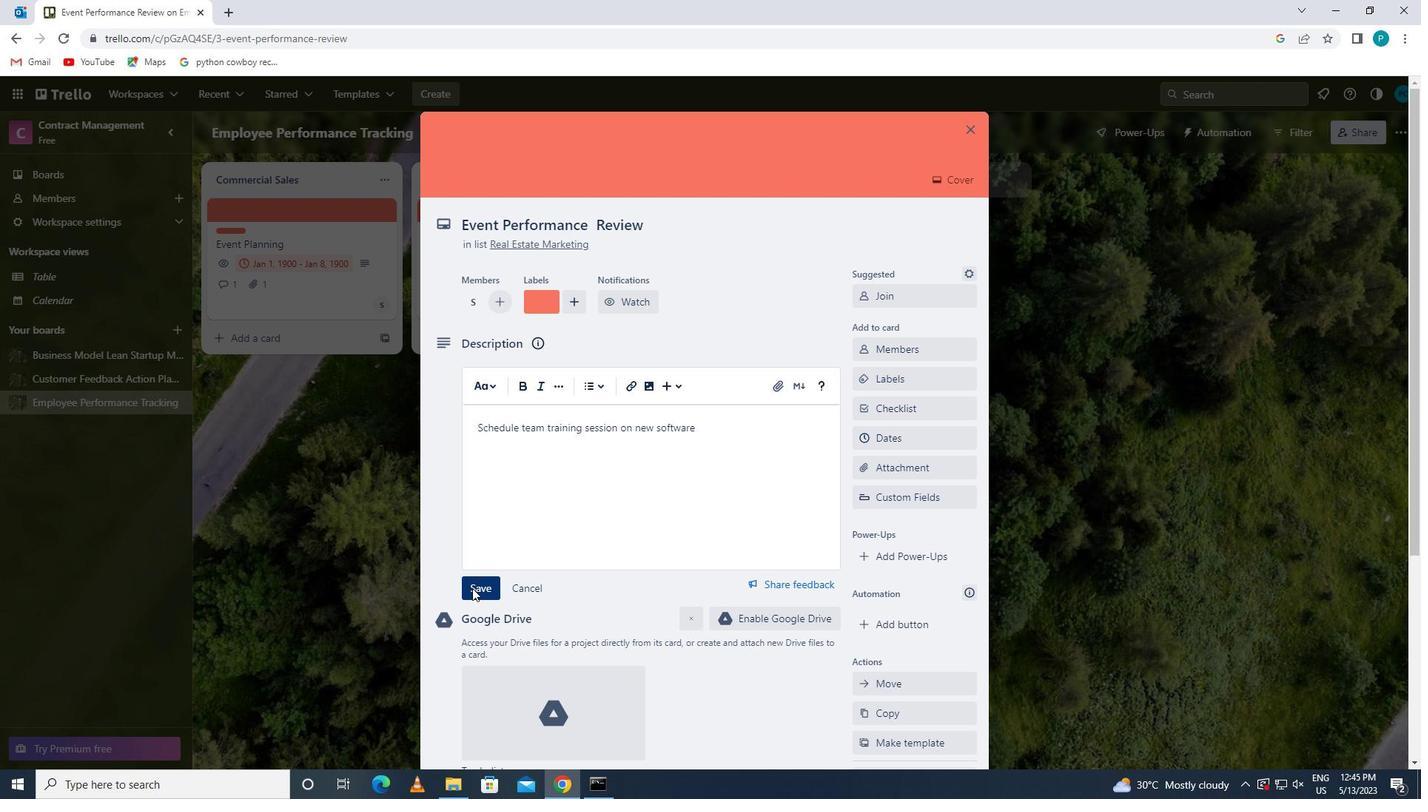 
Action: Mouse scrolled (504, 620) with delta (0, 0)
Screenshot: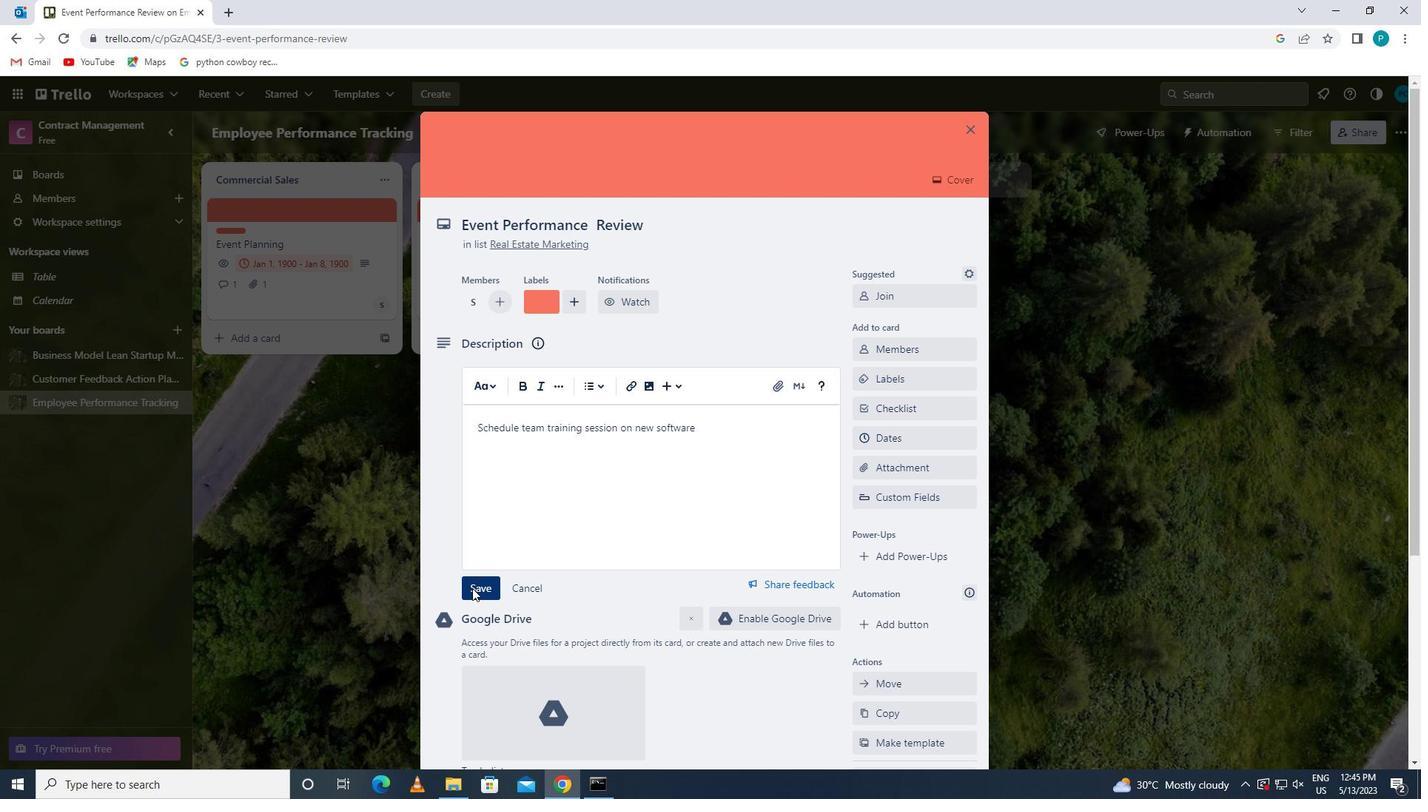 
Action: Mouse moved to (504, 621)
Screenshot: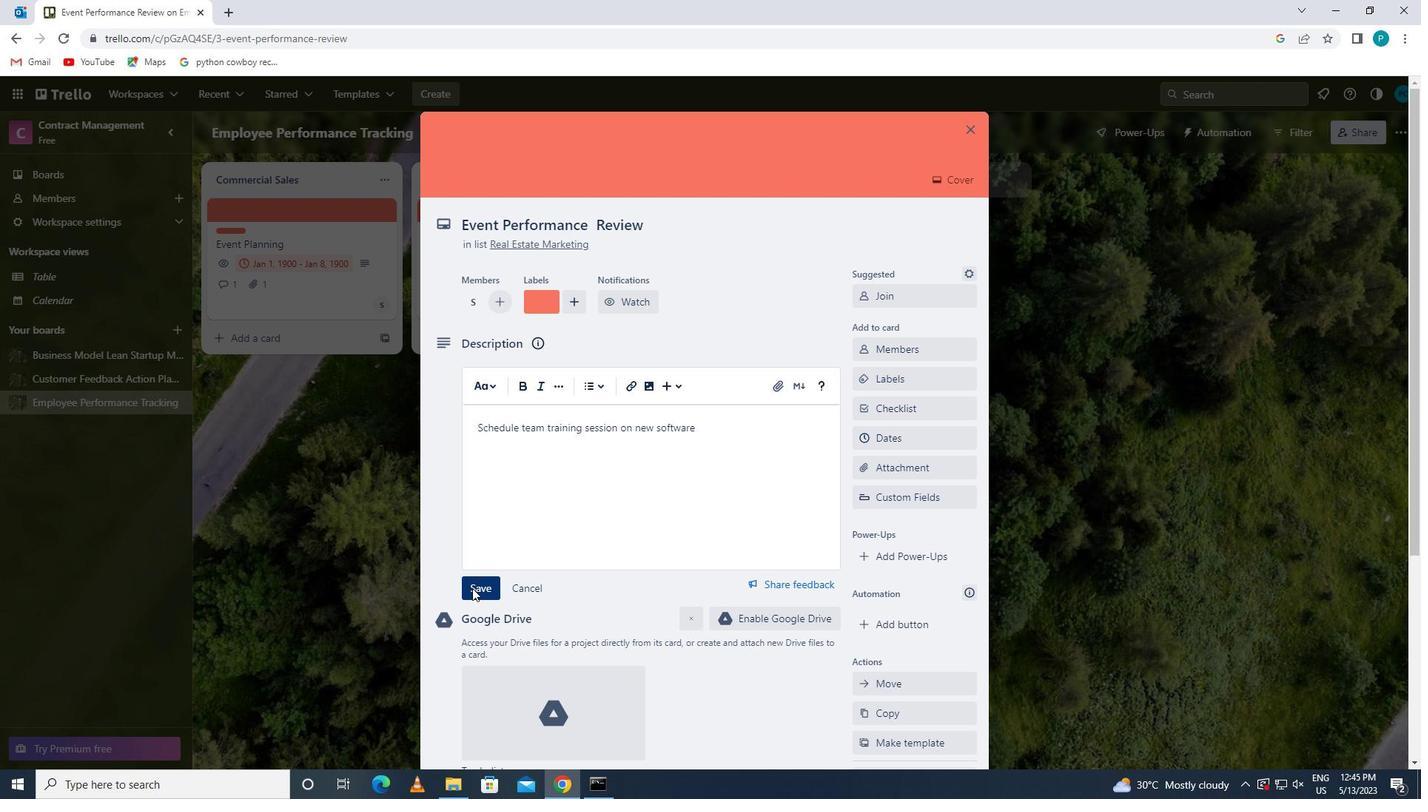 
Action: Mouse scrolled (504, 621) with delta (0, 0)
Screenshot: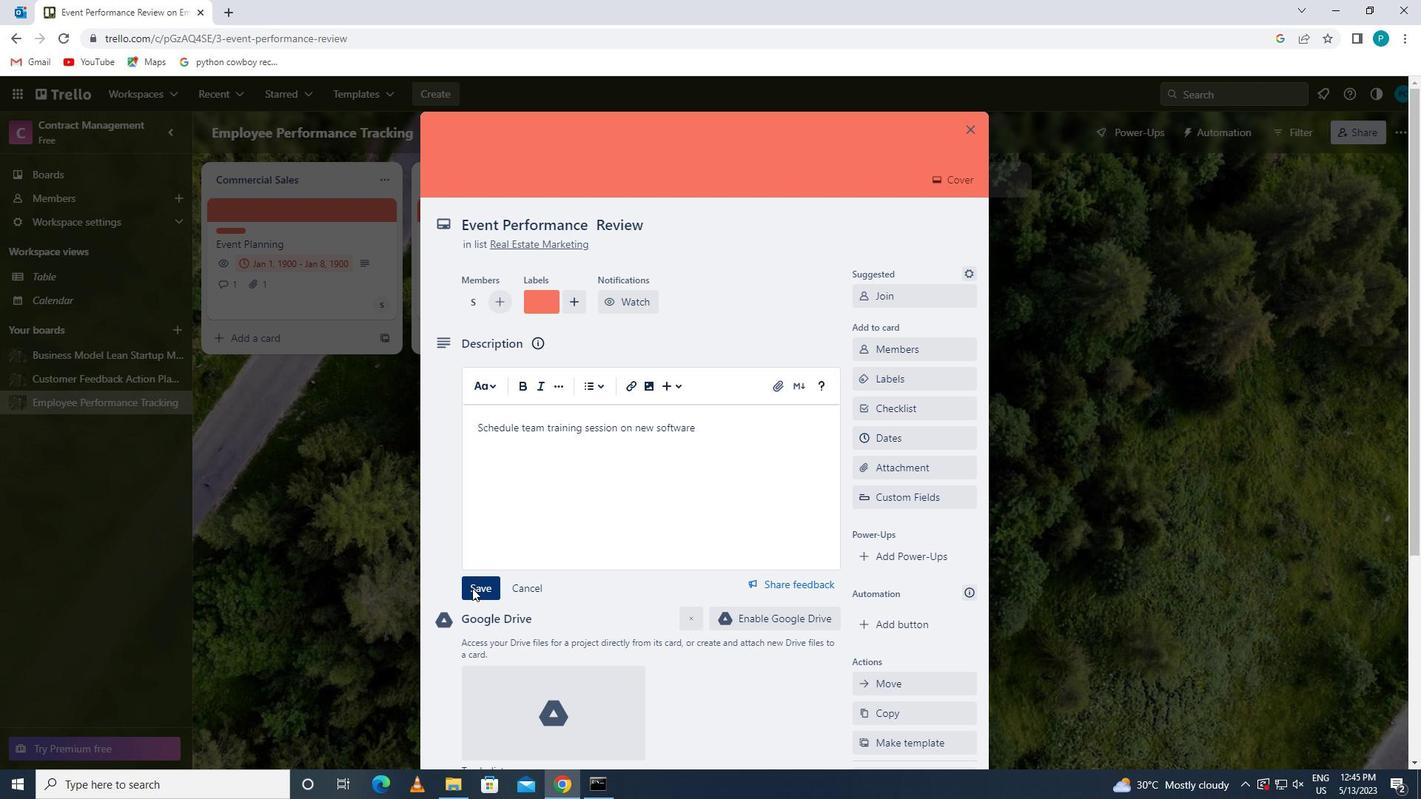 
Action: Mouse moved to (507, 624)
Screenshot: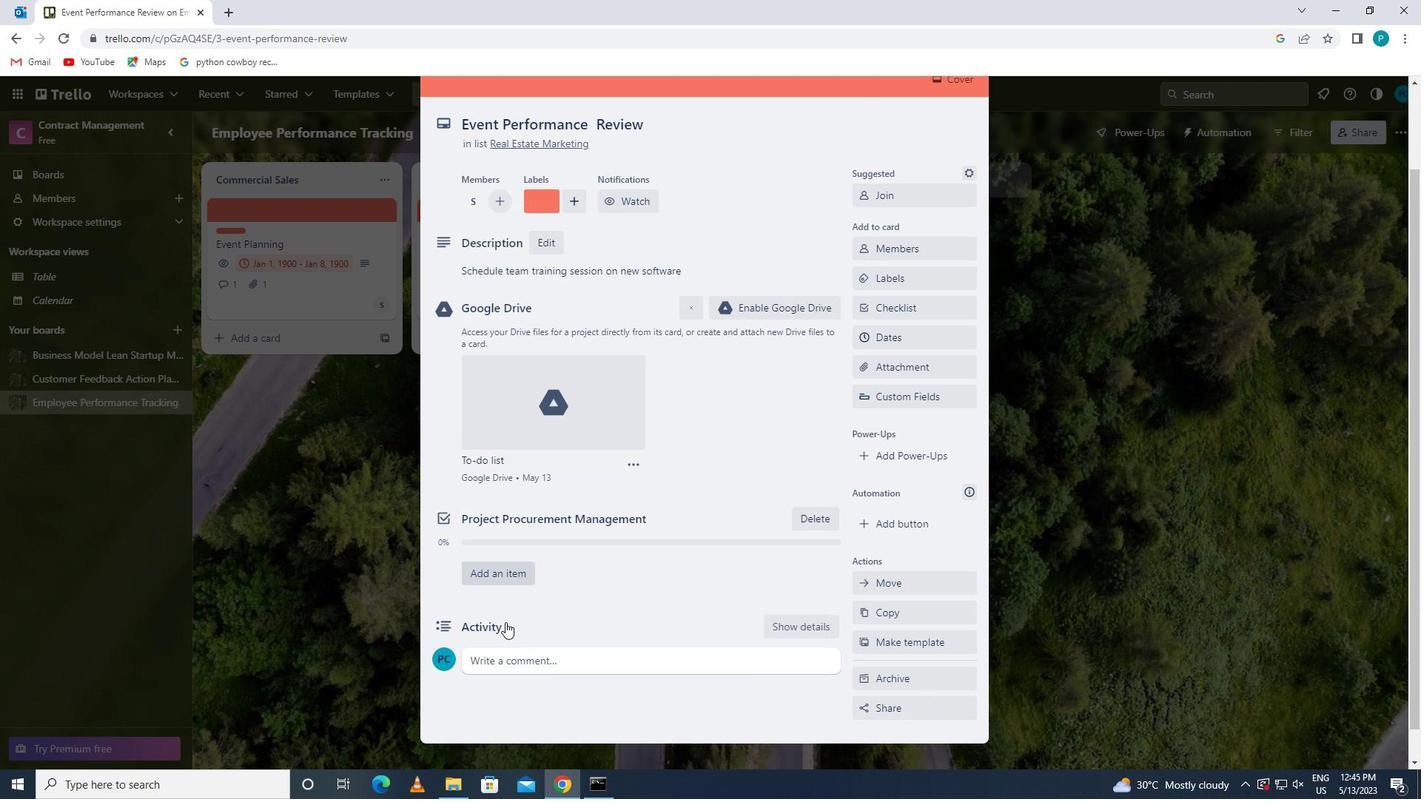 
Action: Mouse pressed left at (507, 624)
Screenshot: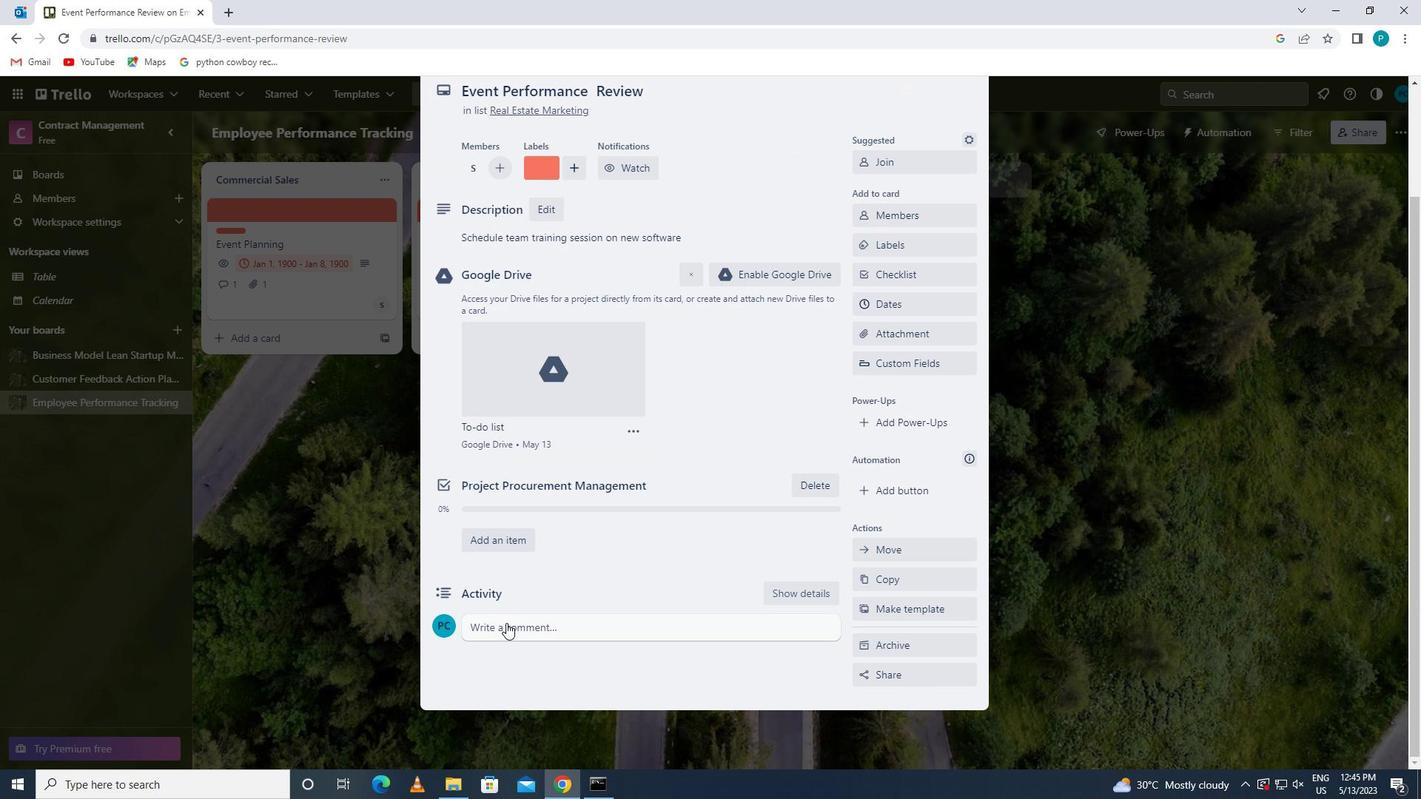 
Action: Key pressed <Key.caps_lock>l<Key.caps_lock>et<Key.space>us<Key.space><Key.space>appe<Key.backspace>roach<Key.space>this<Key.space>task<Key.space>with<Key.space>a<Key.space>sense<Key.space>of<Key.space>custom
Screenshot: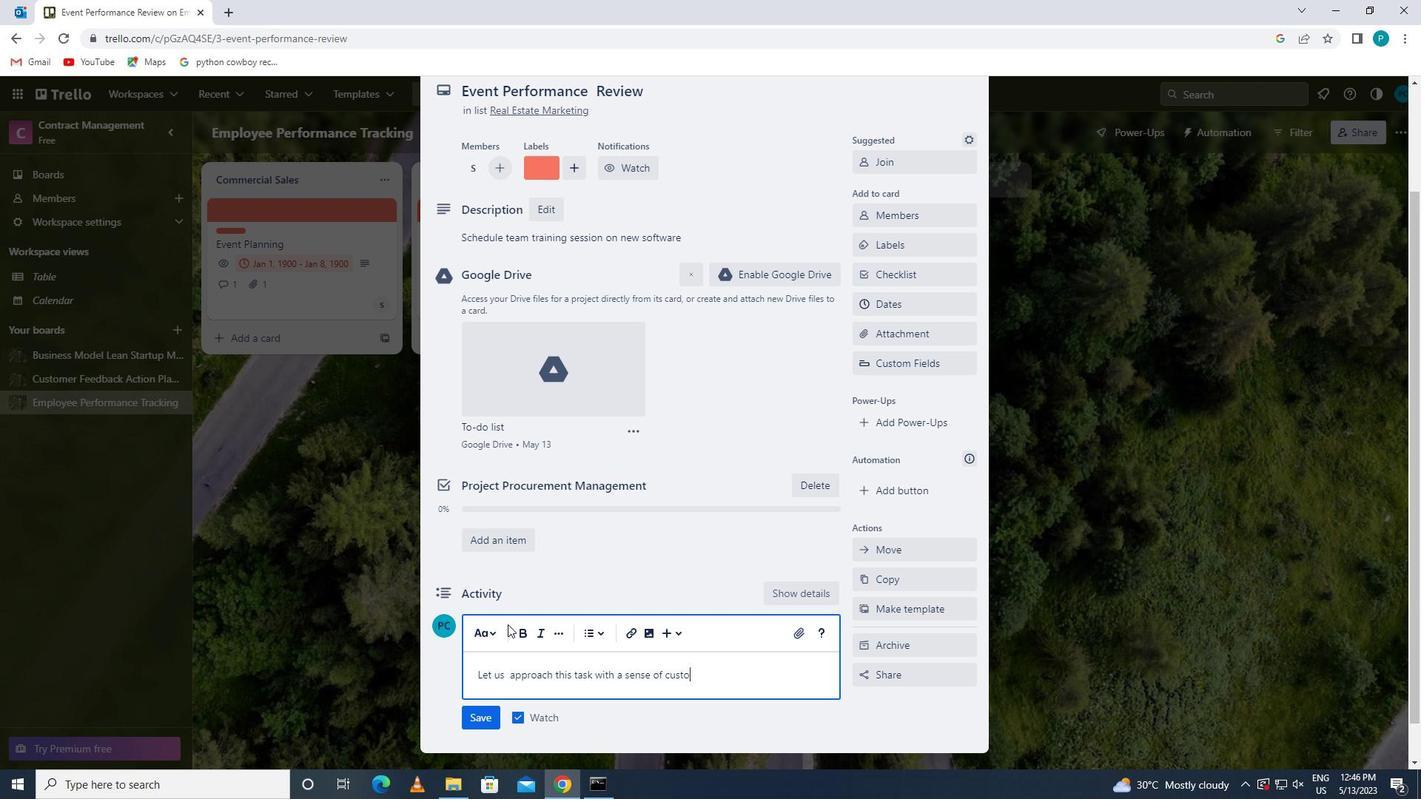 
Action: Mouse moved to (507, 624)
Screenshot: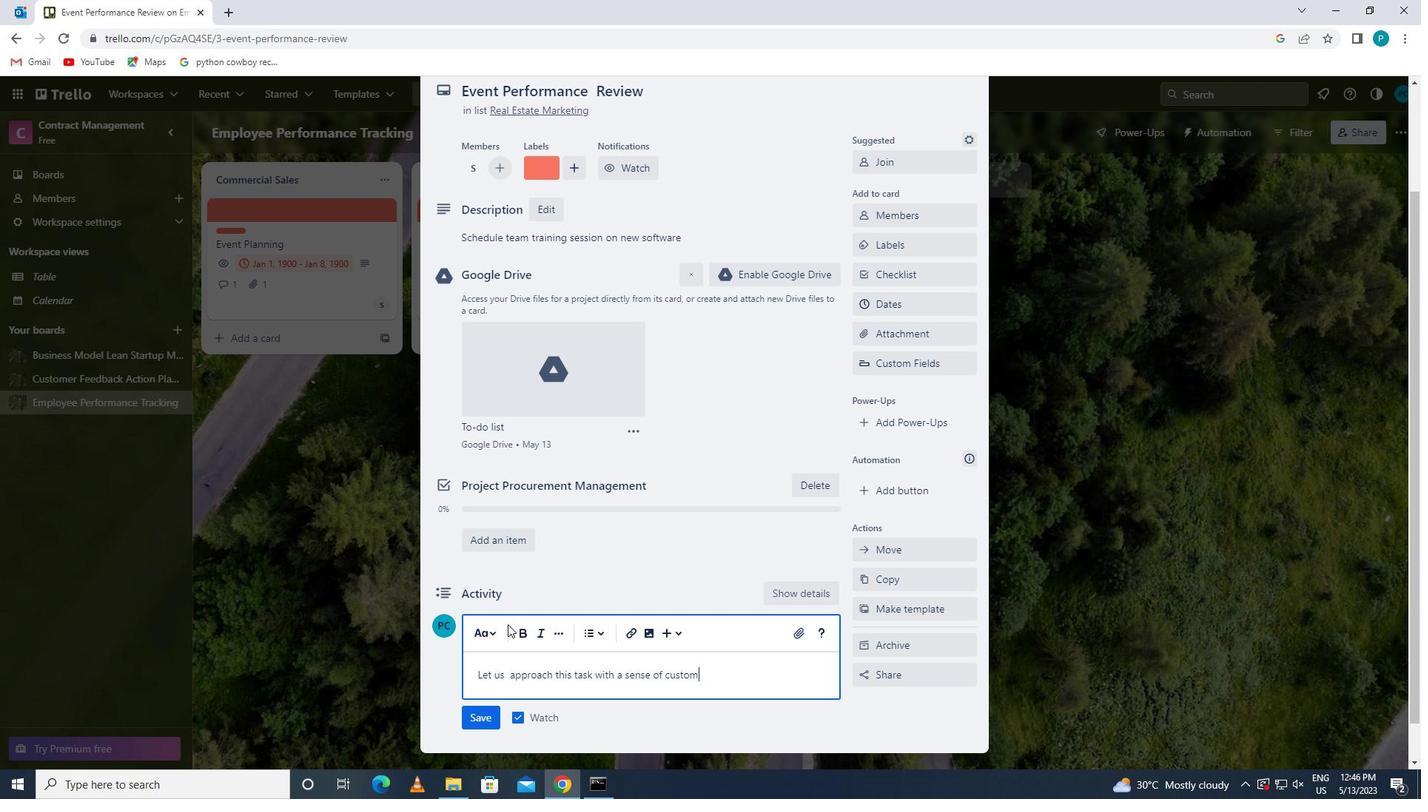 
Action: Key pressed er<Key.space>-centricity,<Key.space>prioriti<Key.backspace>izing<Key.space>the<Key.space>needs<Key.space>and<Key.space>preferences<Key.space>of<Key.space>oy<Key.backspace>ur<Key.space>customers
Screenshot: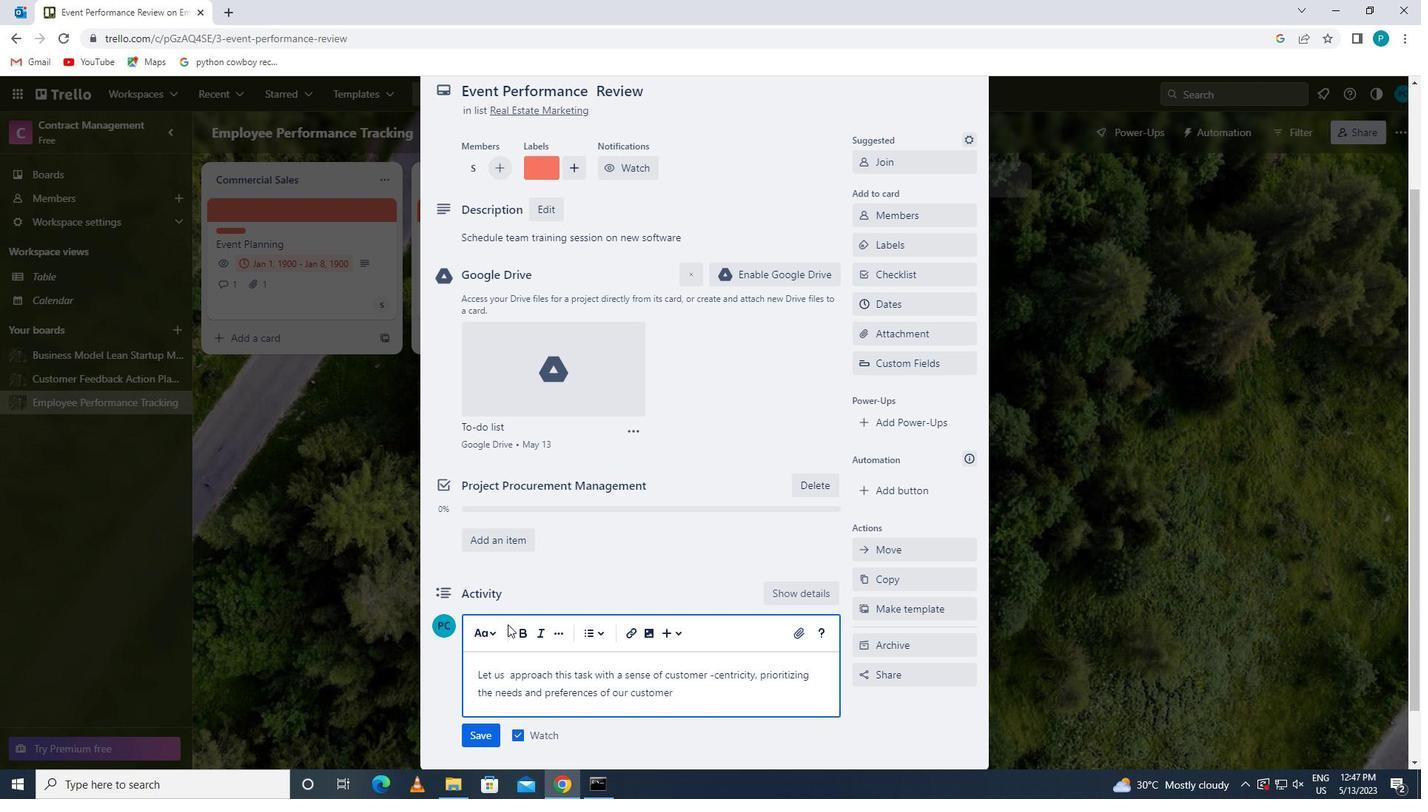 
Action: Mouse moved to (476, 733)
Screenshot: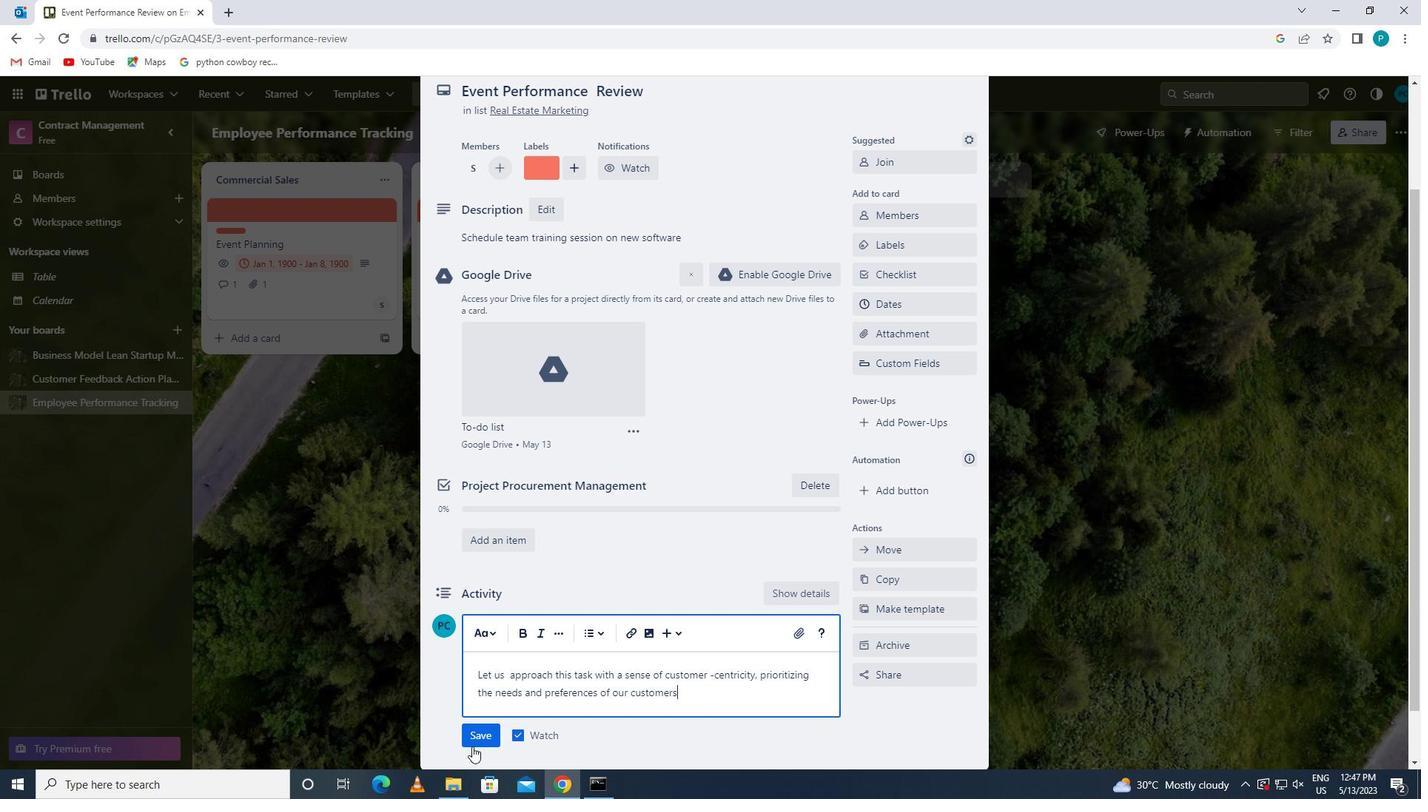 
Action: Mouse pressed left at (476, 733)
Screenshot: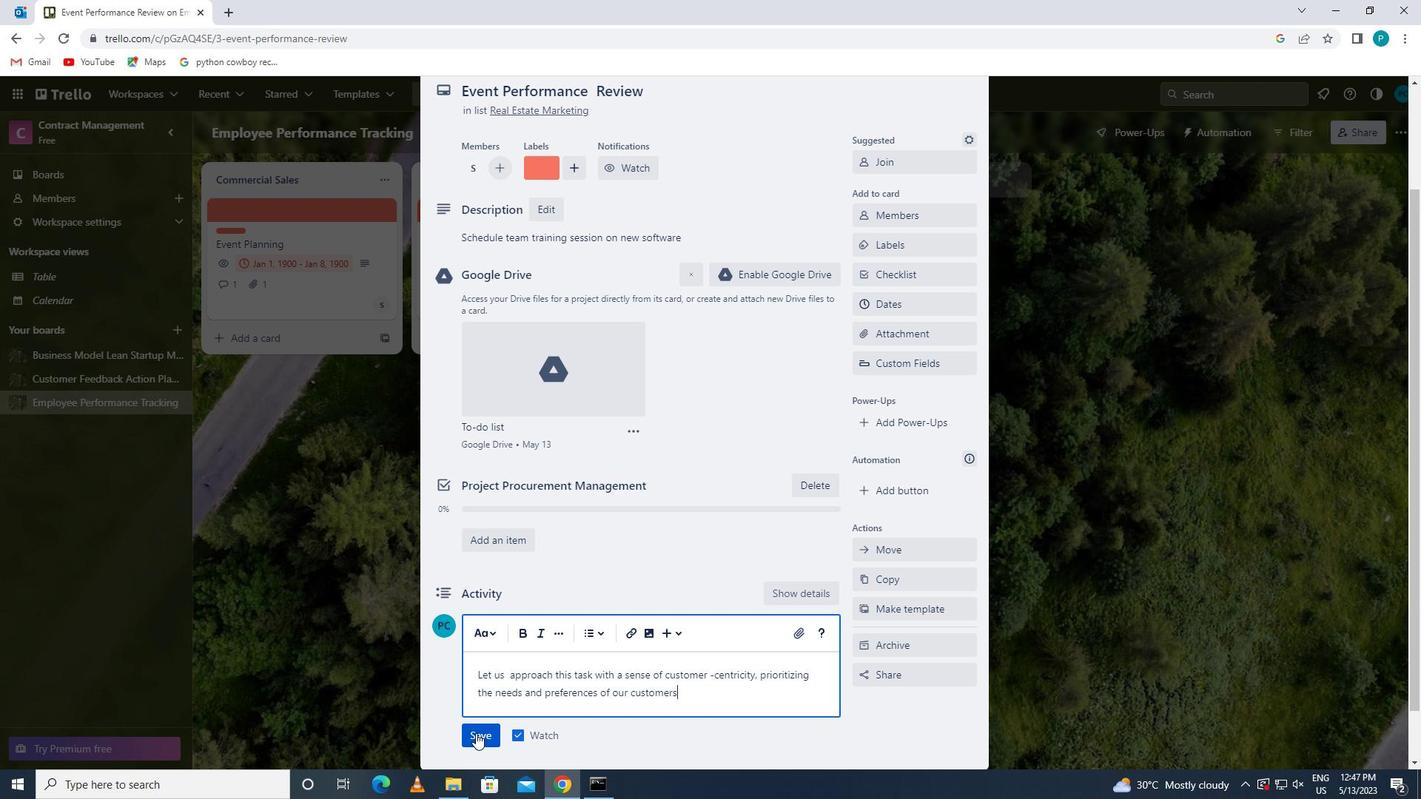 
Action: Mouse moved to (888, 290)
Screenshot: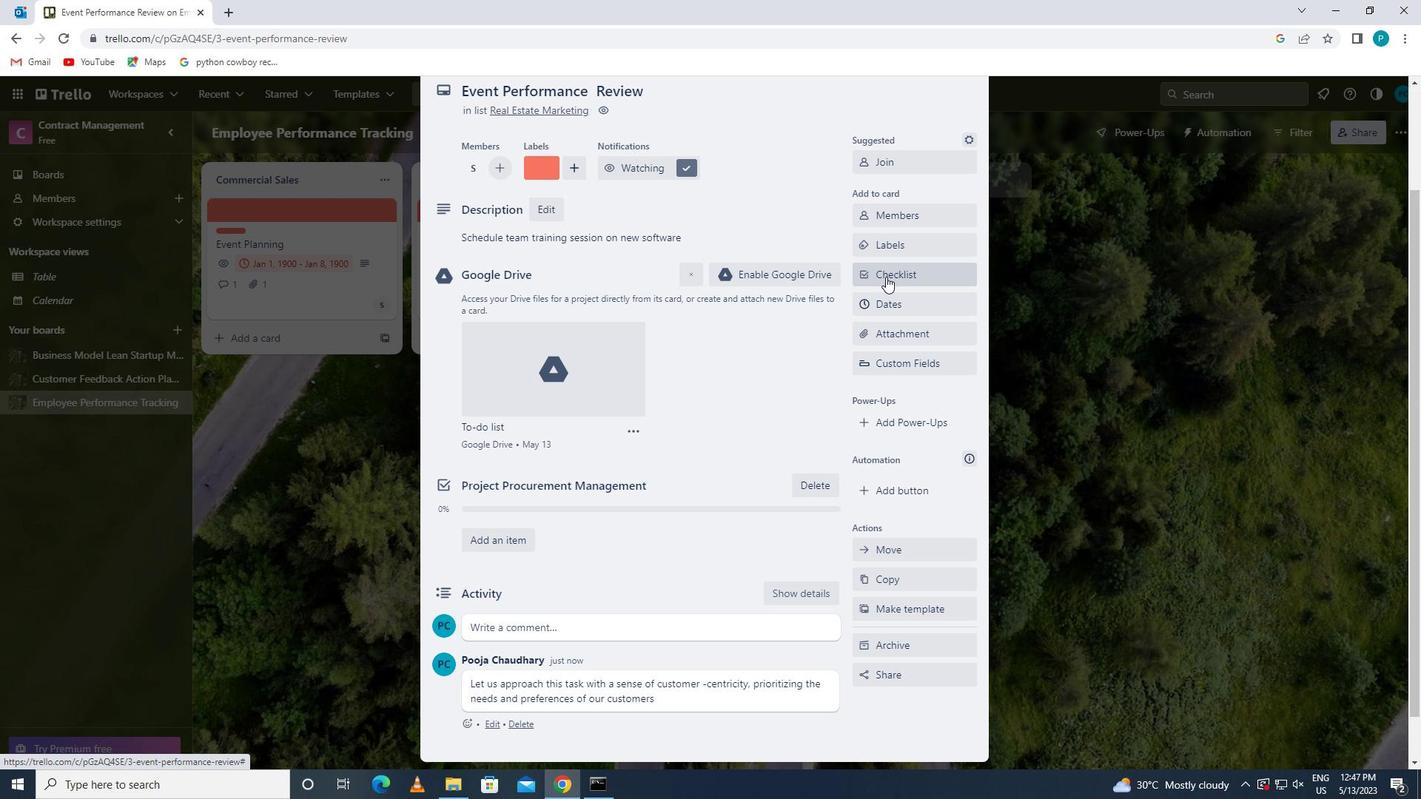 
Action: Mouse pressed left at (888, 290)
Screenshot: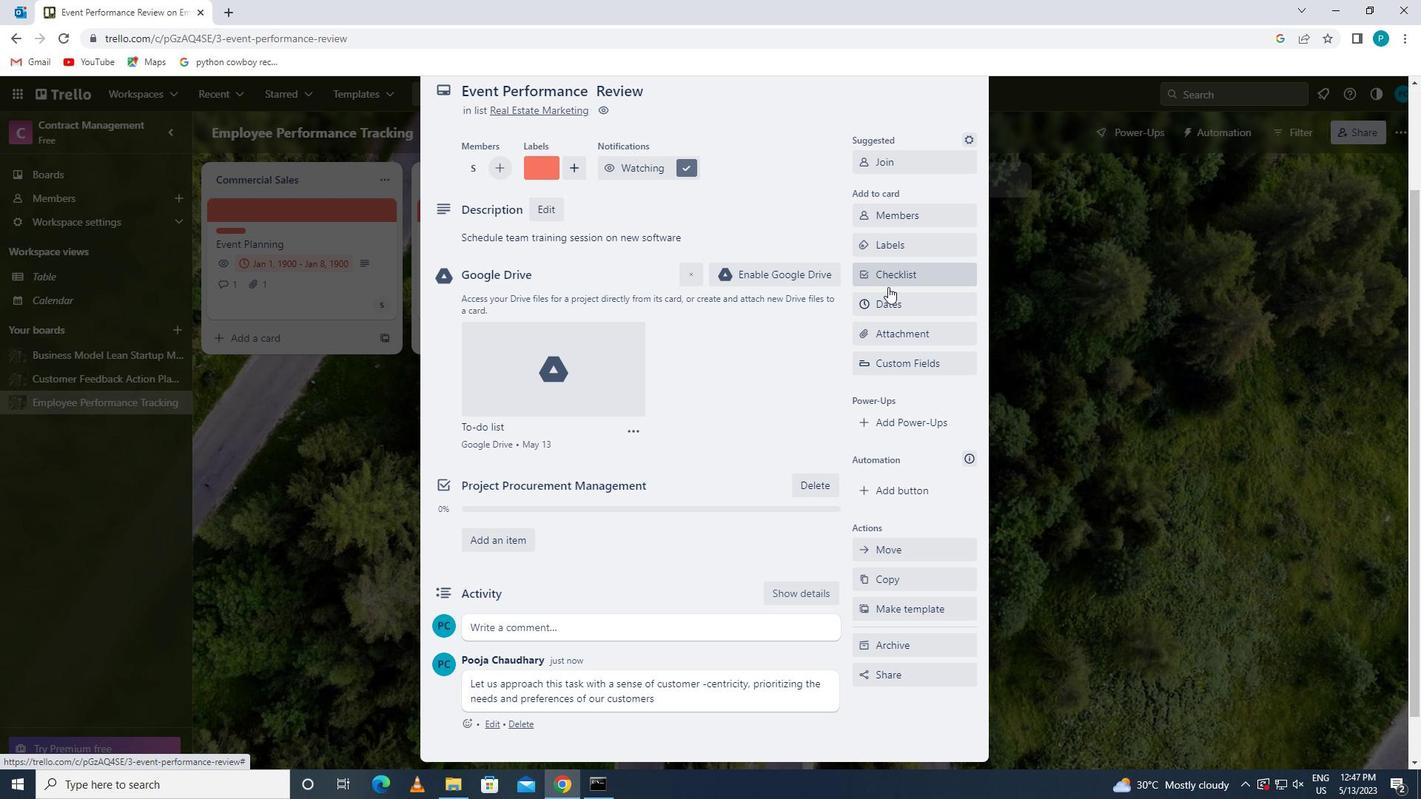 
Action: Mouse moved to (891, 307)
Screenshot: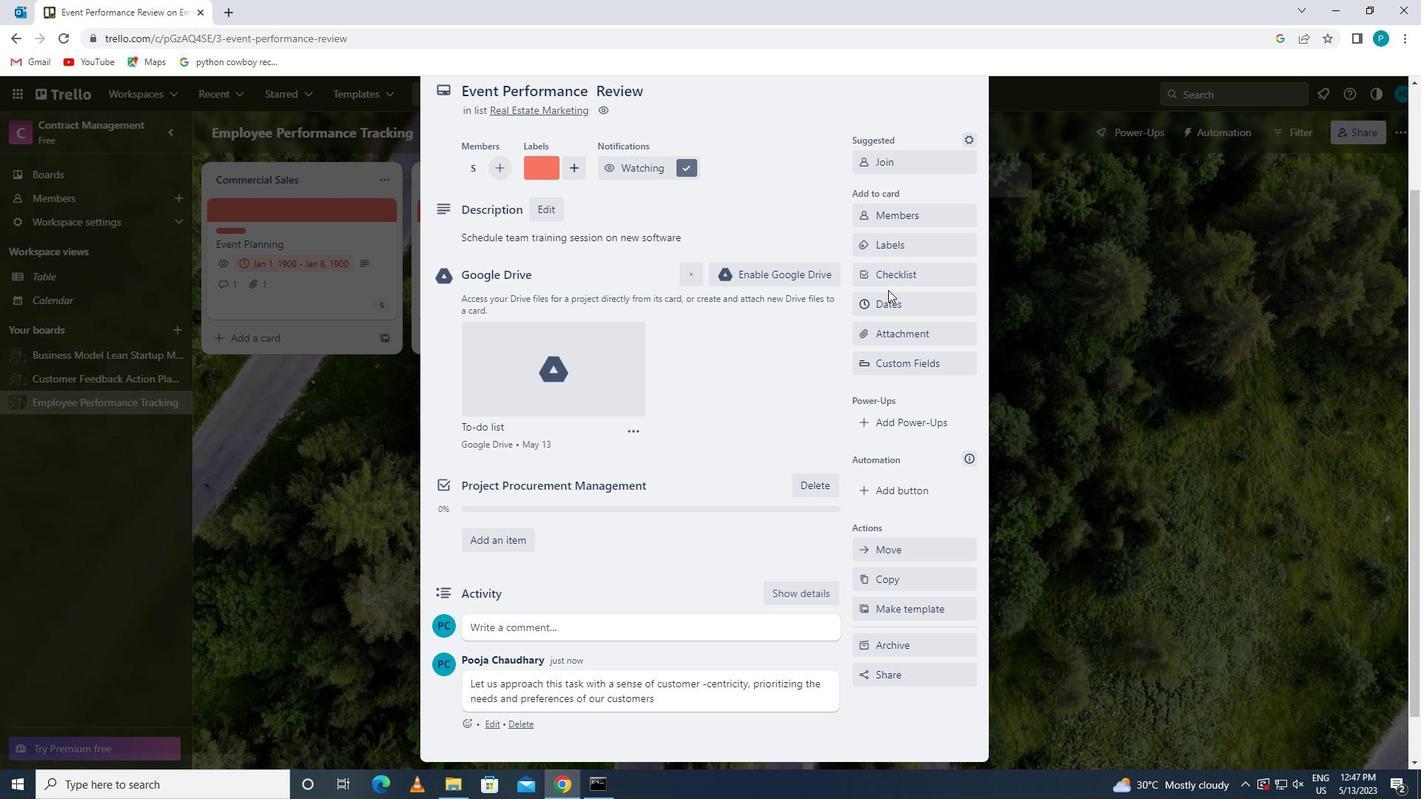 
Action: Mouse pressed left at (891, 307)
Screenshot: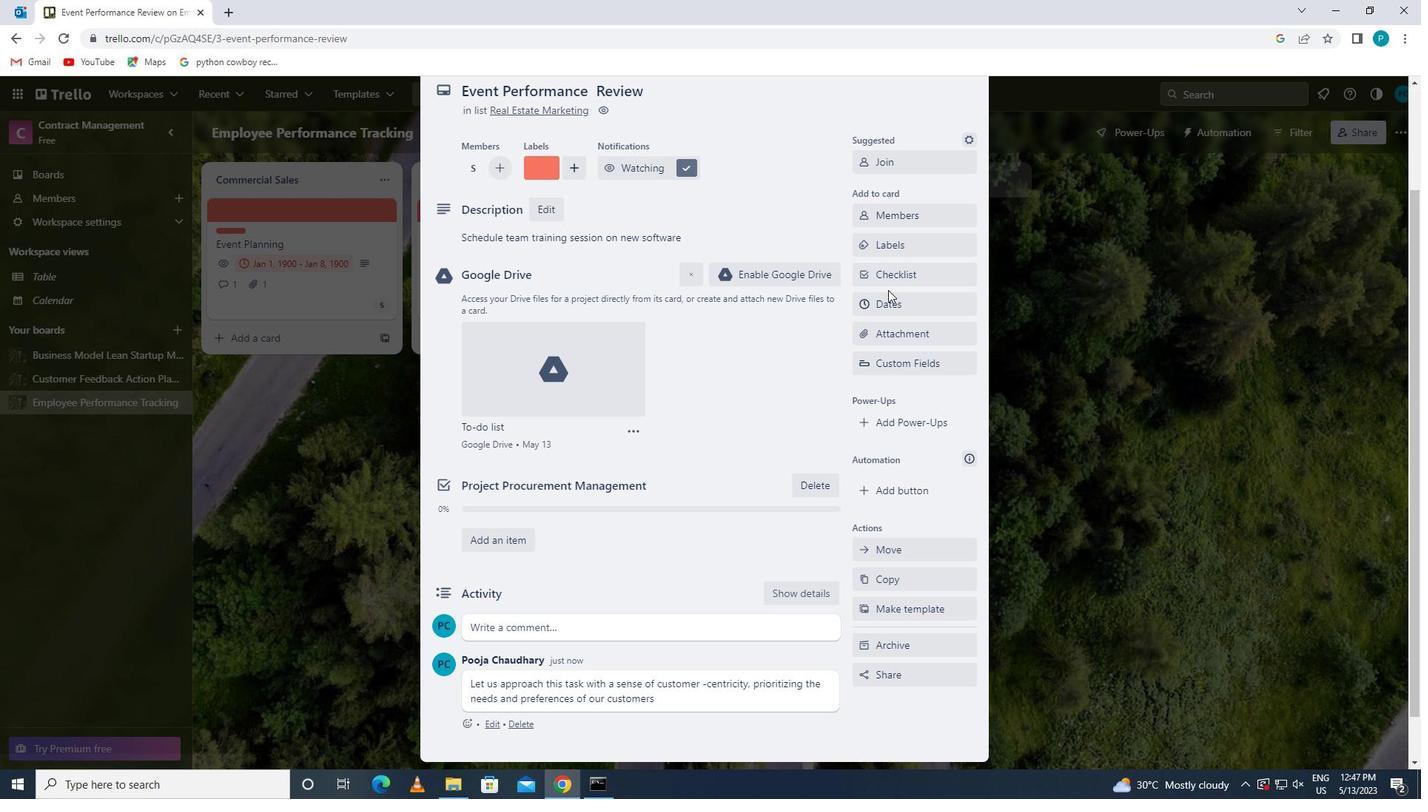 
Action: Mouse moved to (864, 398)
Screenshot: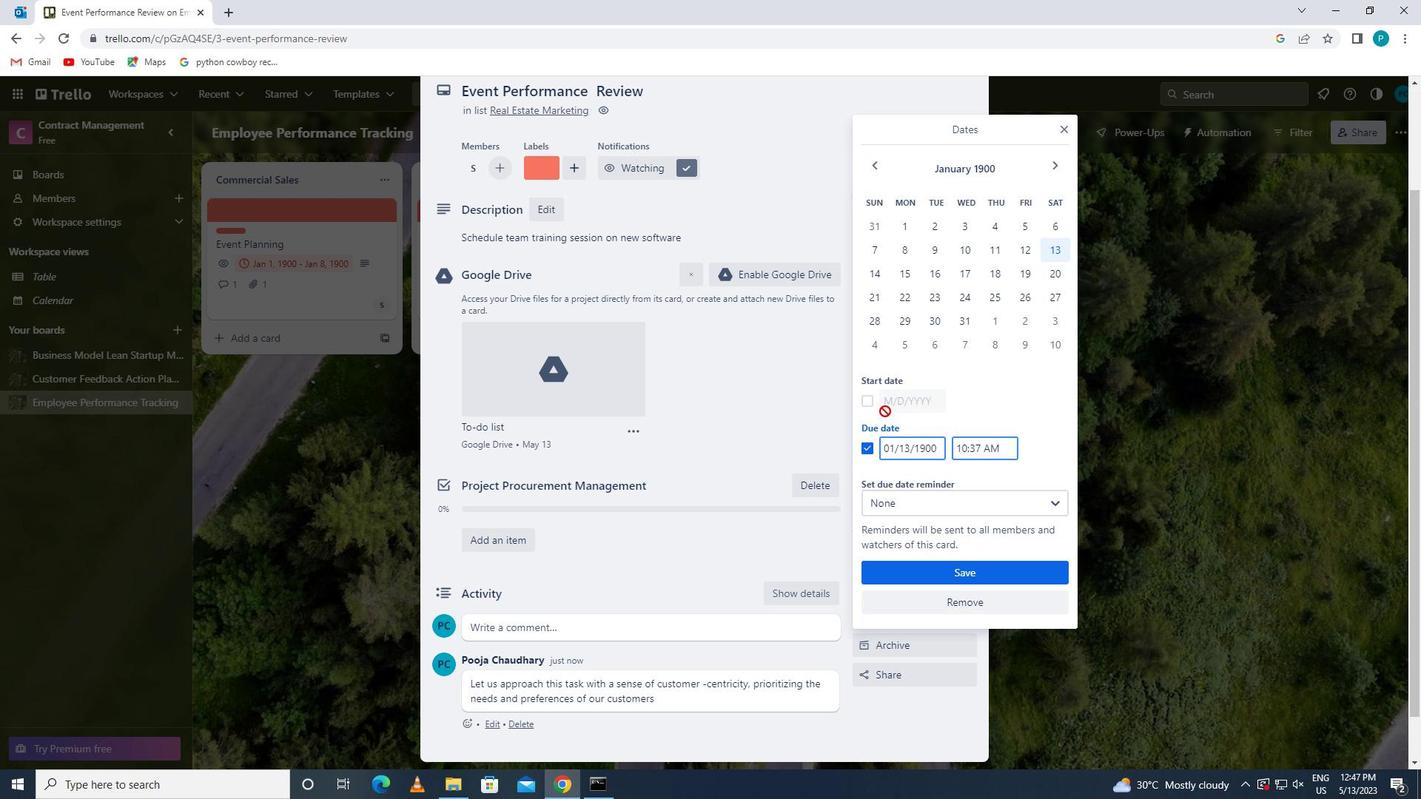 
Action: Mouse pressed left at (864, 398)
Screenshot: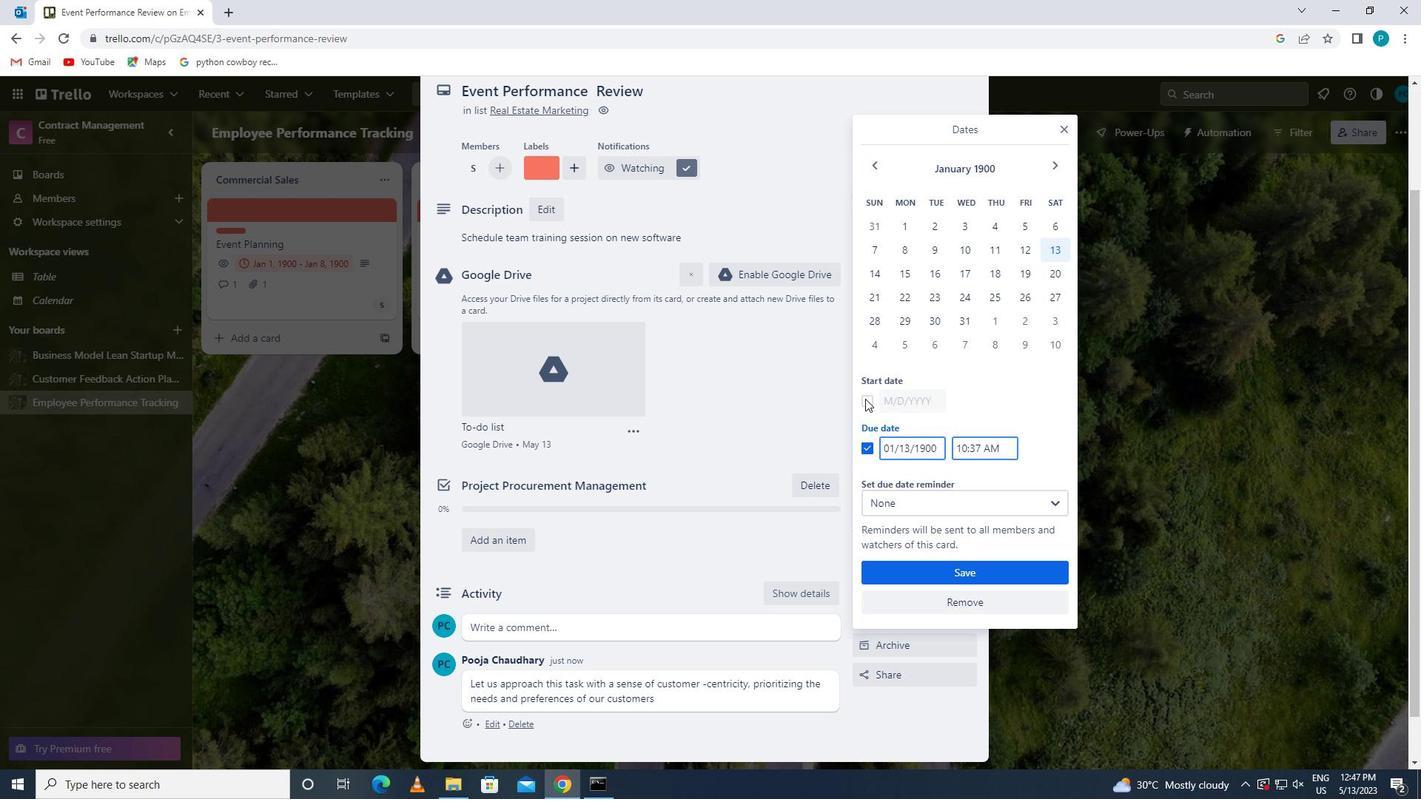 
Action: Mouse moved to (880, 399)
Screenshot: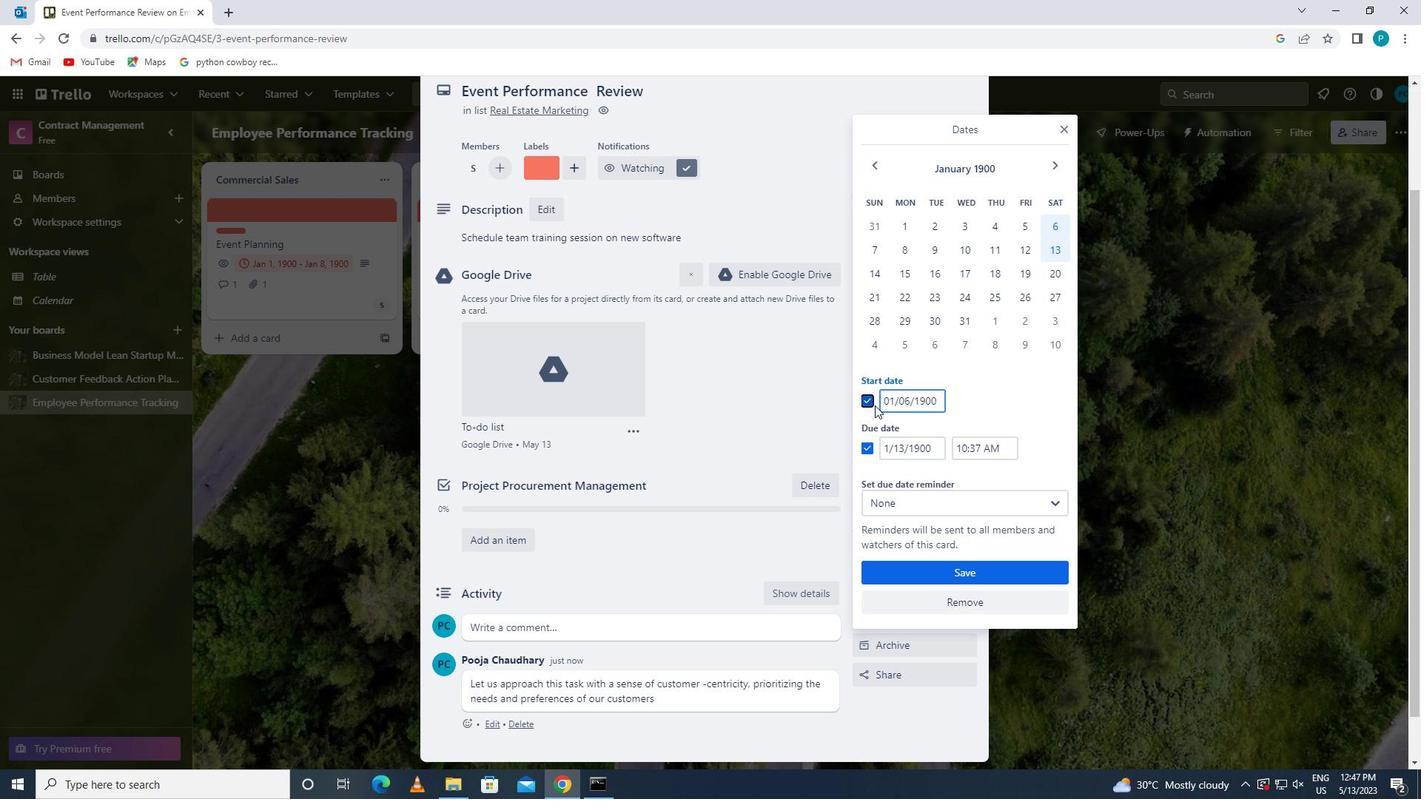 
Action: Mouse pressed left at (880, 399)
Screenshot: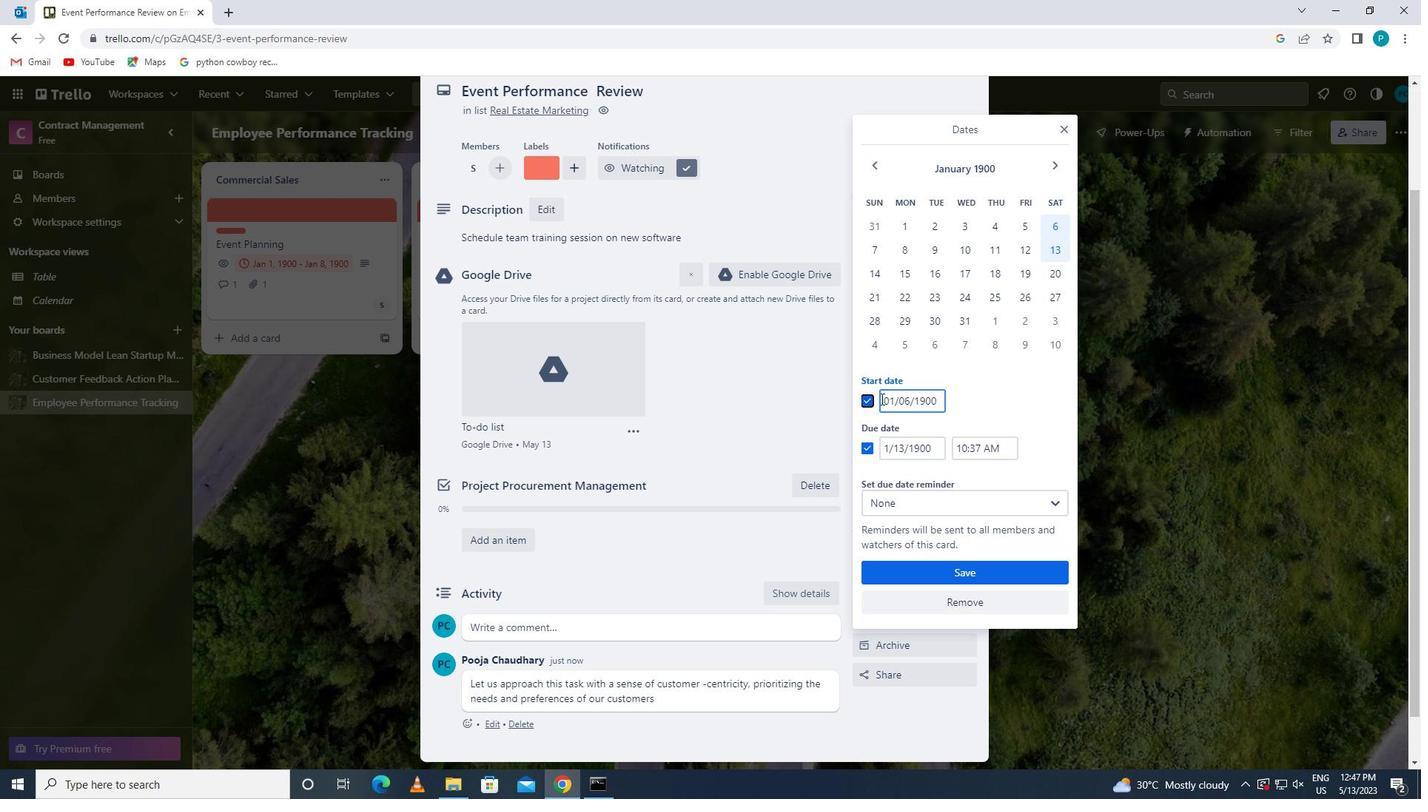 
Action: Mouse moved to (935, 406)
Screenshot: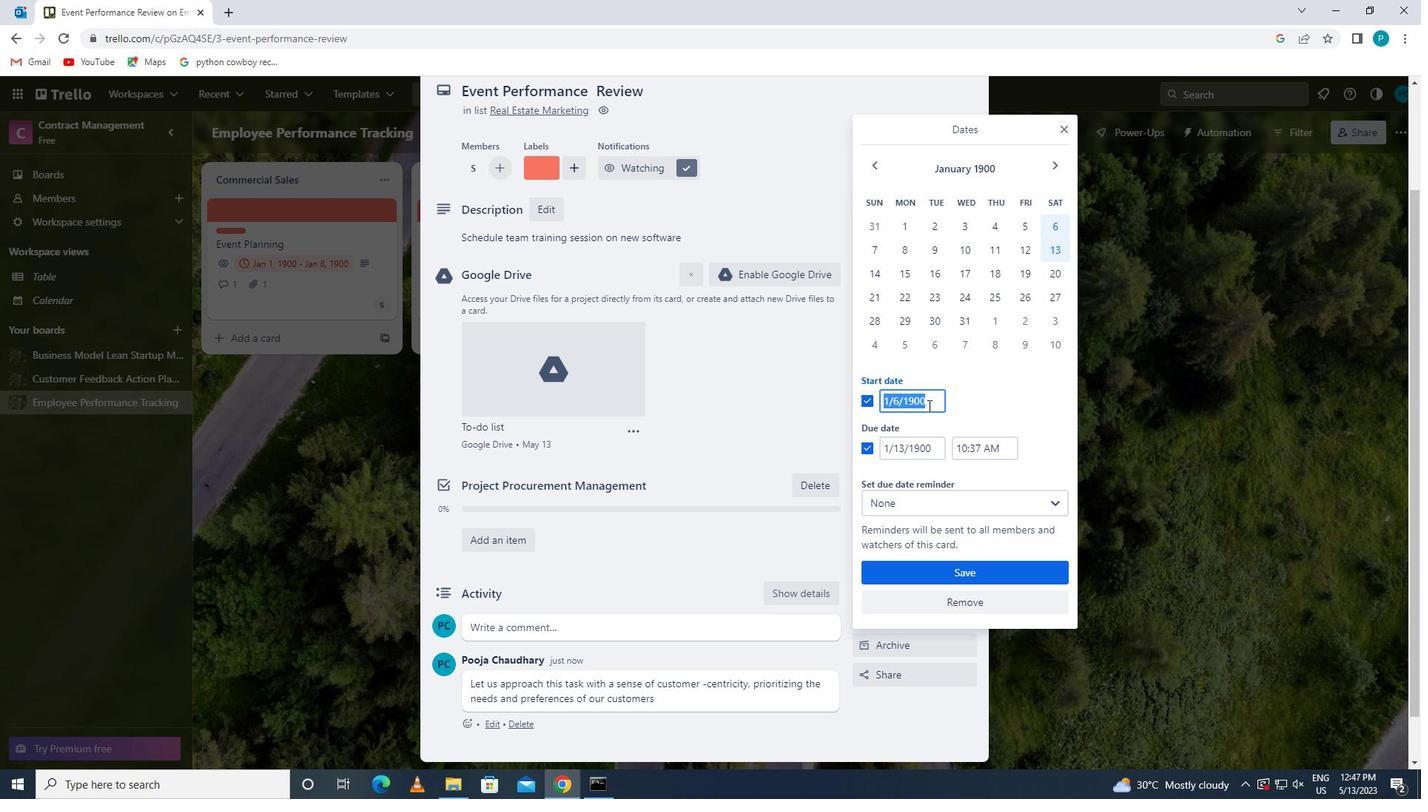 
Action: Mouse pressed left at (935, 406)
Screenshot: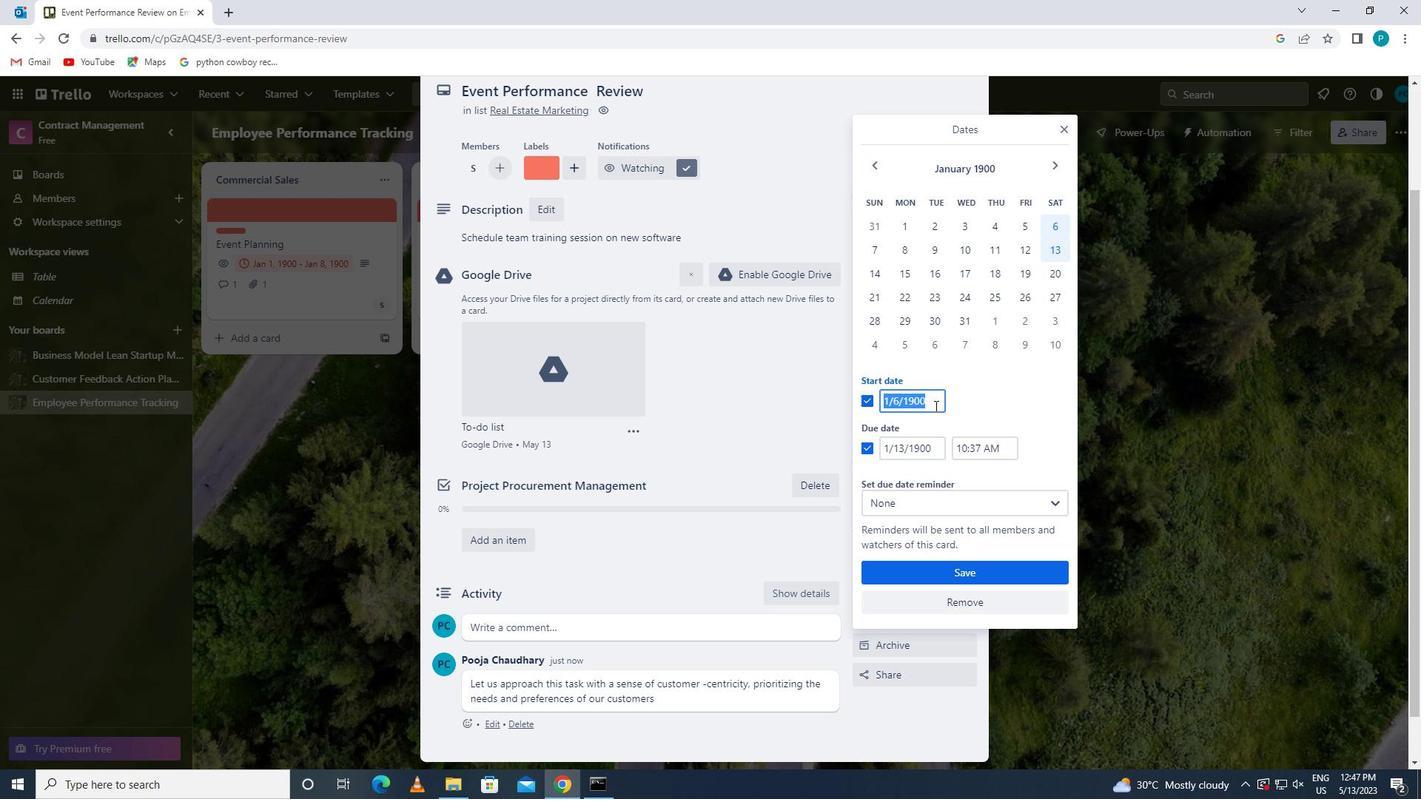 
Action: Mouse moved to (900, 400)
Screenshot: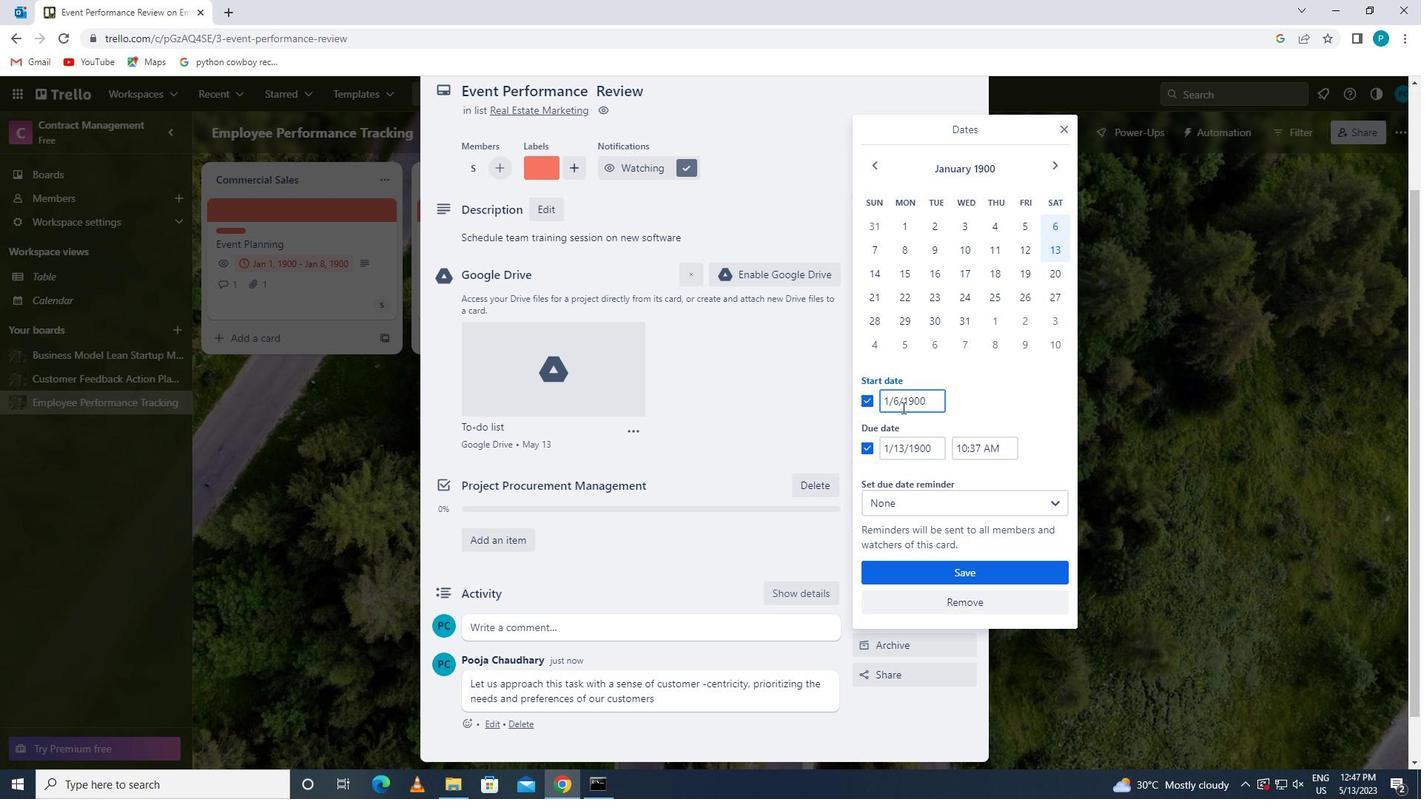 
Action: Mouse pressed left at (900, 400)
Screenshot: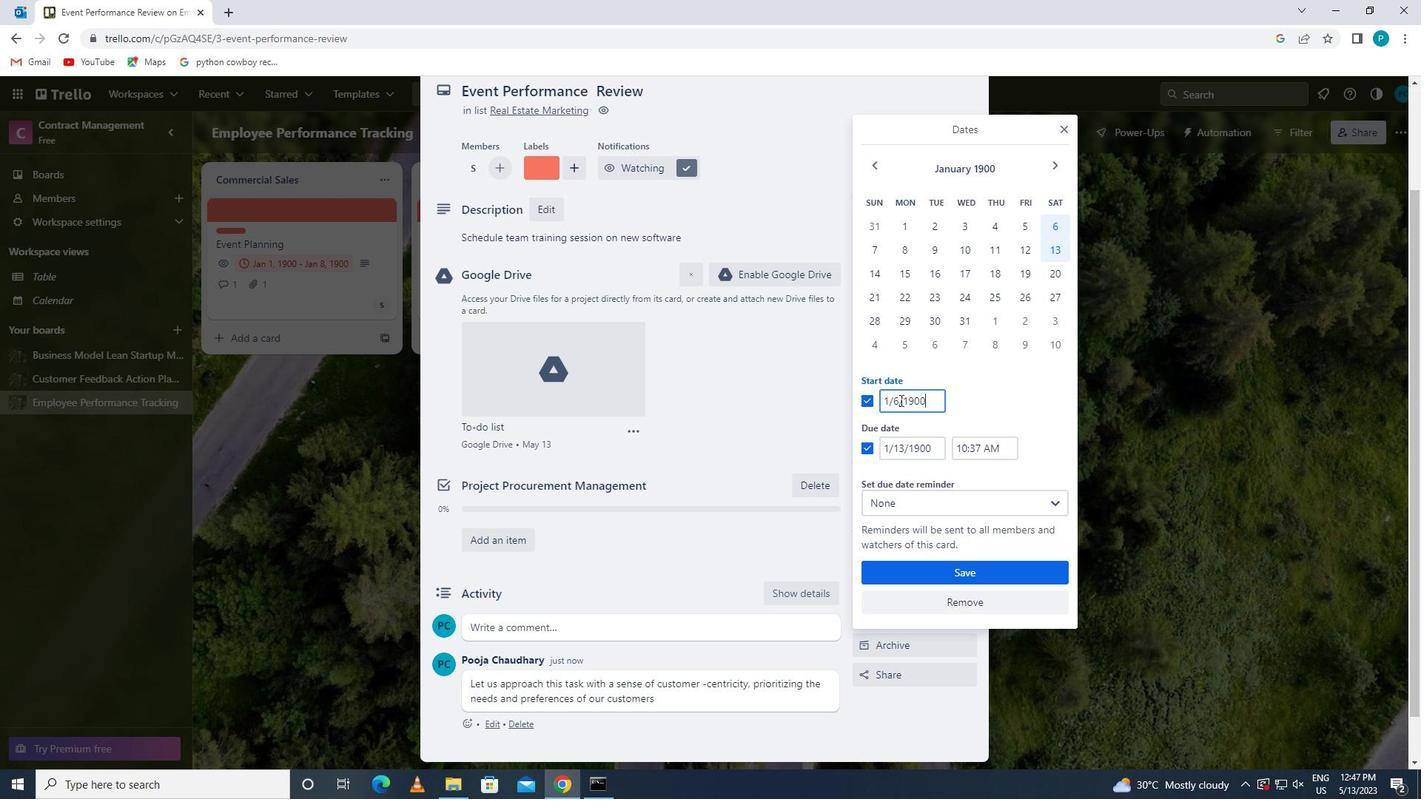 
Action: Key pressed <Key.backspace>7
Screenshot: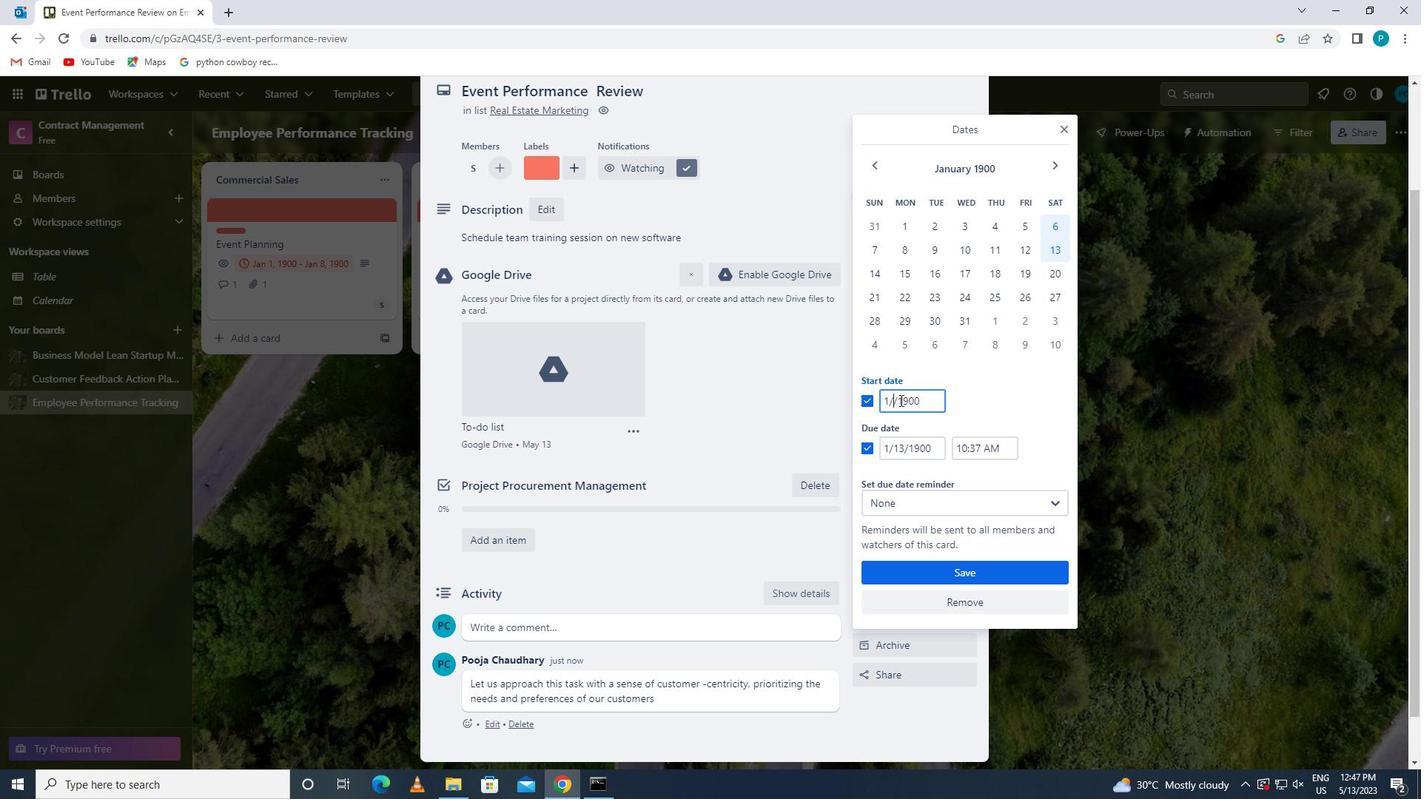 
Action: Mouse moved to (905, 449)
Screenshot: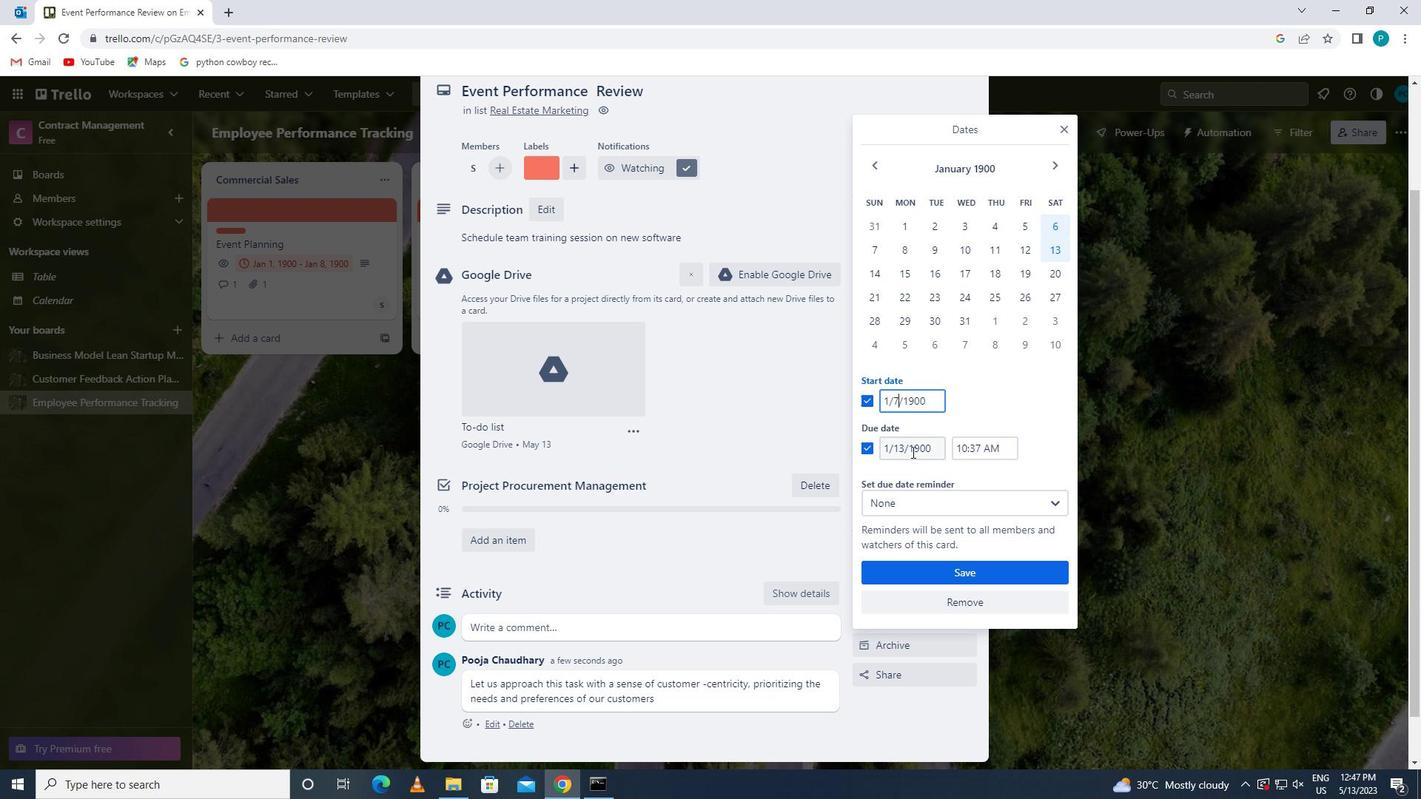 
Action: Mouse pressed left at (905, 449)
Screenshot: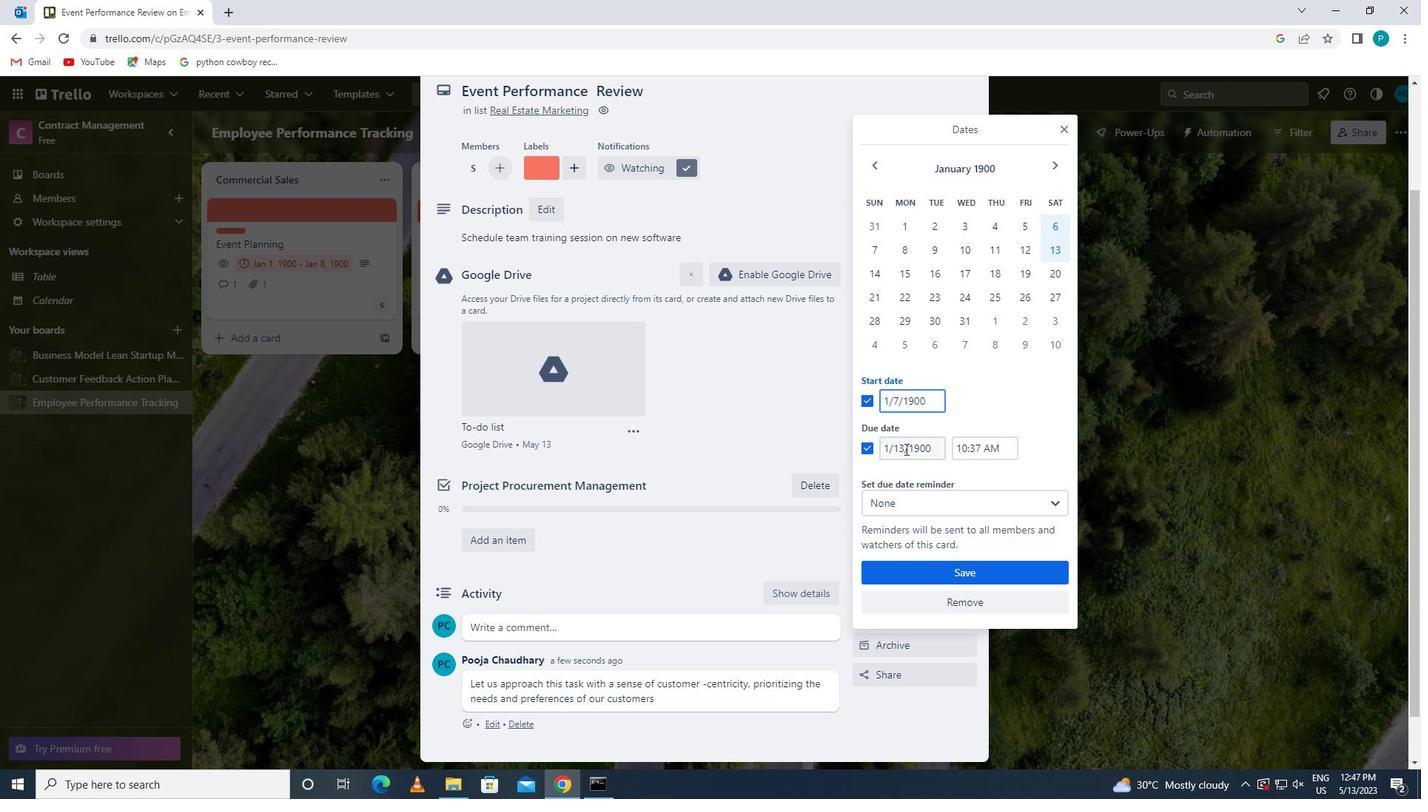 
Action: Key pressed <Key.backspace>4
Screenshot: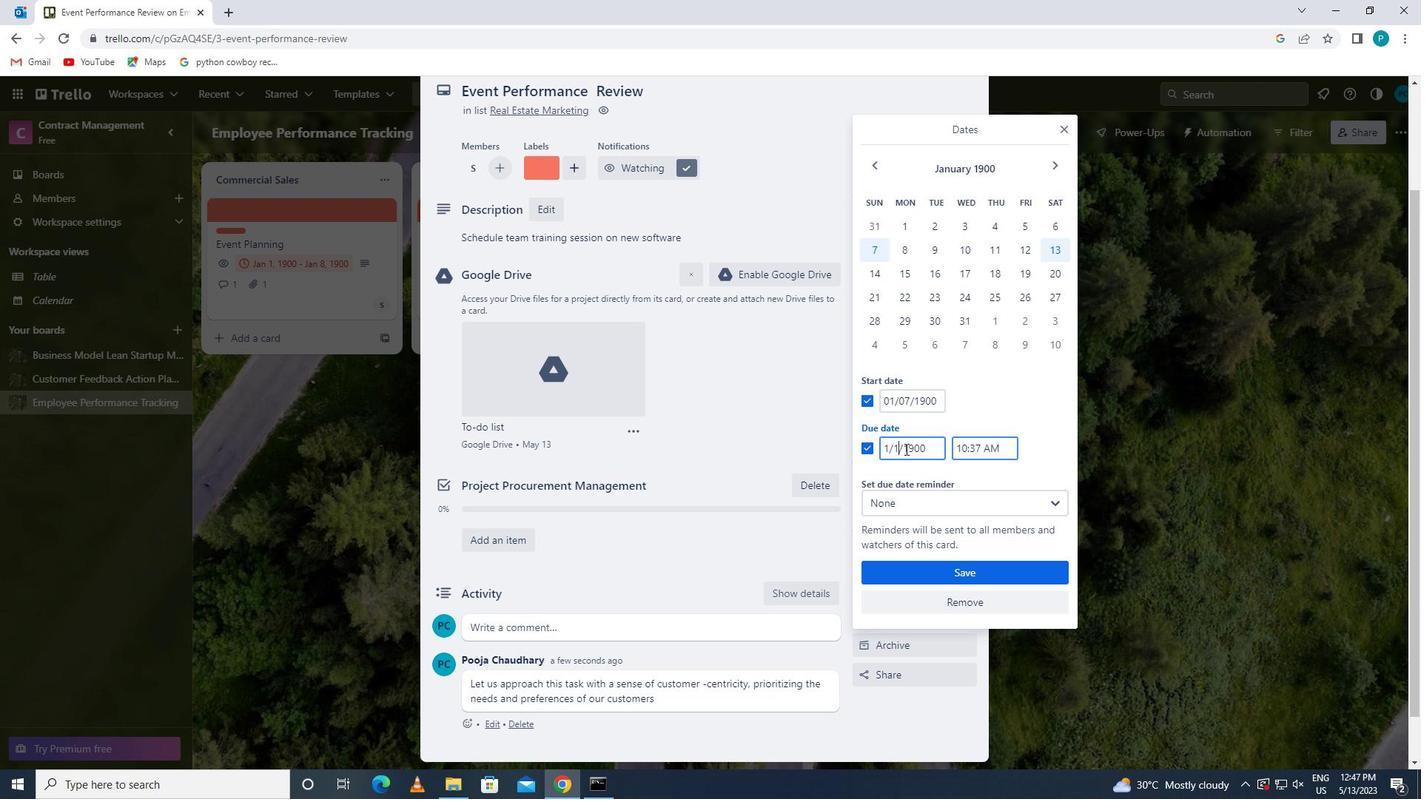 
Action: Mouse moved to (958, 576)
Screenshot: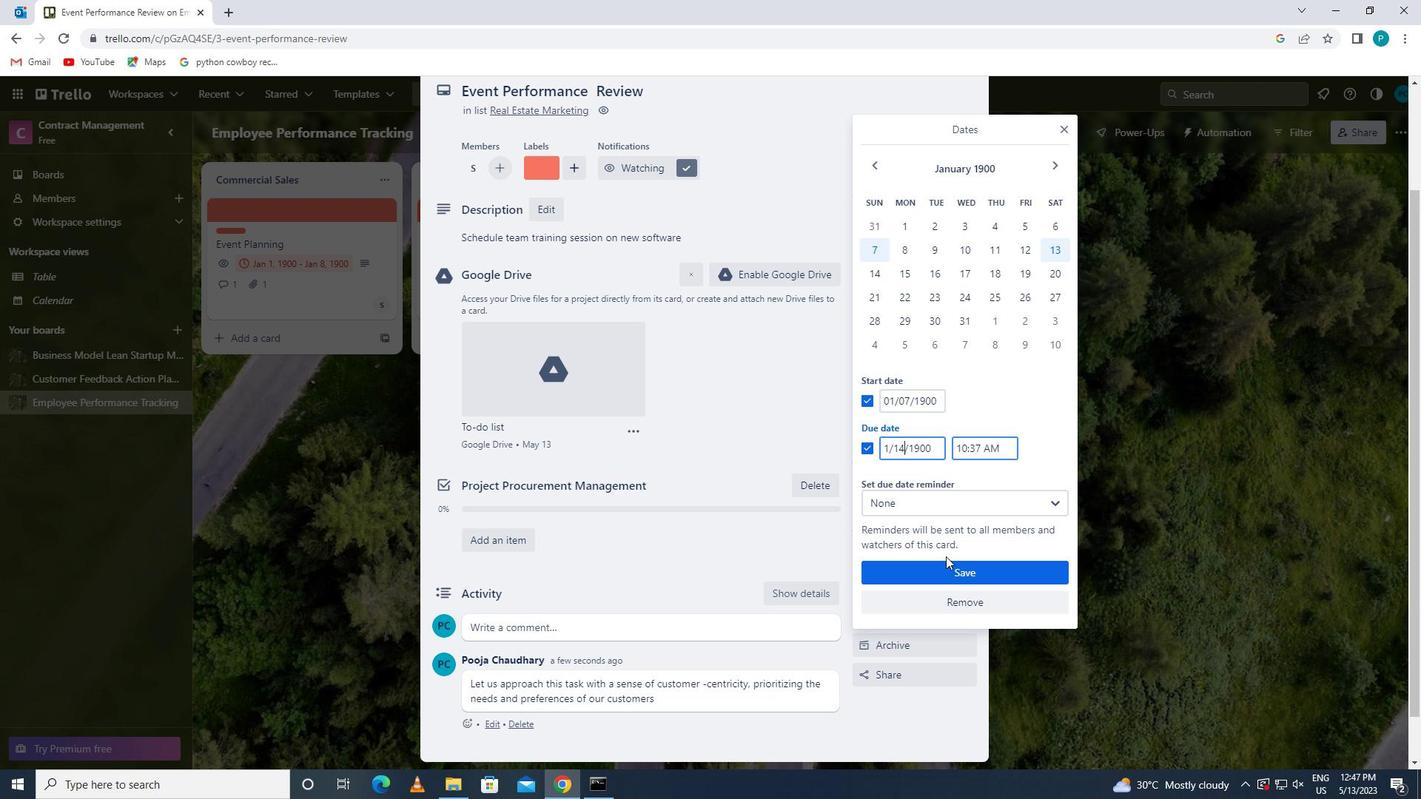 
Action: Mouse pressed left at (958, 576)
Screenshot: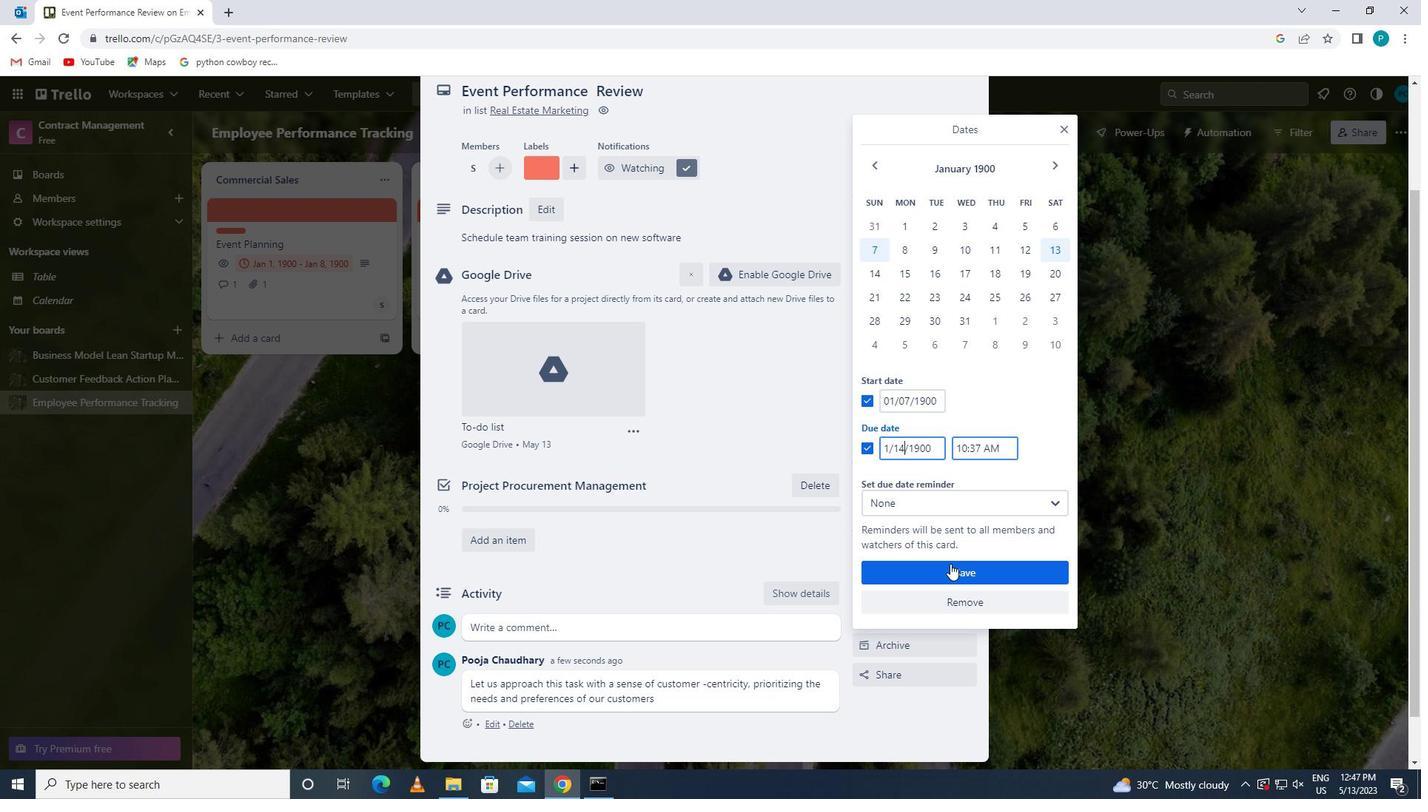 
Action: Mouse moved to (952, 547)
Screenshot: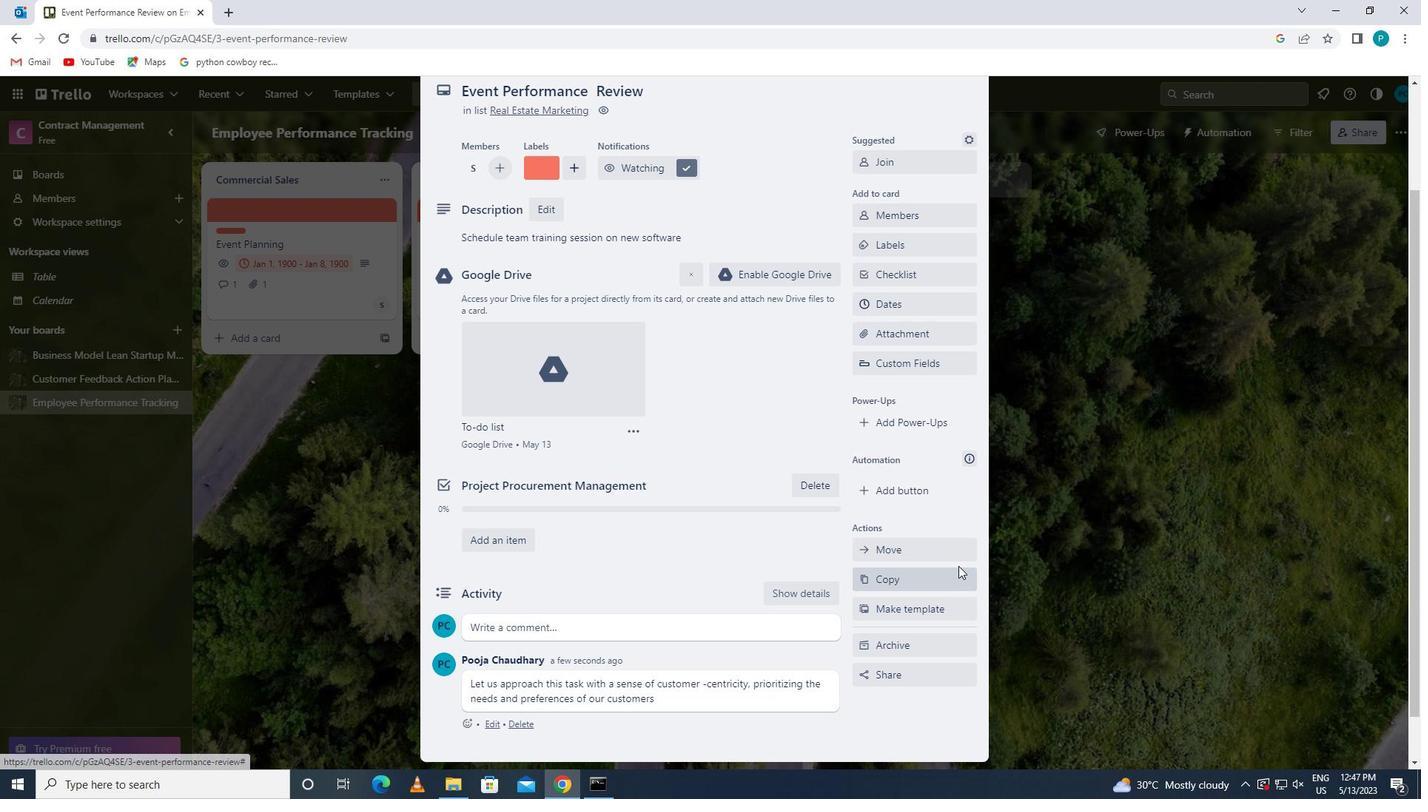 
Action: Mouse scrolled (952, 547) with delta (0, 0)
Screenshot: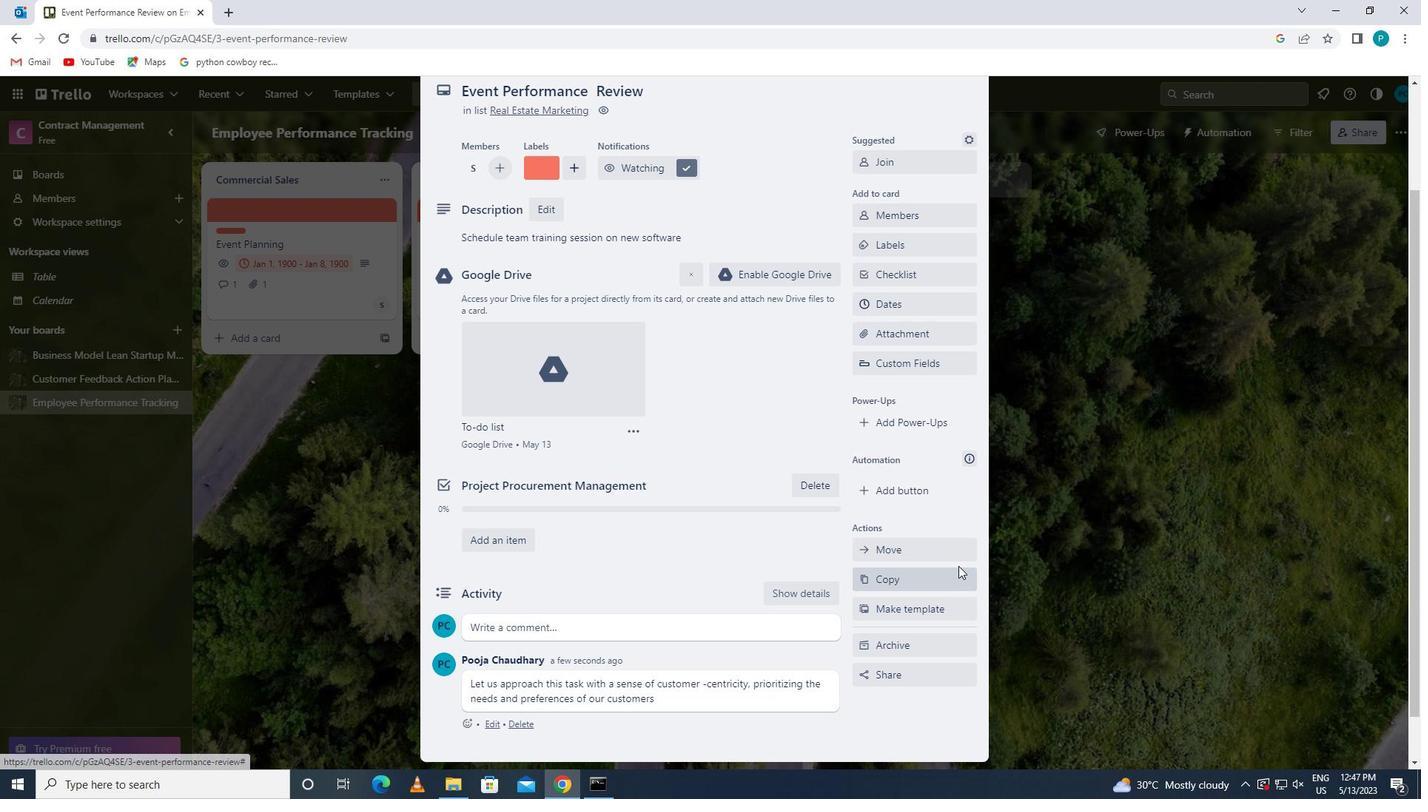 
Action: Mouse moved to (952, 546)
Screenshot: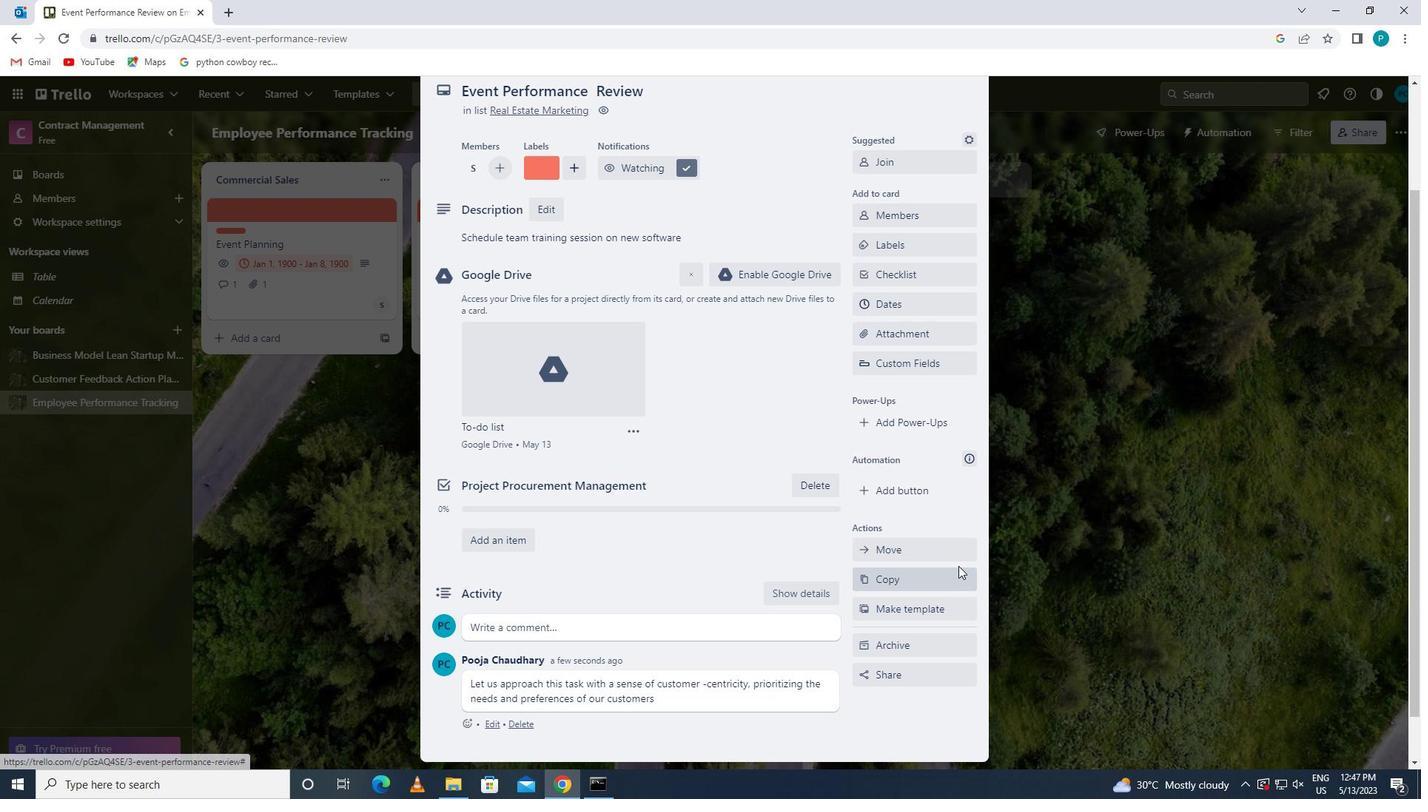 
Action: Mouse scrolled (952, 547) with delta (0, 0)
Screenshot: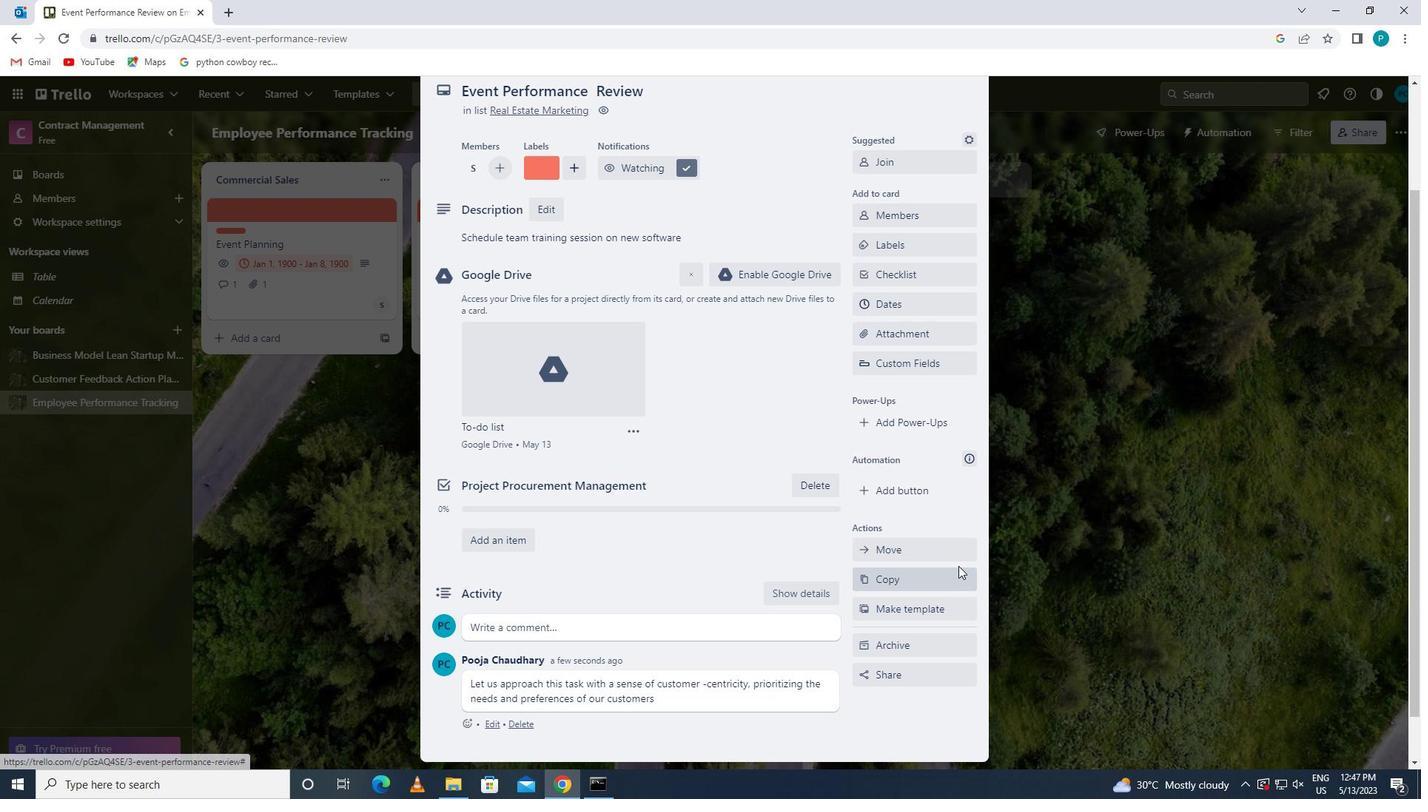 
Action: Mouse scrolled (952, 547) with delta (0, 0)
Screenshot: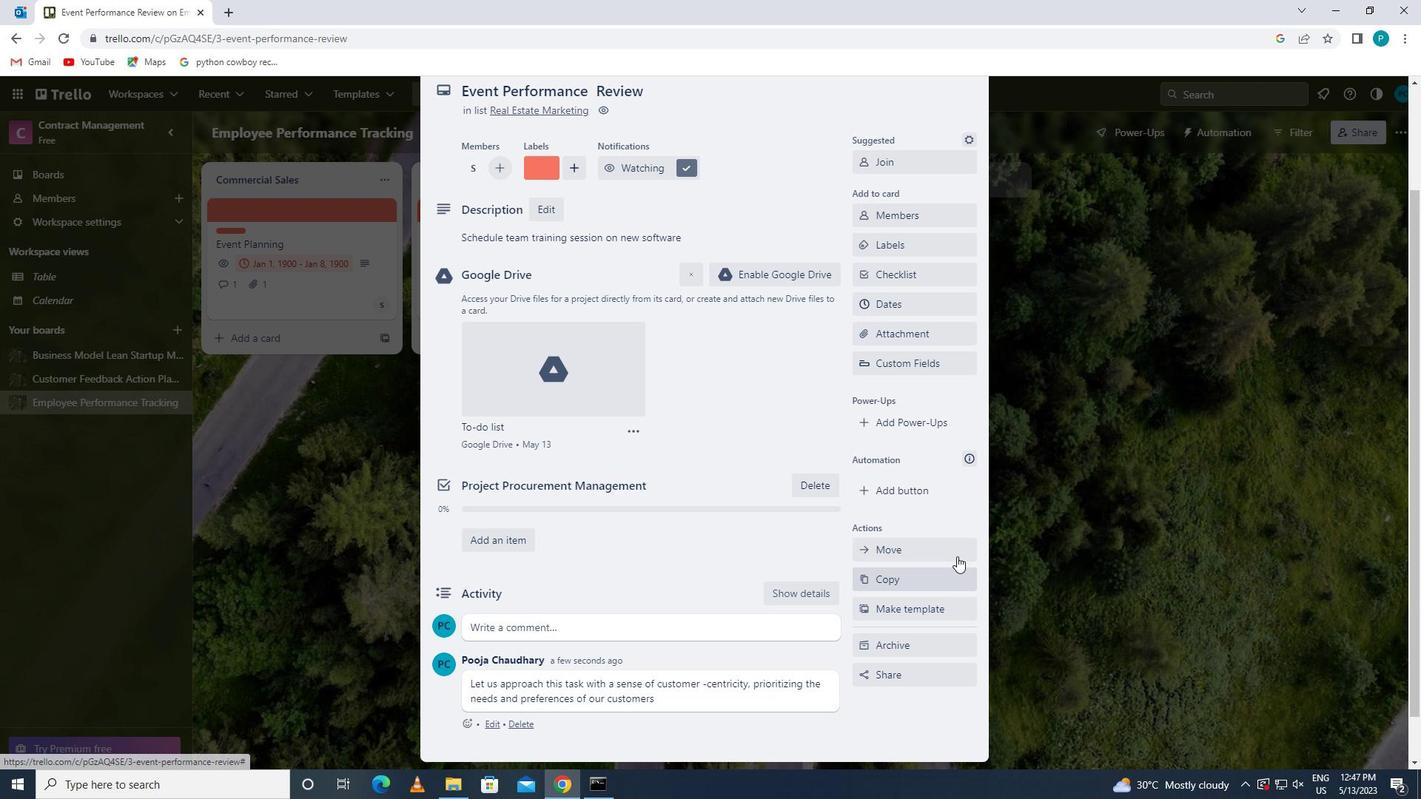 
Action: Mouse scrolled (952, 547) with delta (0, 0)
Screenshot: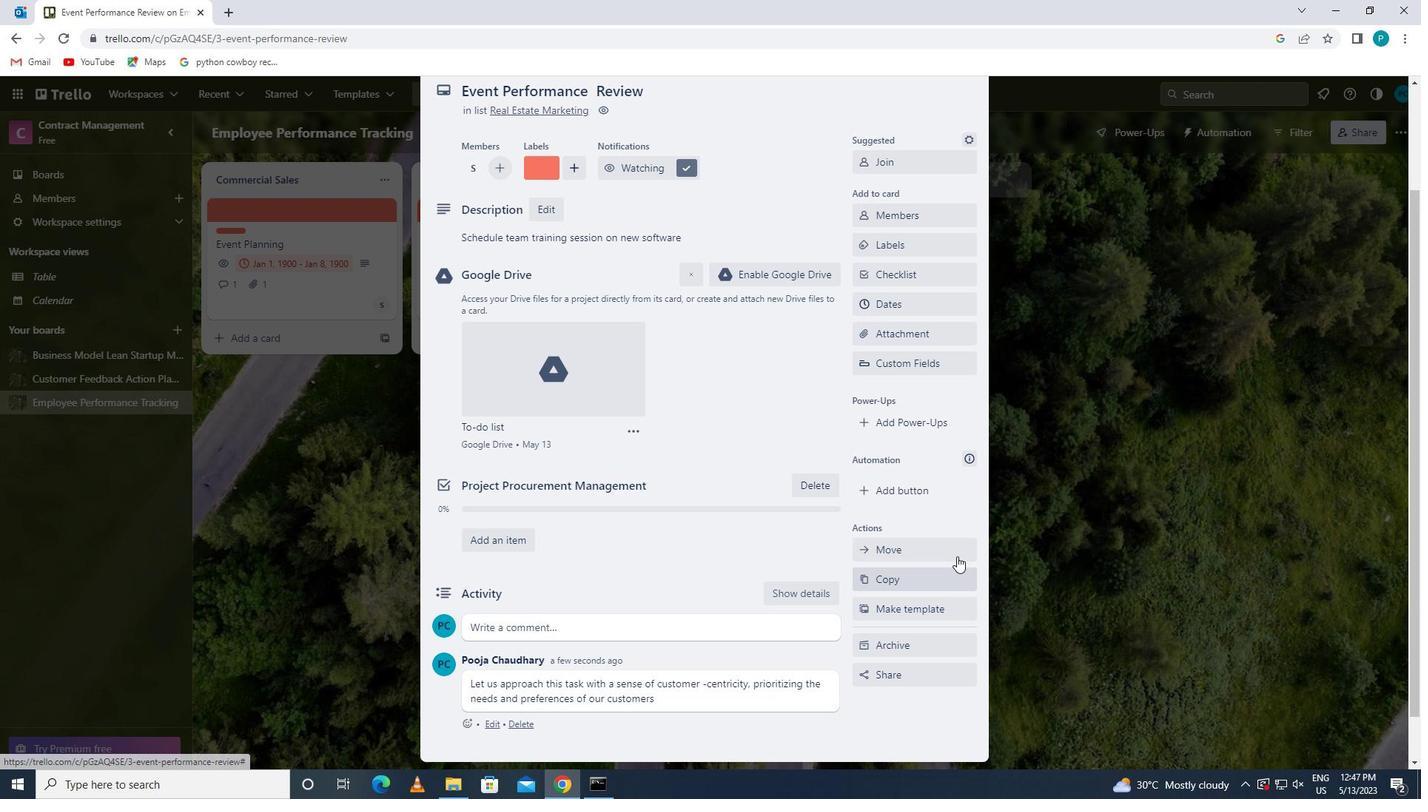 
